 Task: Look for space in Khāngarh, Pakistan from 2nd August, 2023 to 12th August, 2023 for 2 adults in price range Rs.5000 to Rs.10000. Place can be private room with 1  bedroom having 1 bed and 1 bathroom. Property type can be house, flat, guest house, hotel. Booking option can be shelf check-in. Required host language is English.
Action: Mouse moved to (455, 181)
Screenshot: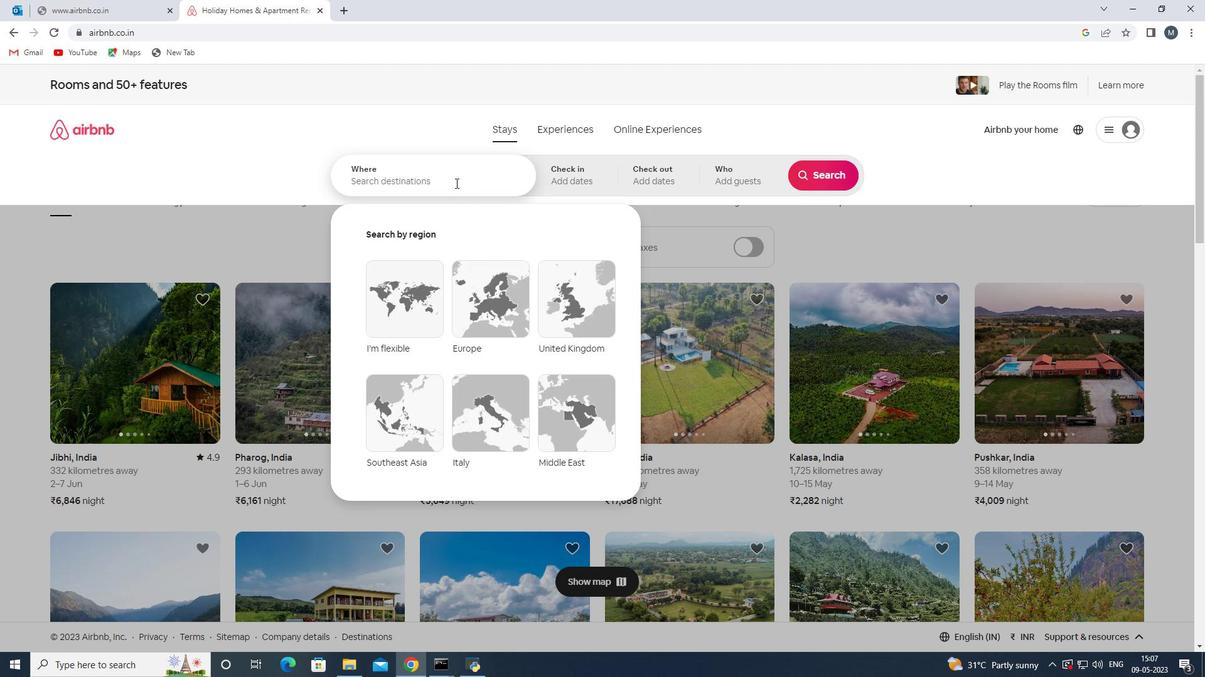 
Action: Mouse pressed left at (455, 181)
Screenshot: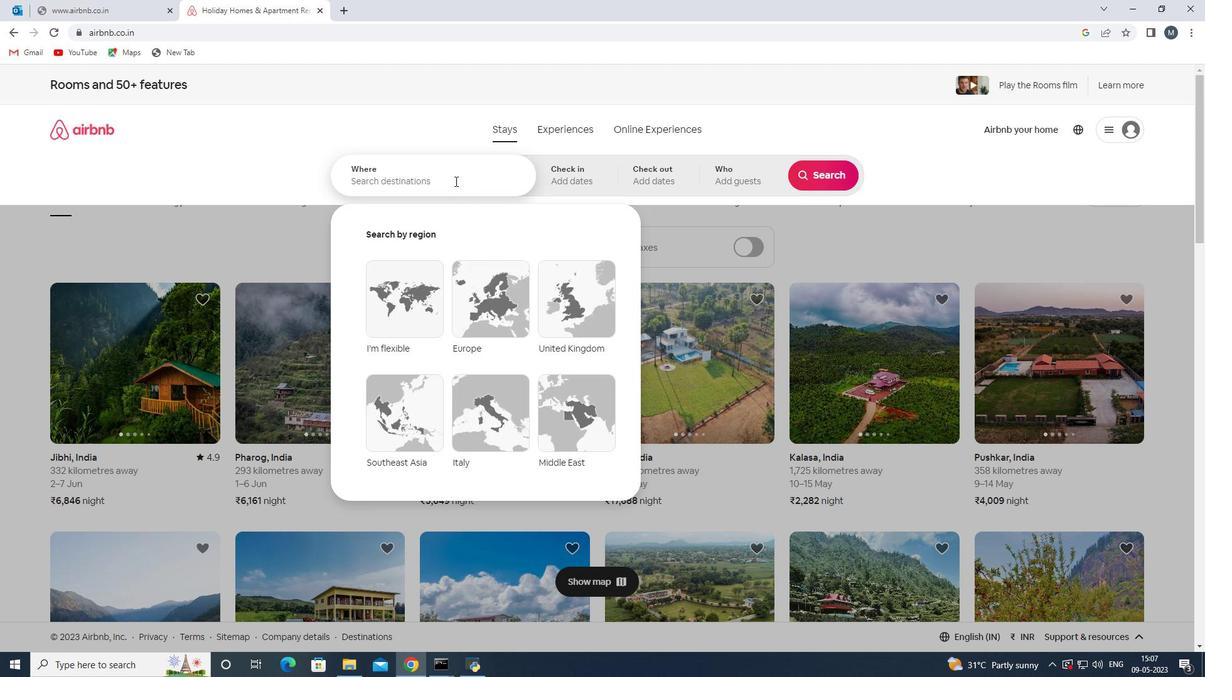 
Action: Key pressed <Key.shift><Key.shift><Key.shift><Key.shift><Key.shift><Key.shift><Key.shift><Key.shift>Khangarh,<Key.shift>
Screenshot: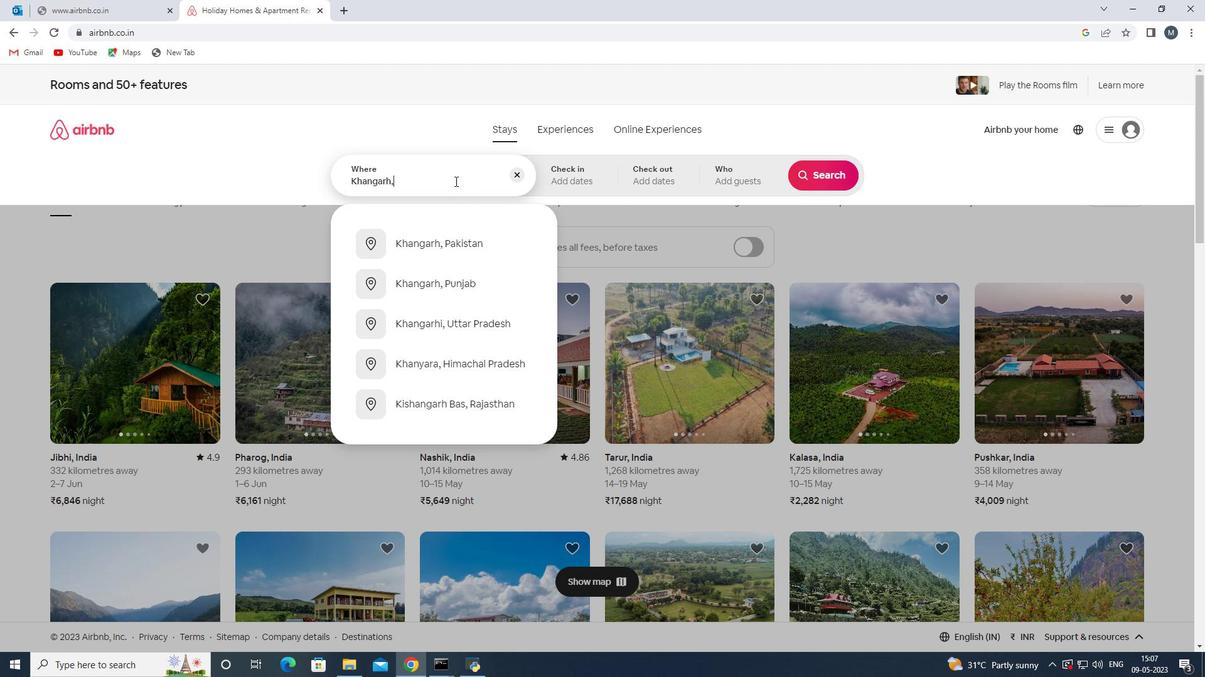 
Action: Mouse moved to (443, 253)
Screenshot: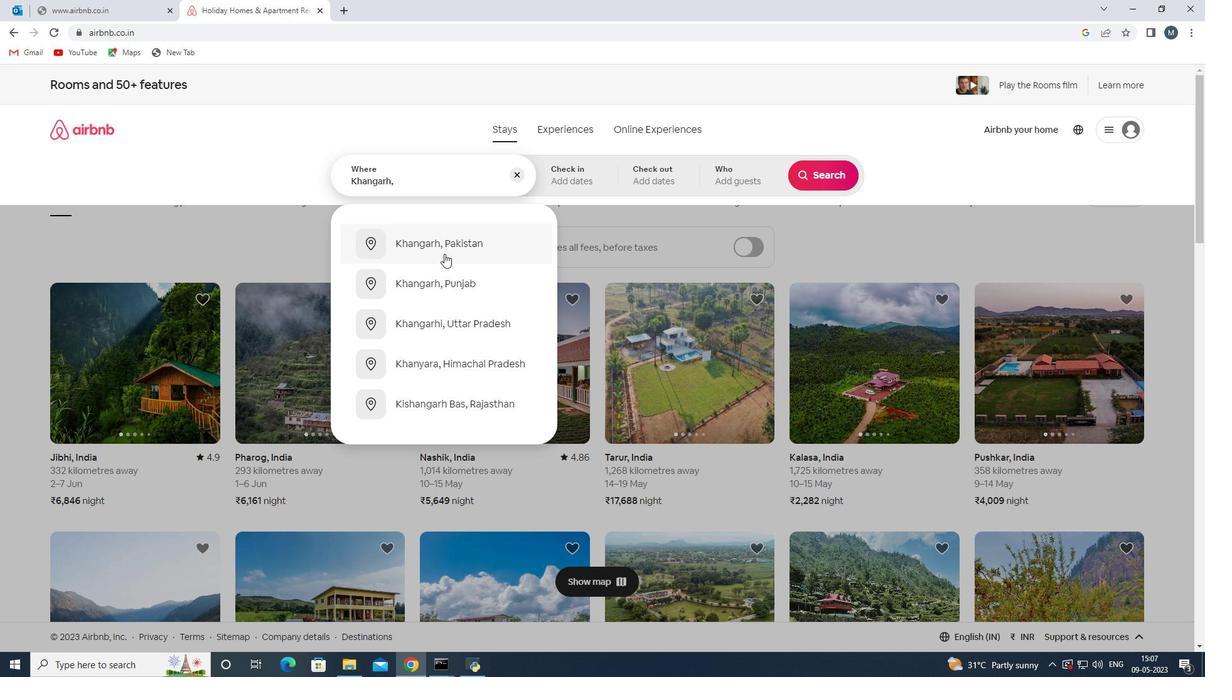 
Action: Mouse pressed left at (443, 253)
Screenshot: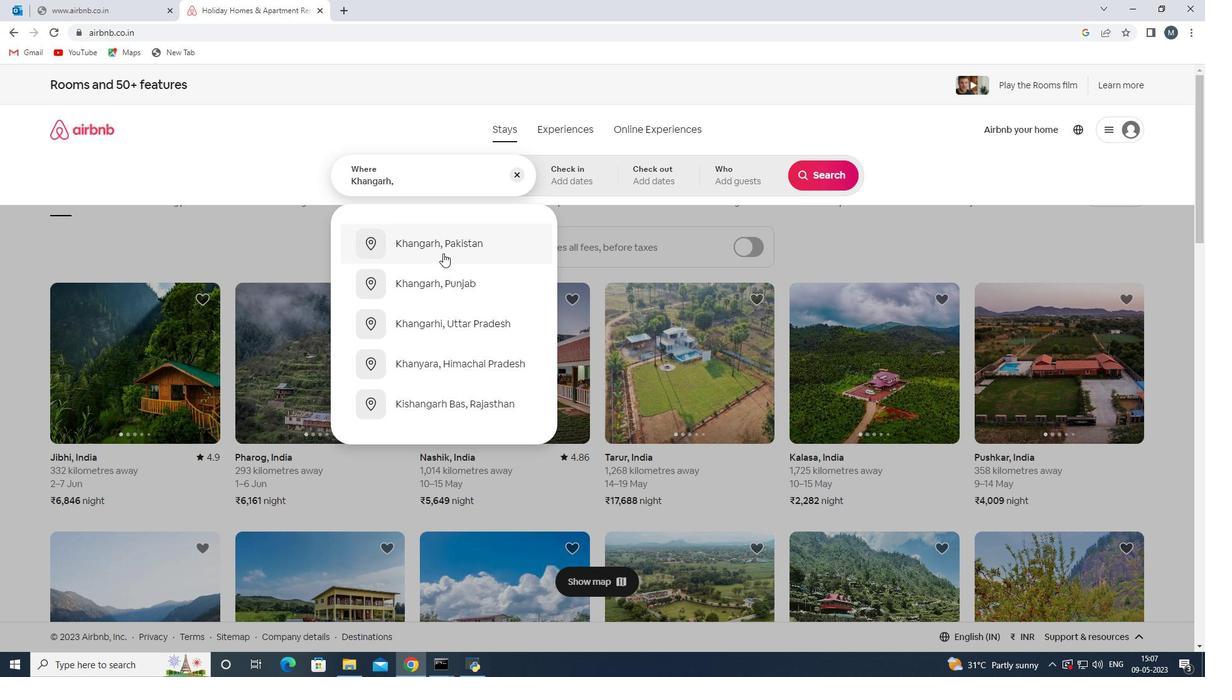 
Action: Mouse moved to (812, 278)
Screenshot: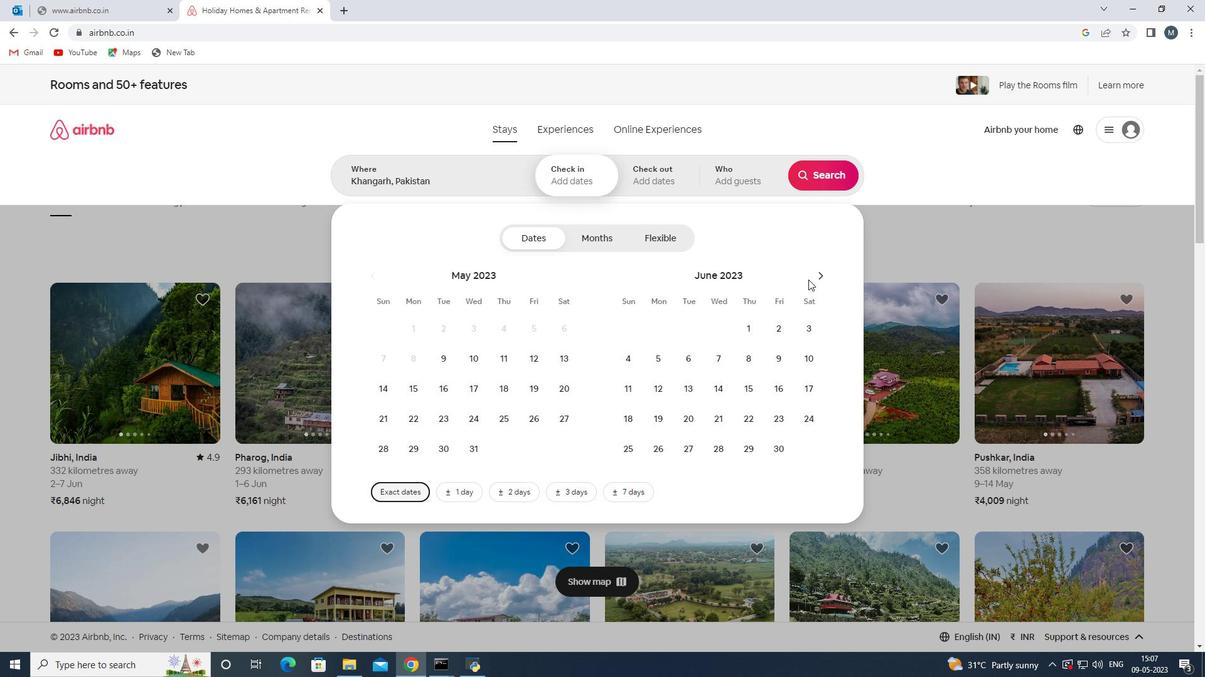 
Action: Mouse pressed left at (812, 278)
Screenshot: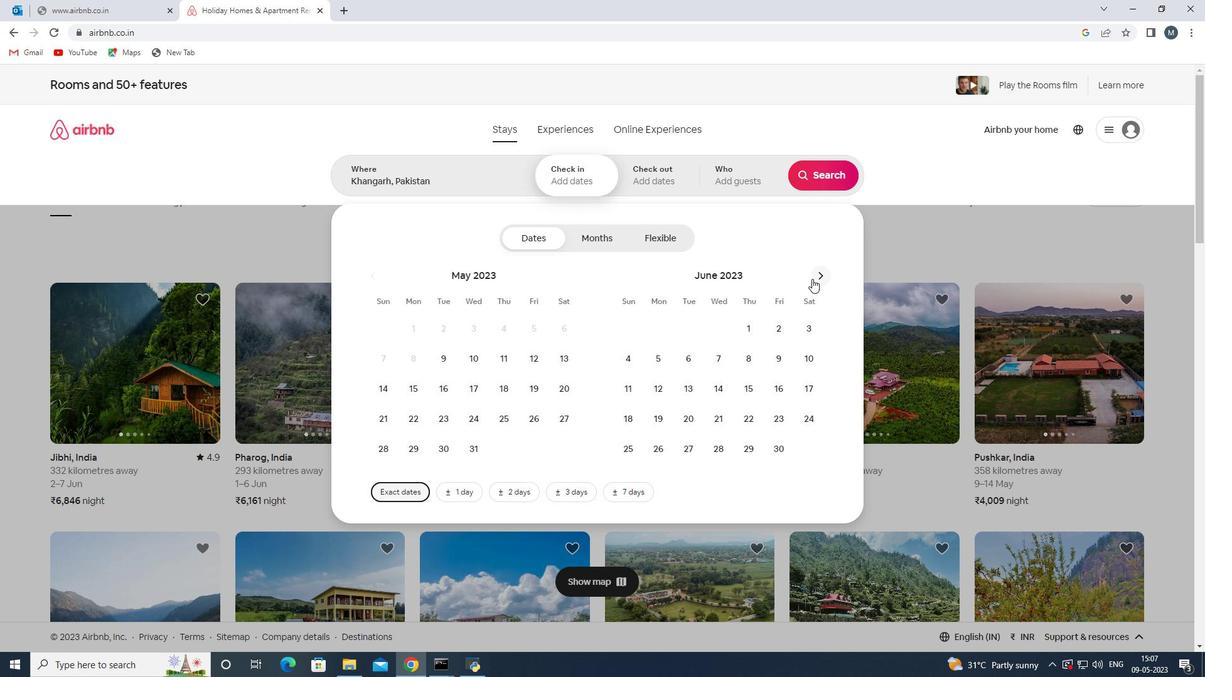 
Action: Mouse moved to (812, 278)
Screenshot: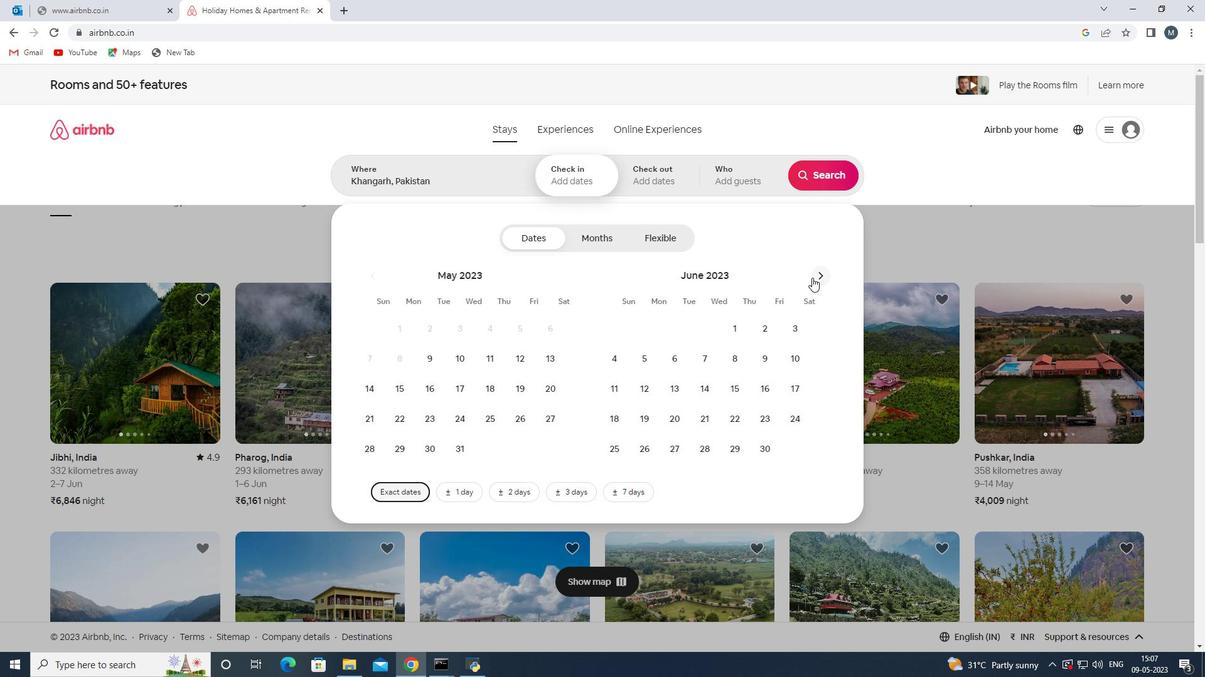 
Action: Mouse pressed left at (812, 278)
Screenshot: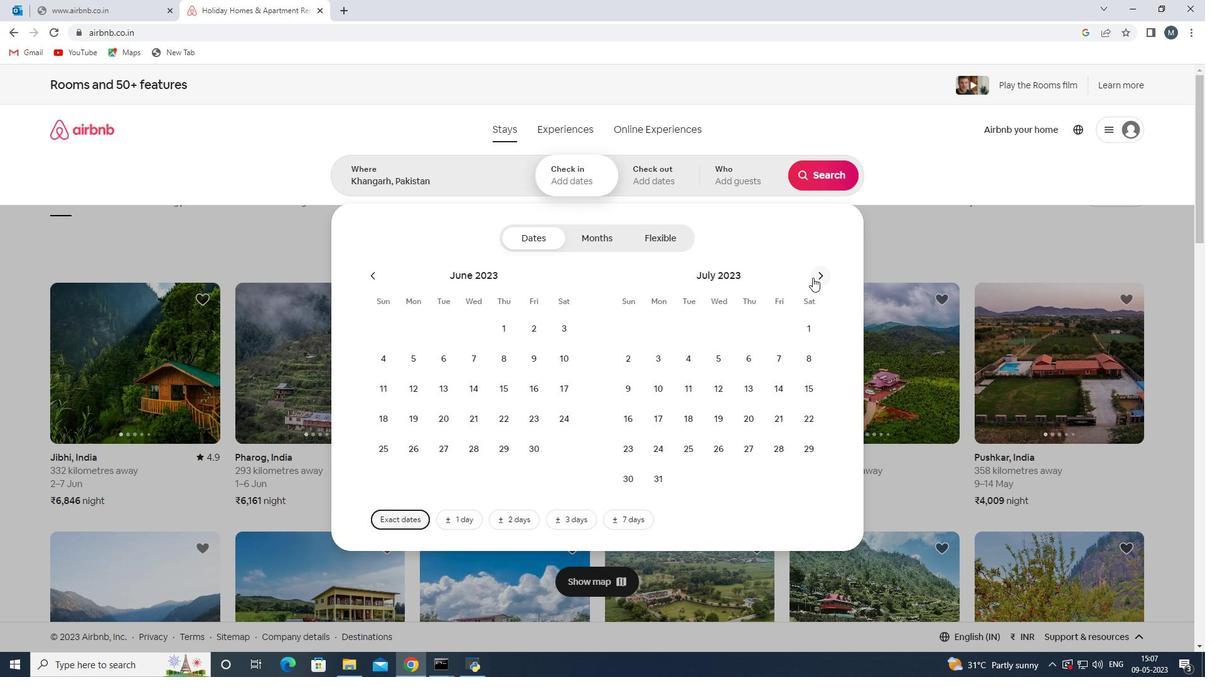 
Action: Mouse moved to (727, 328)
Screenshot: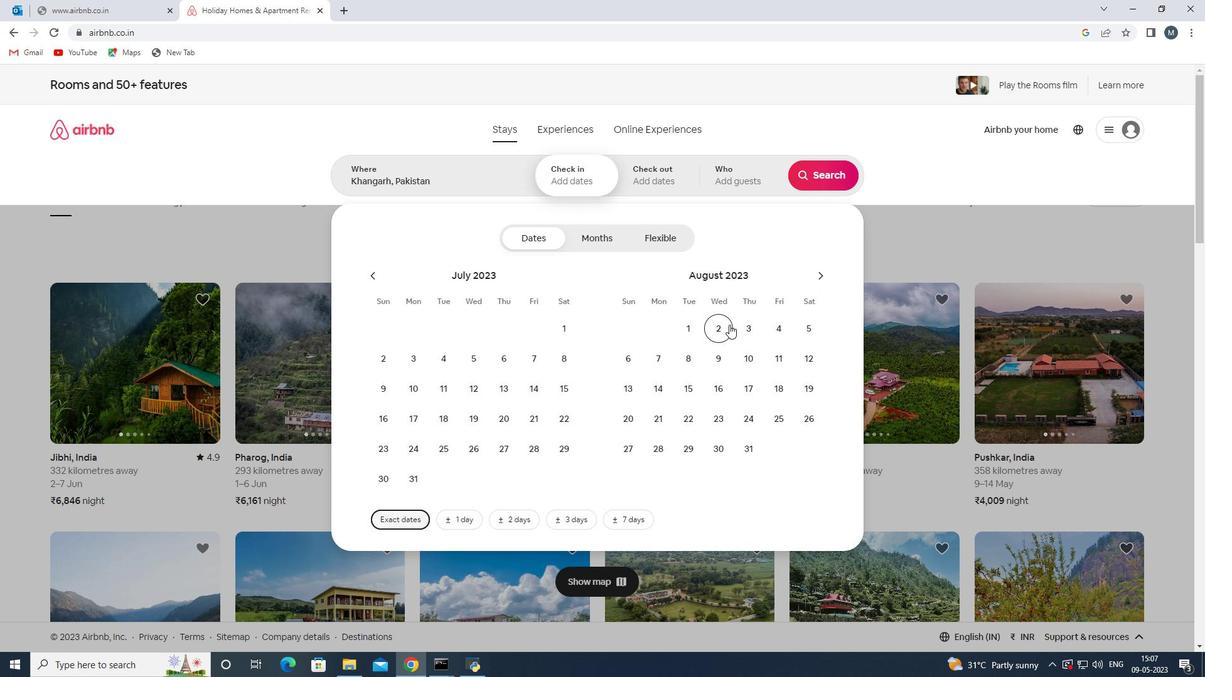 
Action: Mouse pressed left at (727, 328)
Screenshot: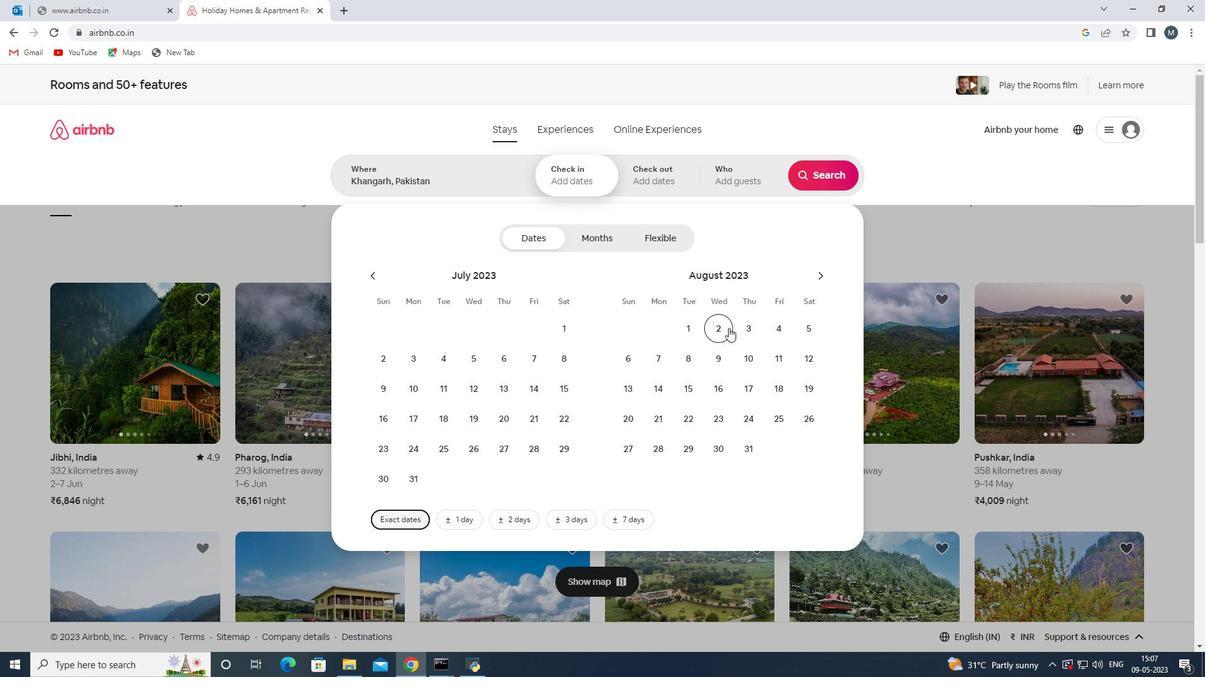 
Action: Mouse moved to (808, 367)
Screenshot: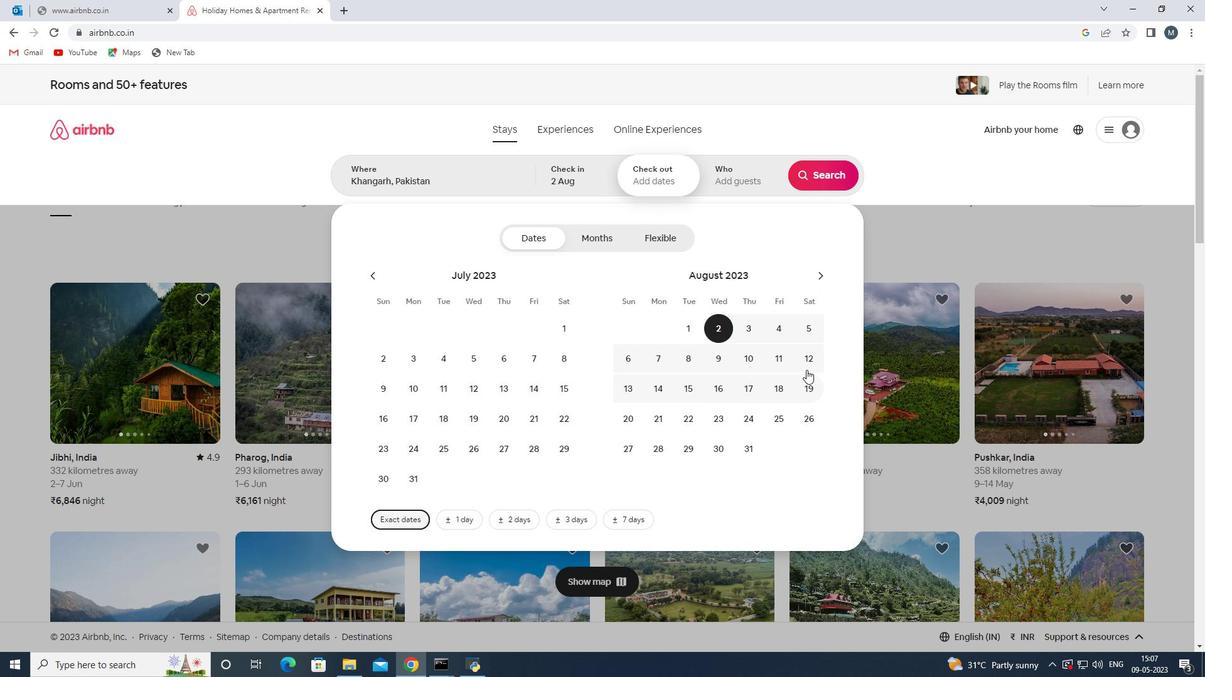 
Action: Mouse pressed left at (808, 367)
Screenshot: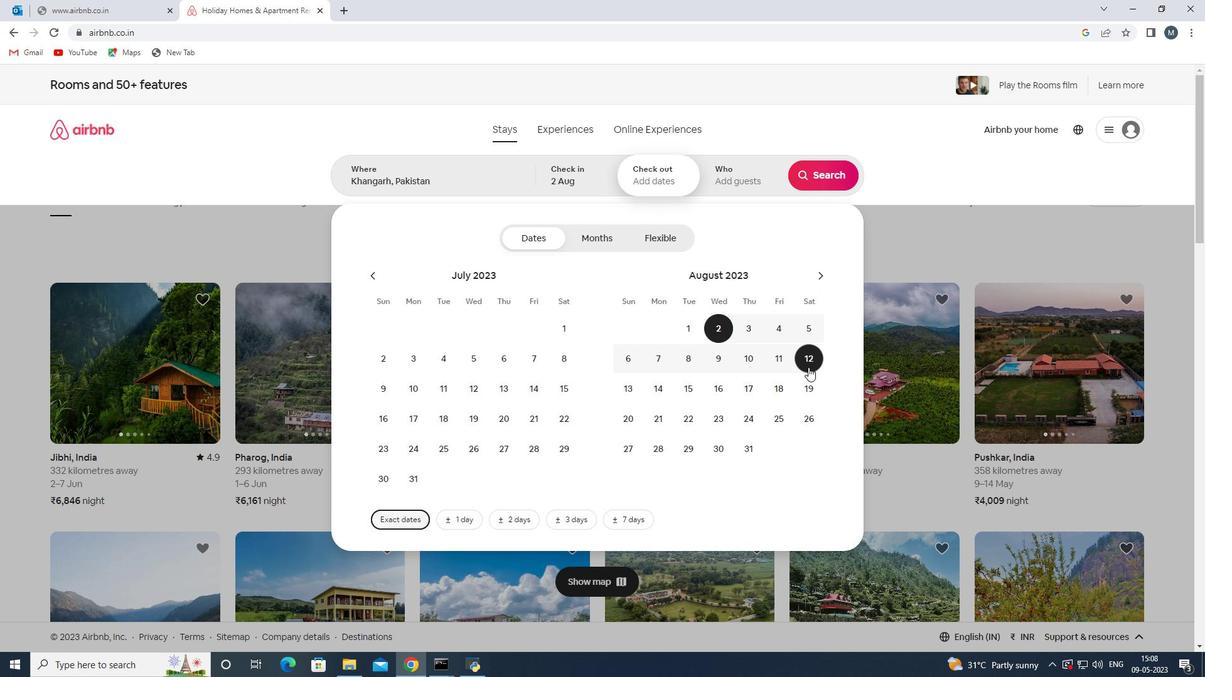 
Action: Mouse moved to (738, 180)
Screenshot: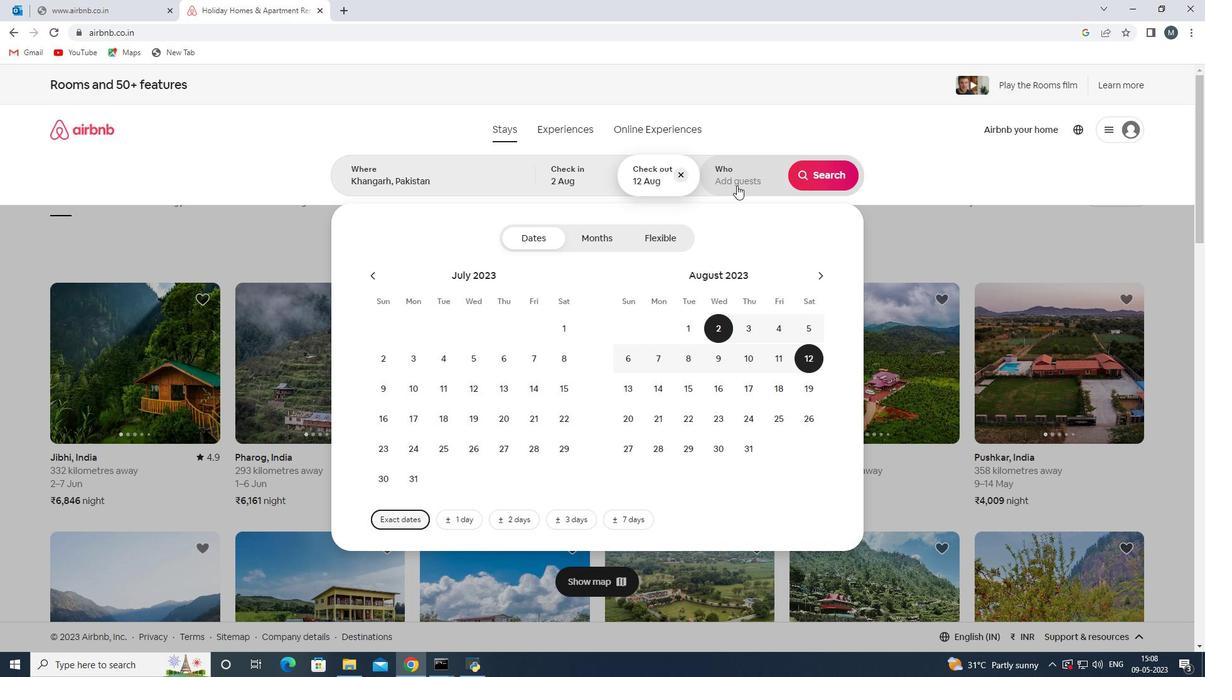 
Action: Mouse pressed left at (738, 180)
Screenshot: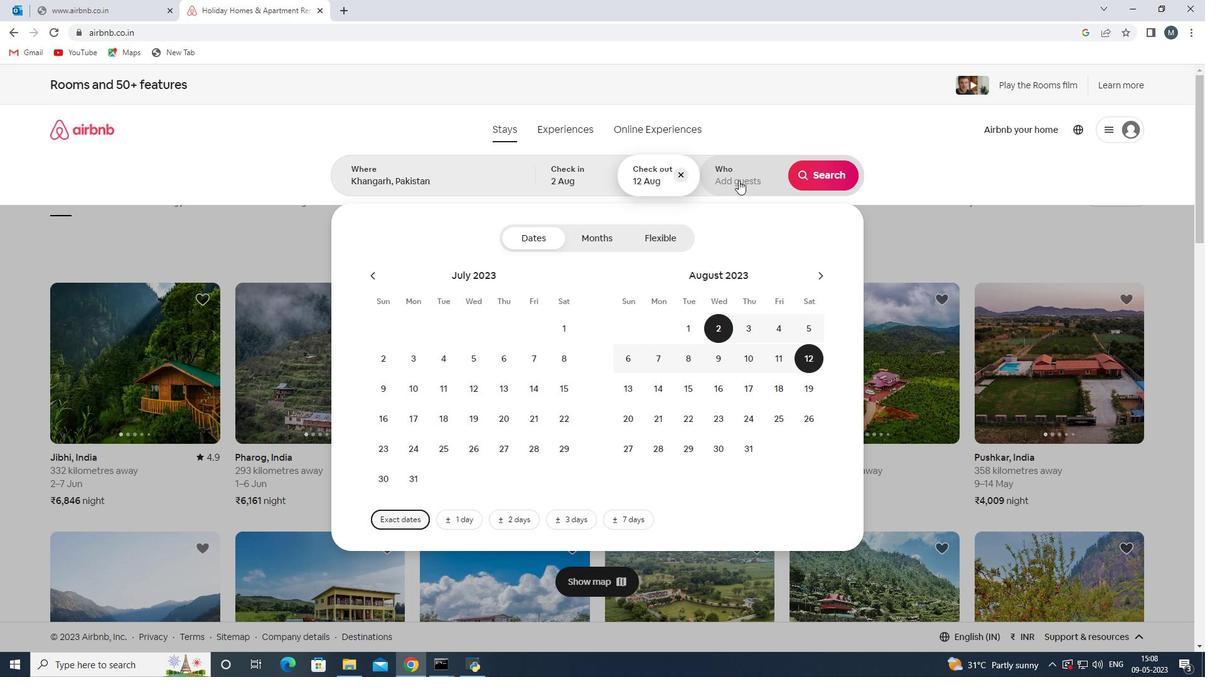 
Action: Mouse moved to (829, 242)
Screenshot: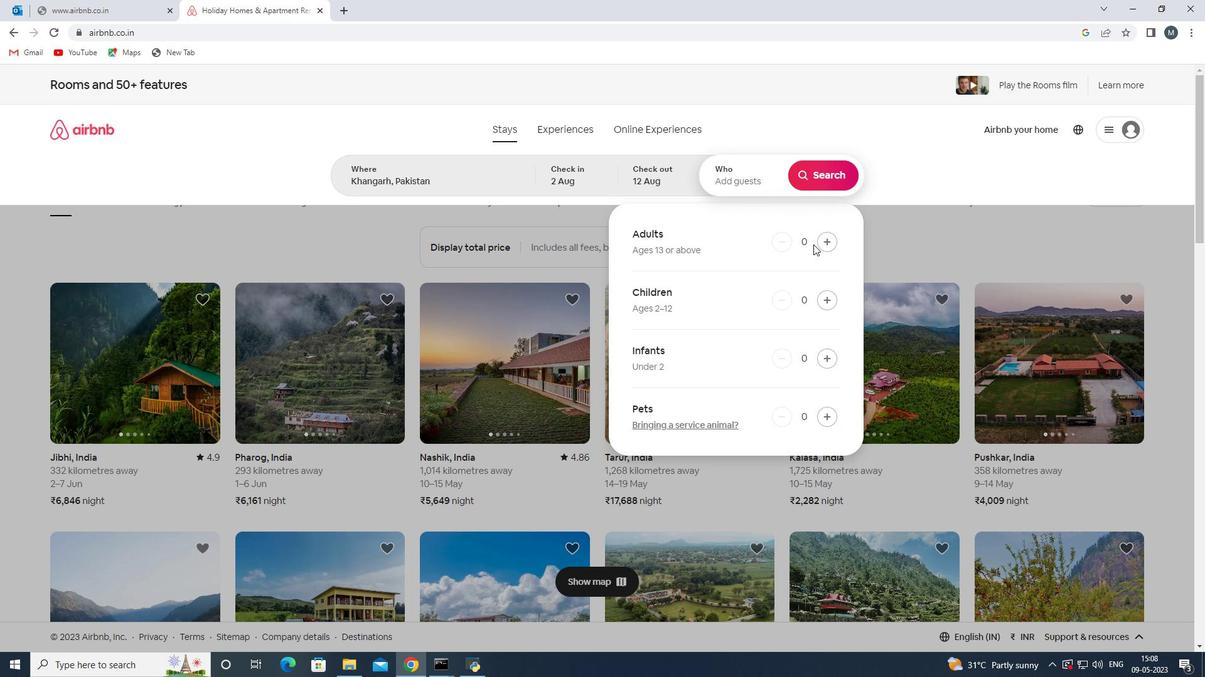 
Action: Mouse pressed left at (829, 242)
Screenshot: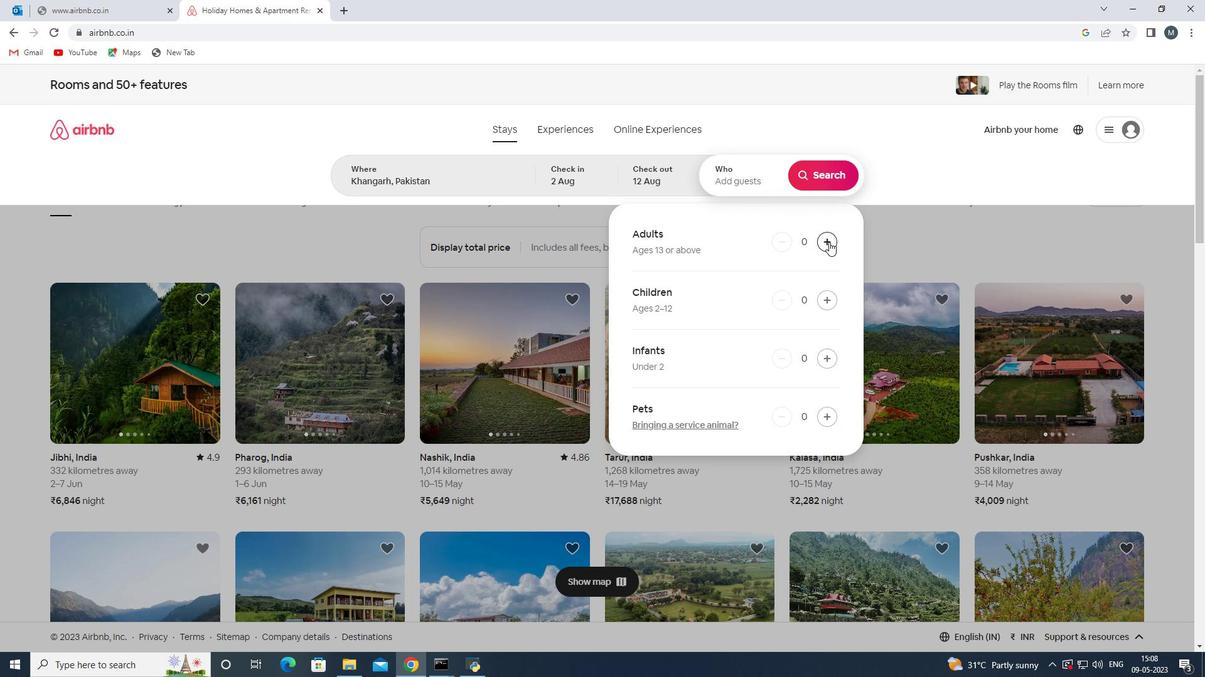 
Action: Mouse pressed left at (829, 242)
Screenshot: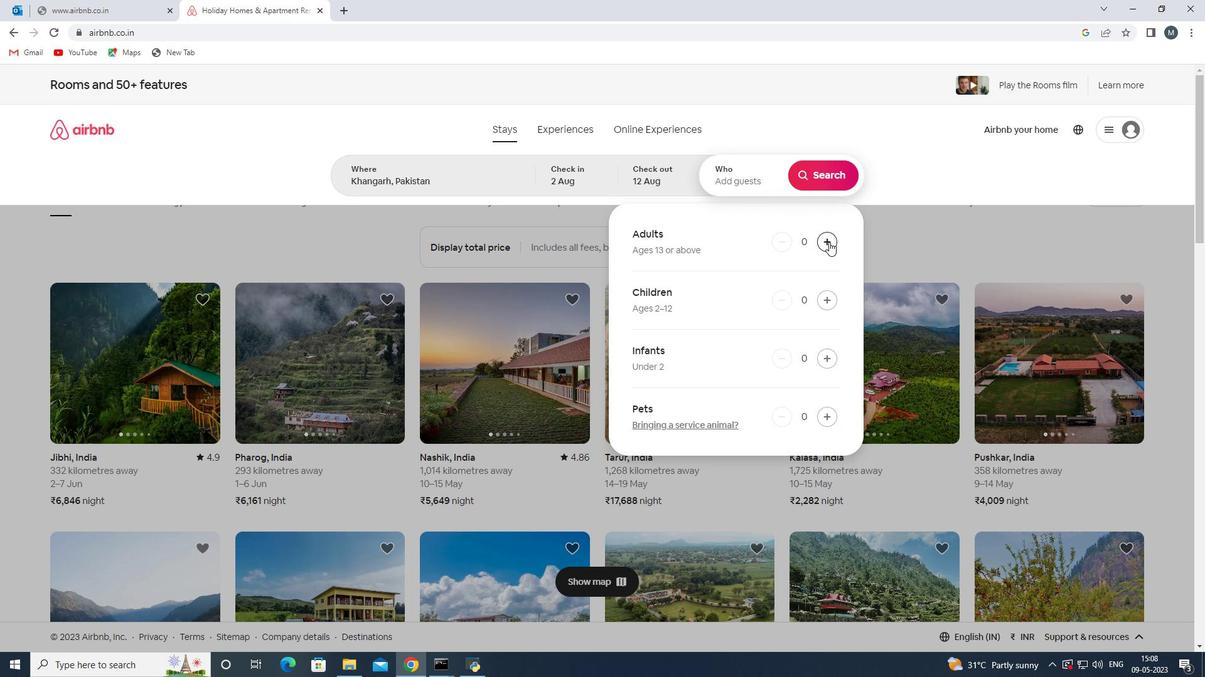 
Action: Mouse moved to (830, 175)
Screenshot: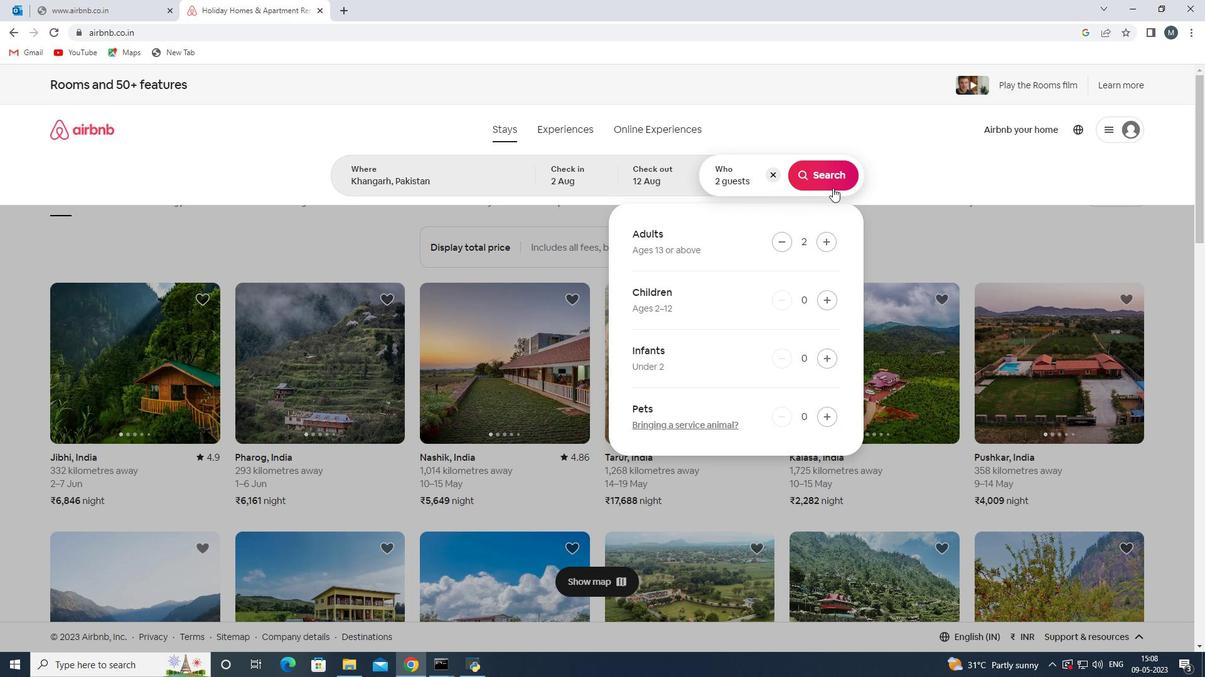 
Action: Mouse pressed left at (830, 175)
Screenshot: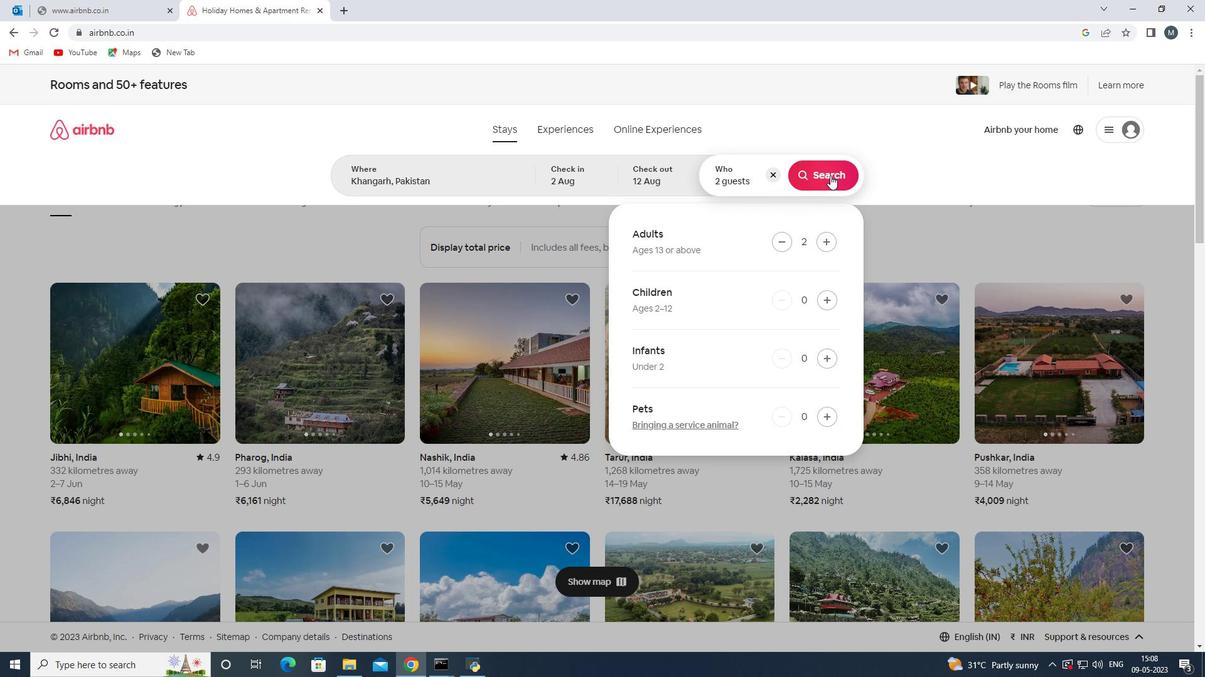 
Action: Mouse moved to (1152, 135)
Screenshot: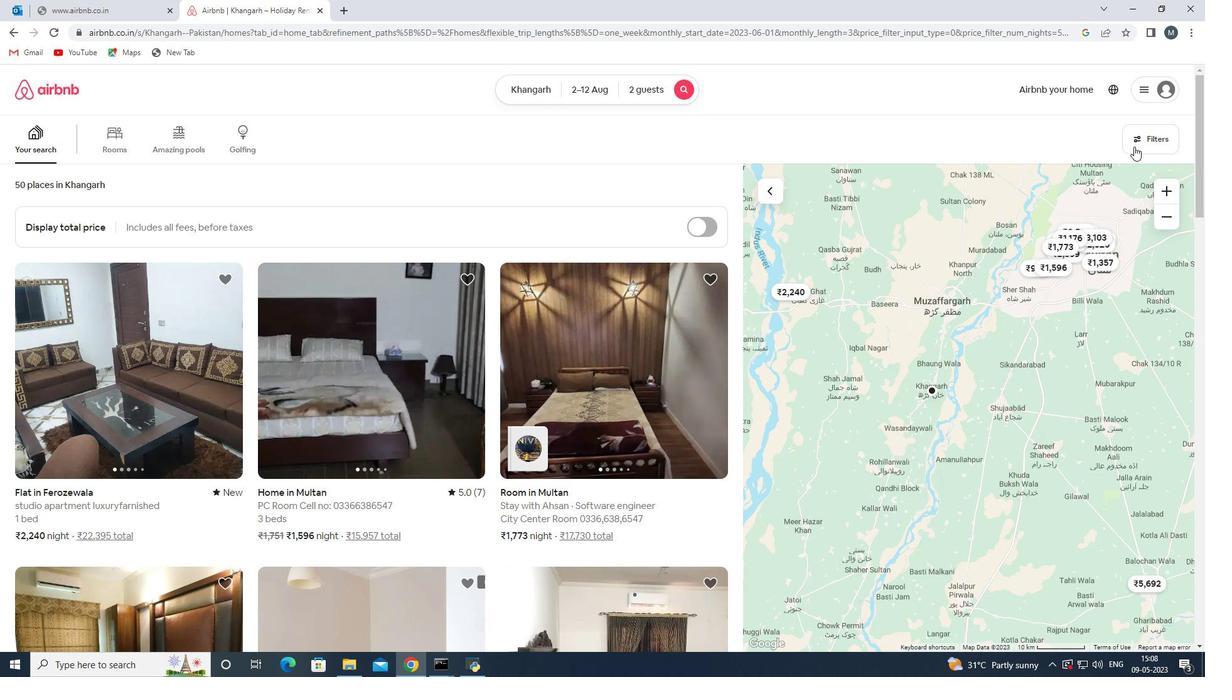 
Action: Mouse pressed left at (1152, 135)
Screenshot: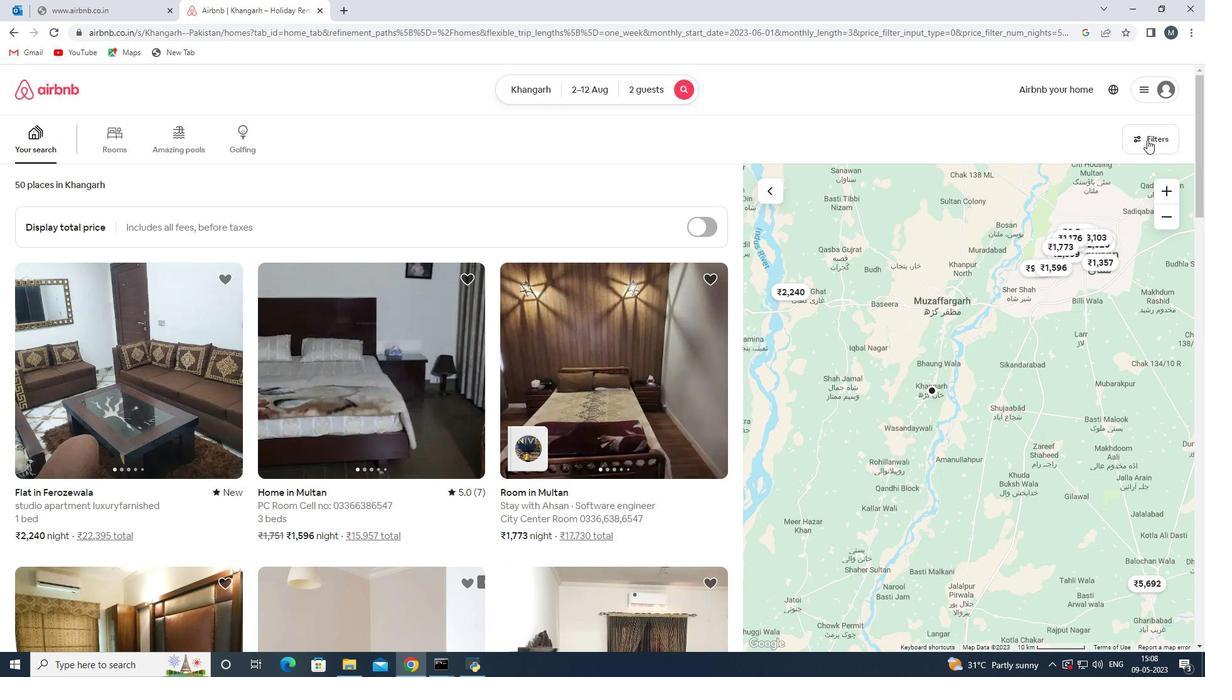 
Action: Mouse moved to (649, 361)
Screenshot: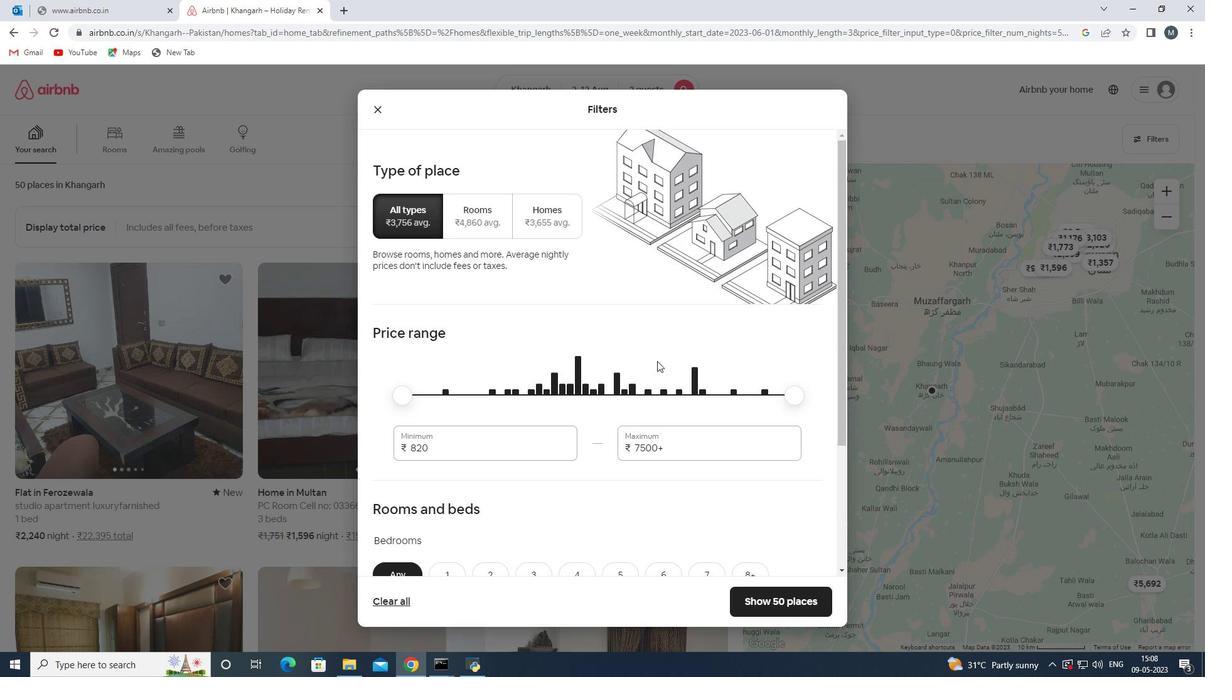 
Action: Mouse scrolled (649, 360) with delta (0, 0)
Screenshot: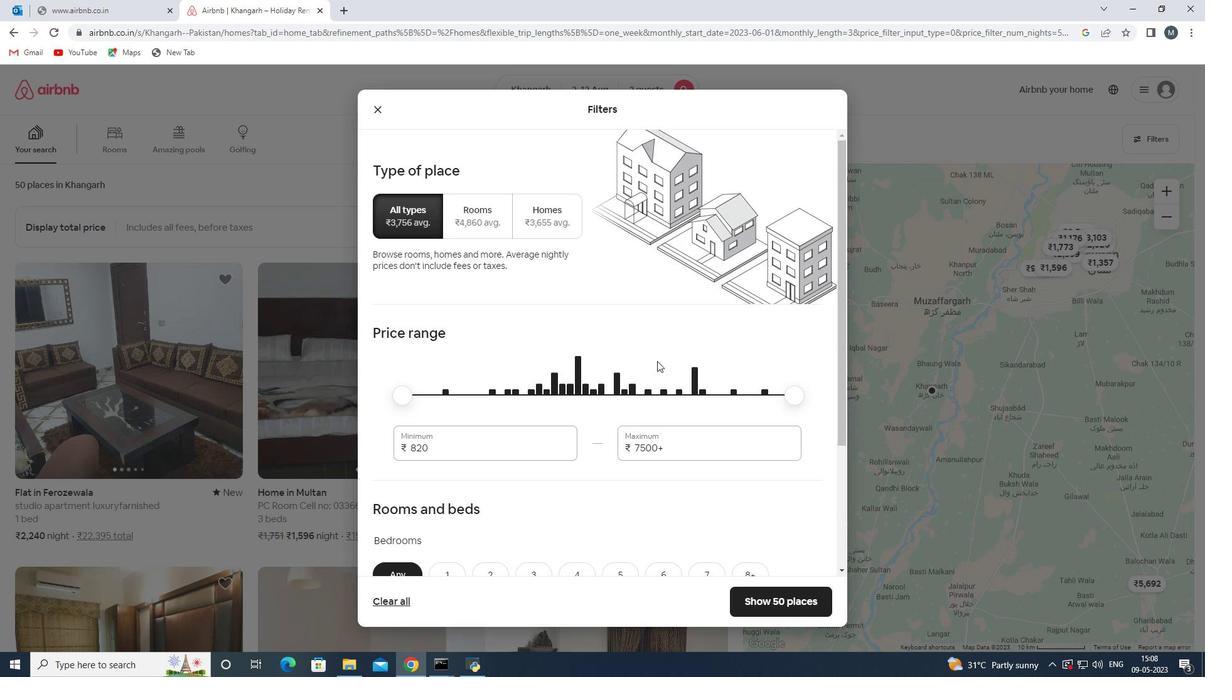 
Action: Mouse moved to (485, 396)
Screenshot: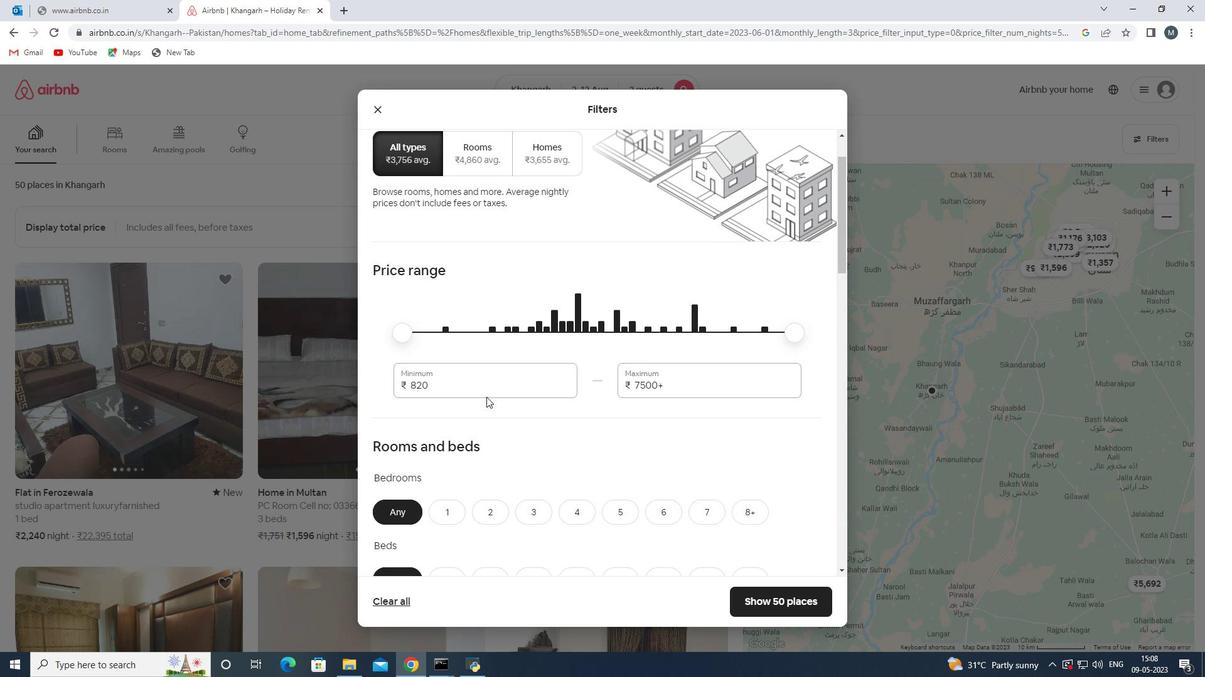 
Action: Mouse pressed left at (485, 396)
Screenshot: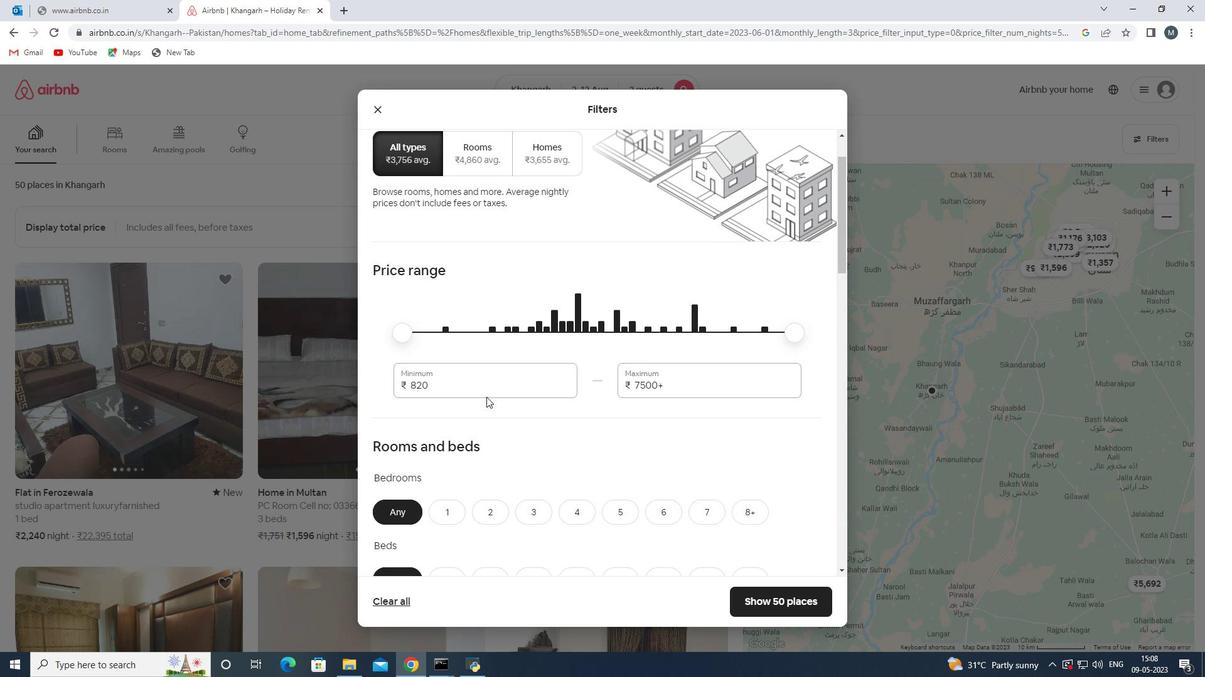 
Action: Mouse moved to (435, 387)
Screenshot: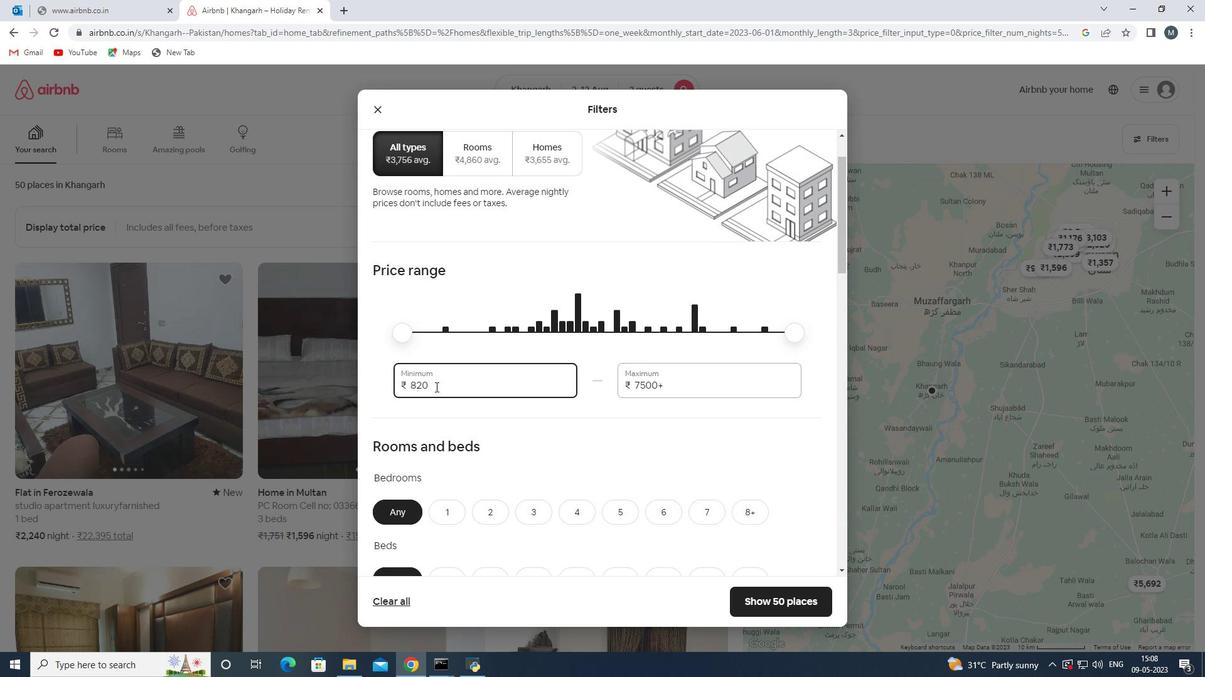 
Action: Key pressed <Key.backspace><Key.backspace><Key.backspace><Key.backspace>500
Screenshot: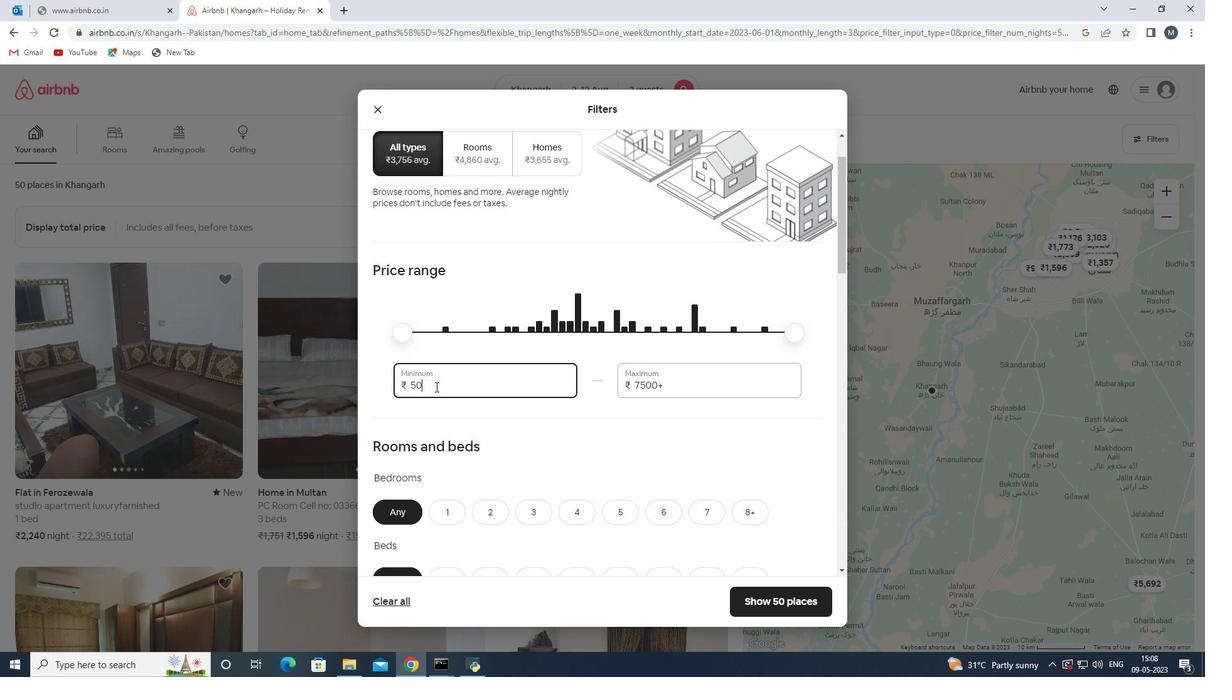 
Action: Mouse moved to (435, 387)
Screenshot: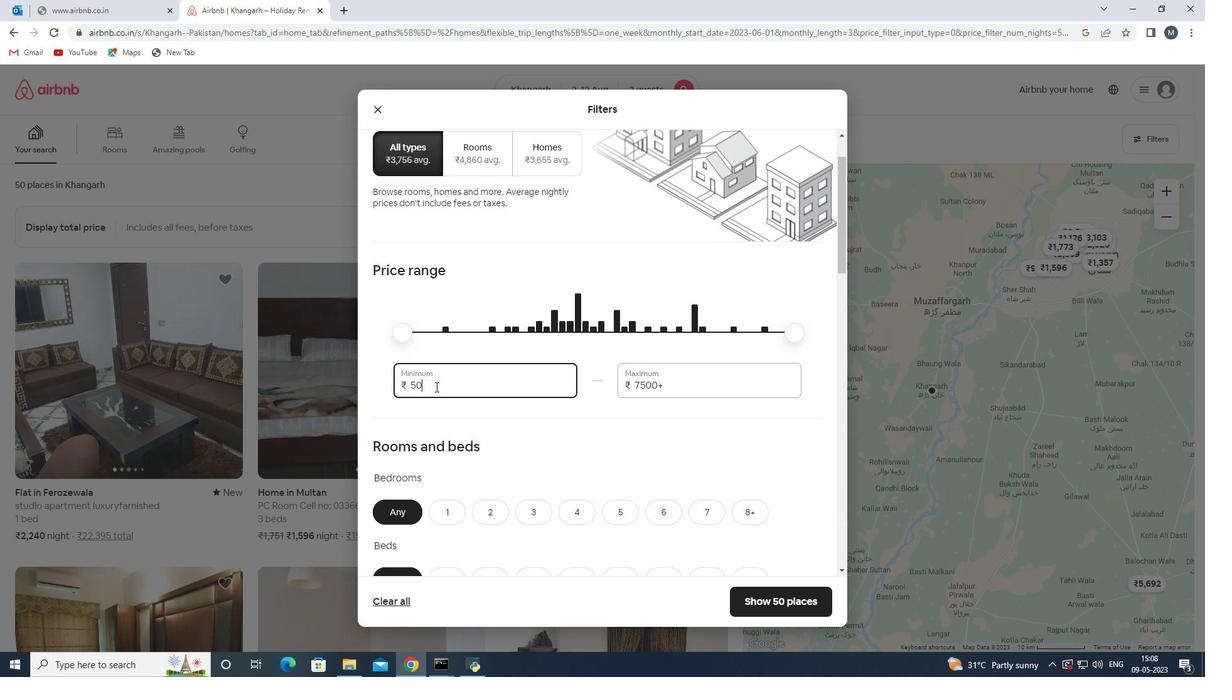 
Action: Key pressed 0
Screenshot: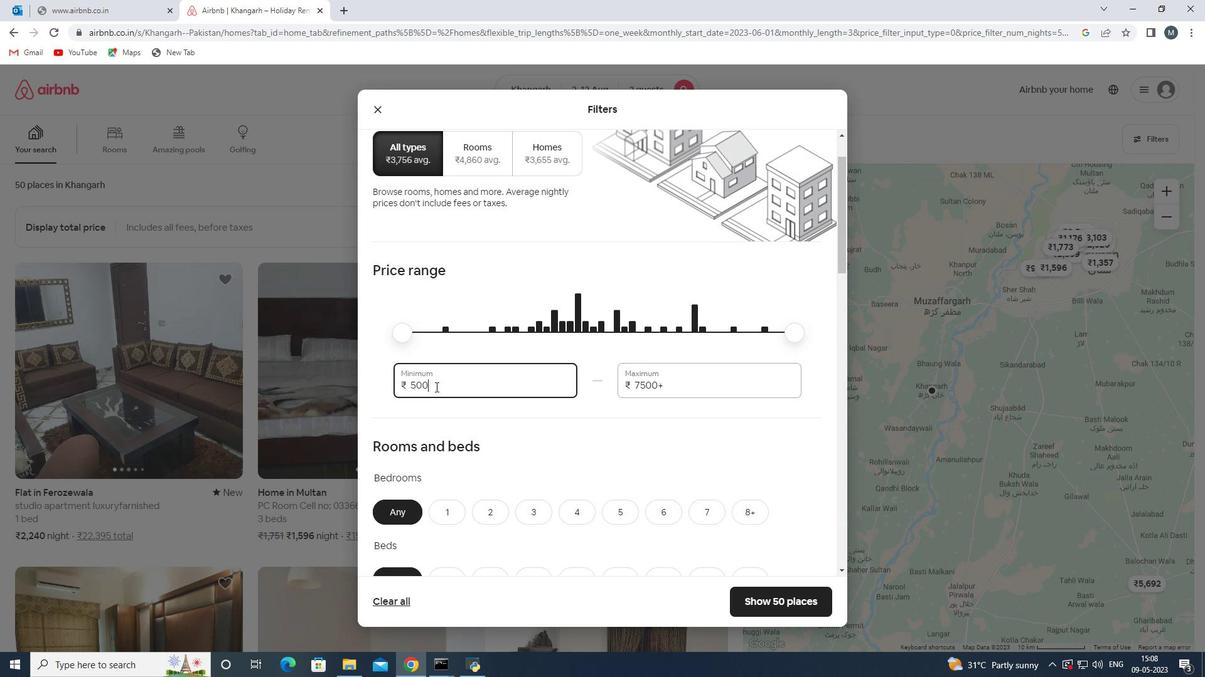 
Action: Mouse moved to (697, 384)
Screenshot: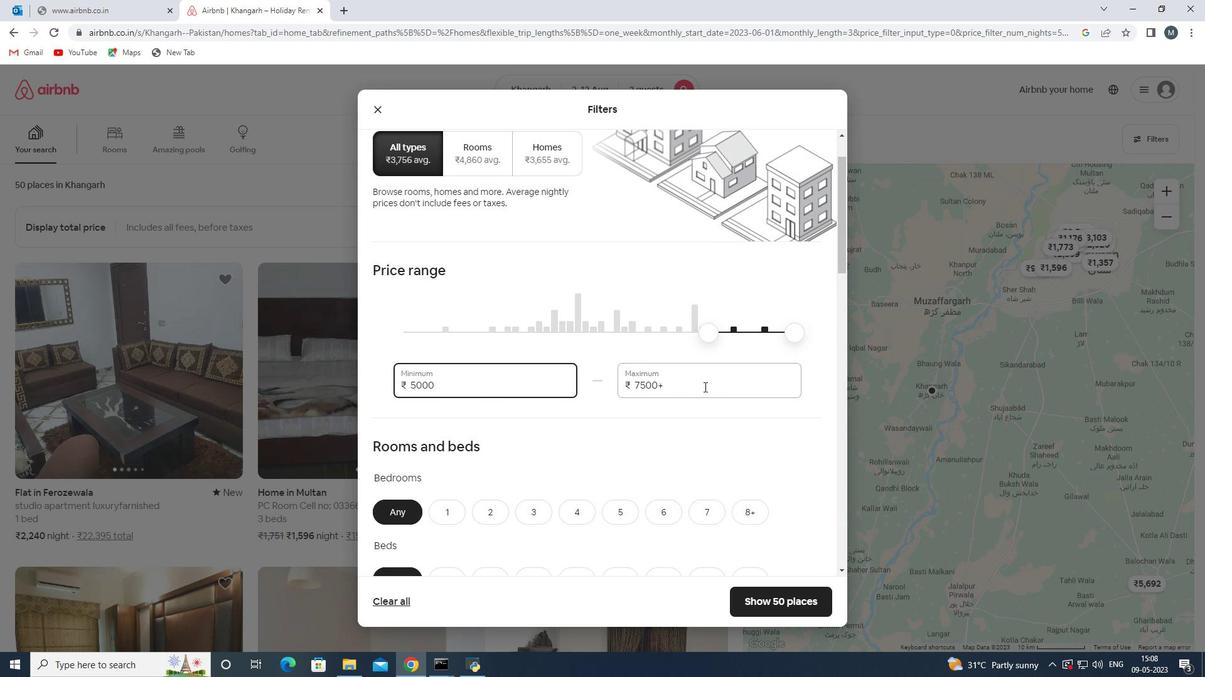 
Action: Mouse pressed left at (697, 384)
Screenshot: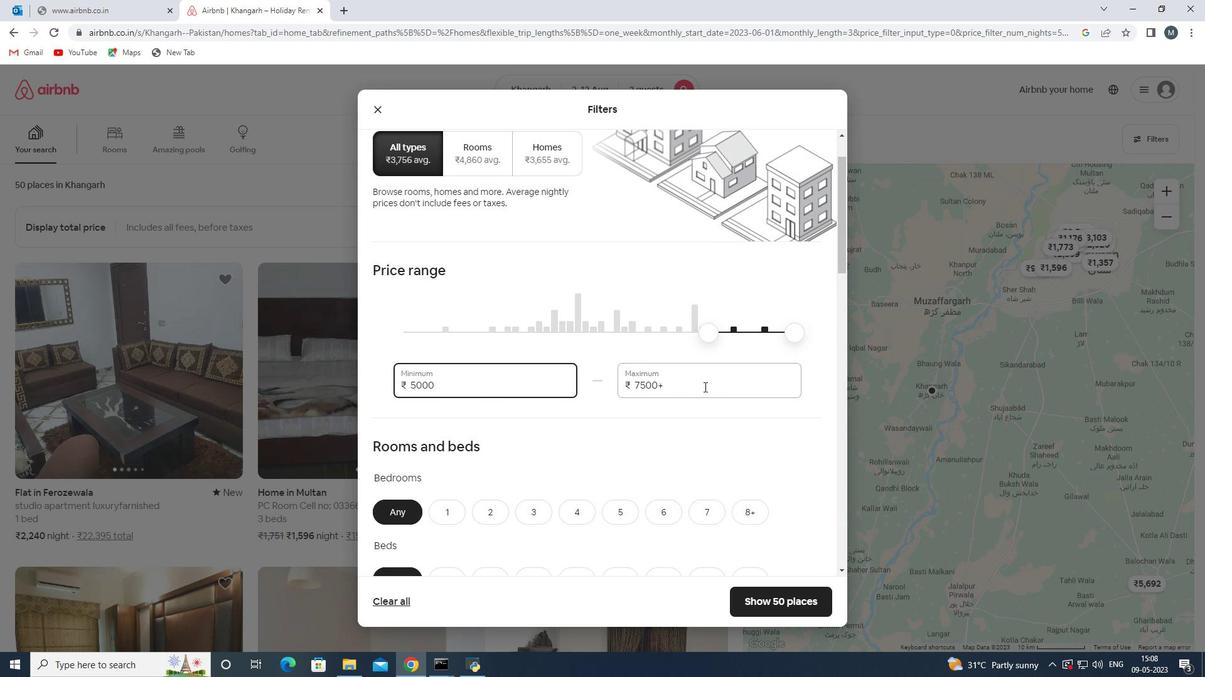 
Action: Mouse moved to (605, 382)
Screenshot: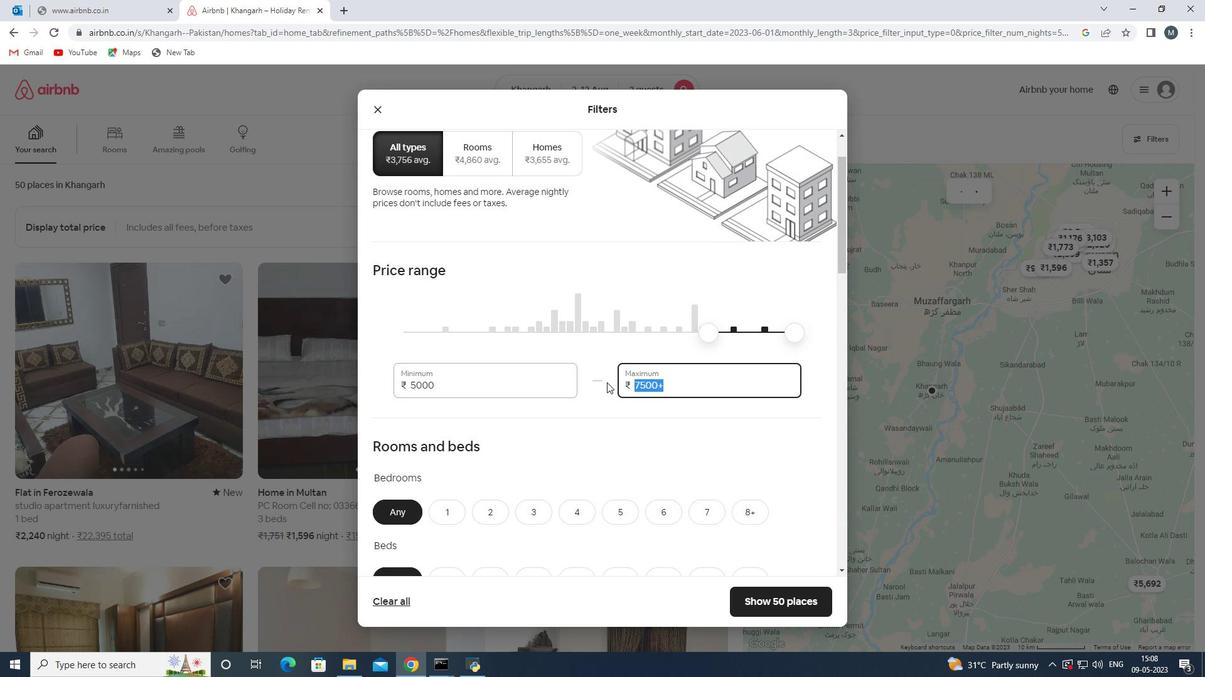 
Action: Key pressed 10000
Screenshot: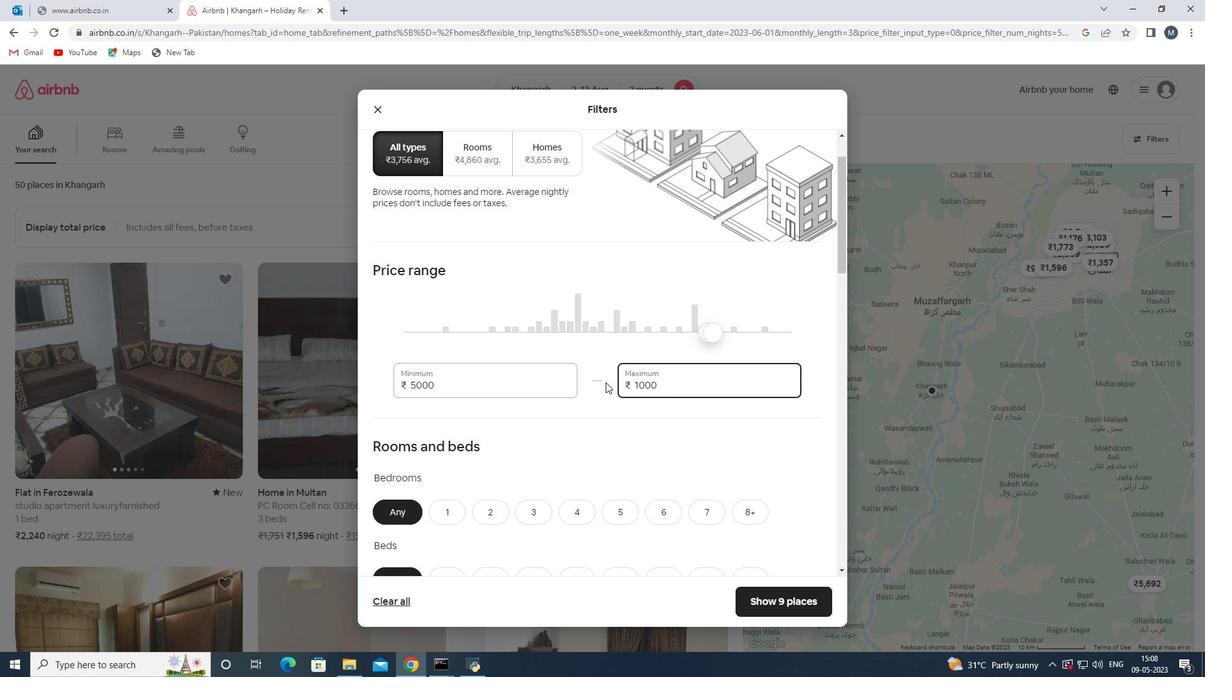 
Action: Mouse moved to (599, 366)
Screenshot: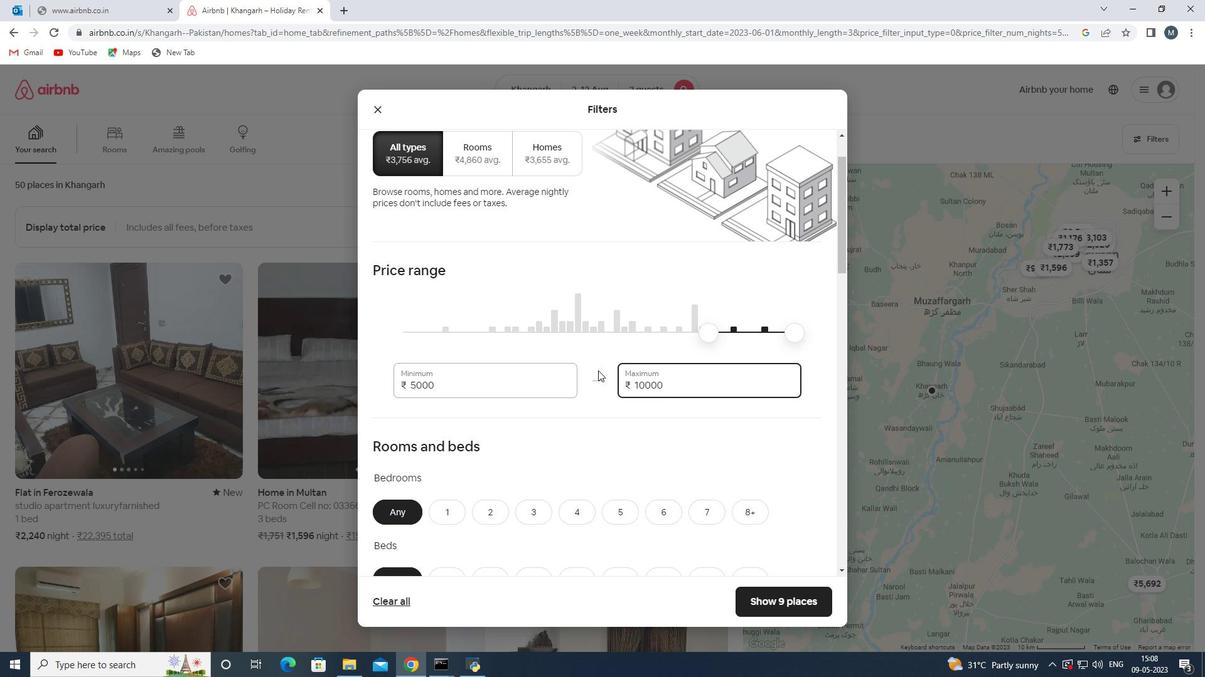 
Action: Mouse scrolled (599, 365) with delta (0, 0)
Screenshot: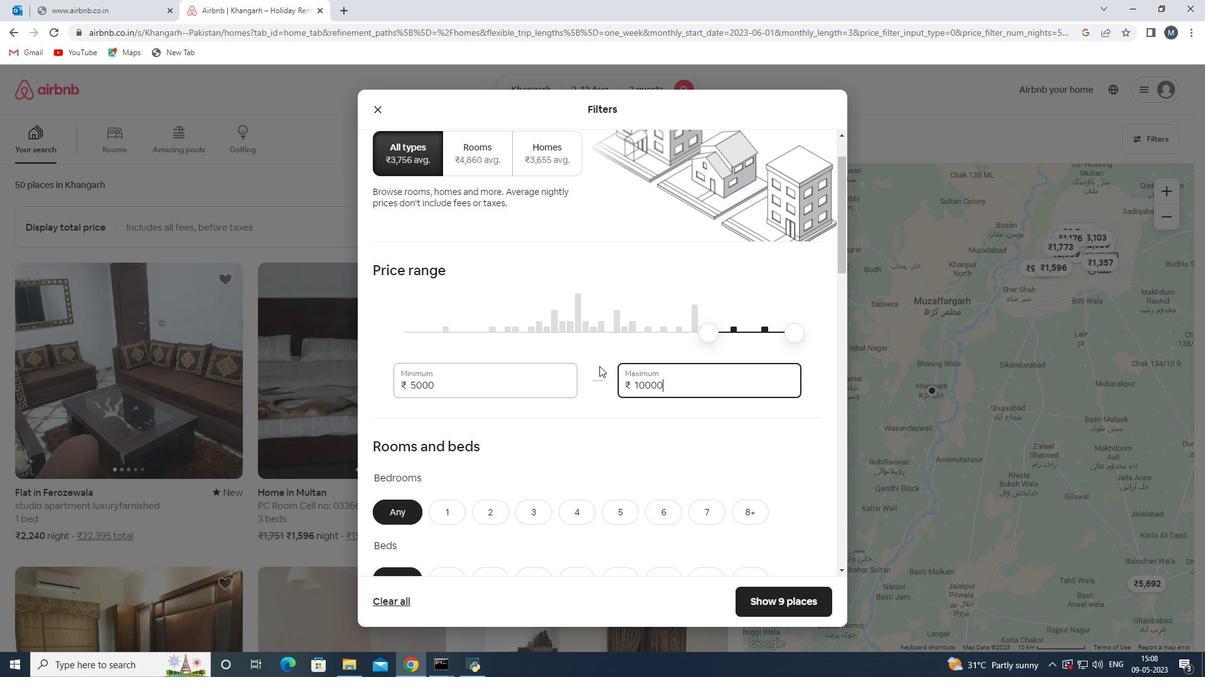 
Action: Mouse moved to (607, 360)
Screenshot: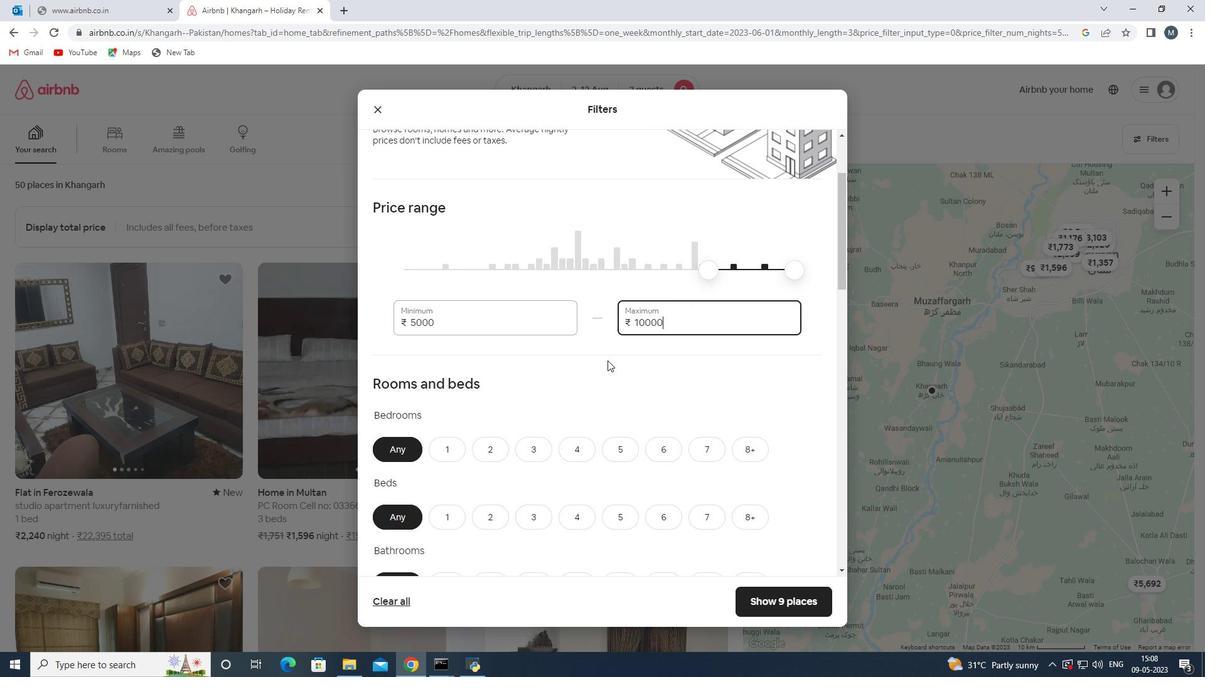 
Action: Mouse scrolled (607, 359) with delta (0, 0)
Screenshot: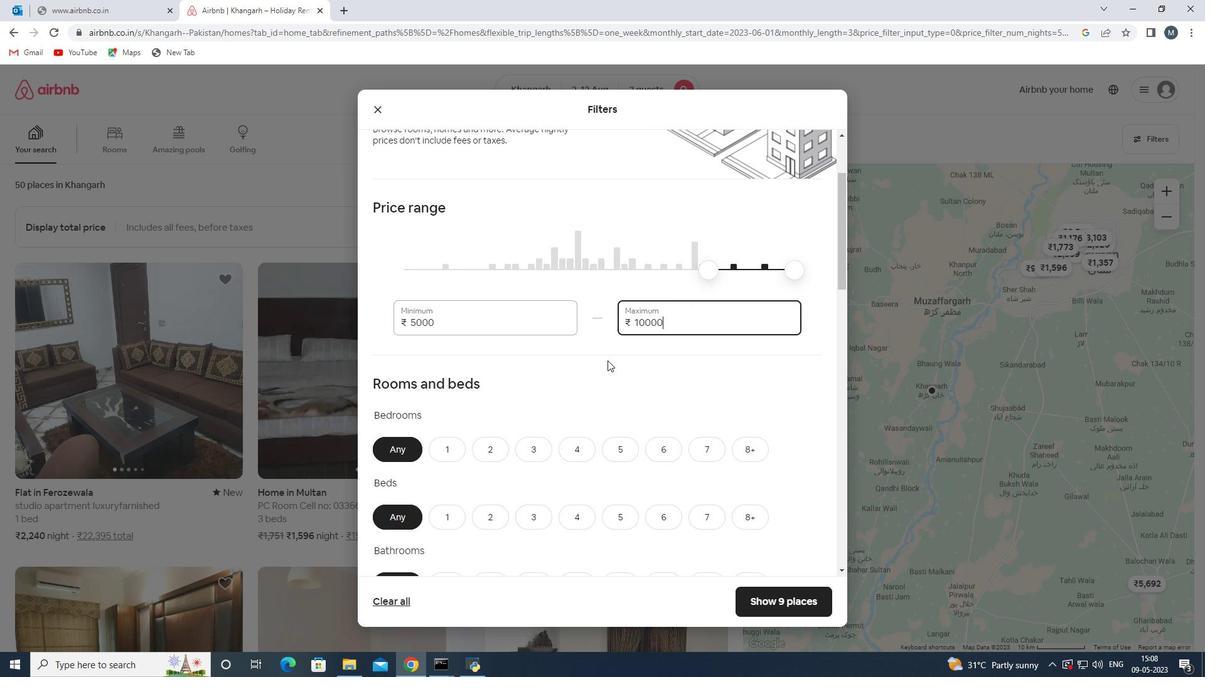 
Action: Mouse moved to (603, 361)
Screenshot: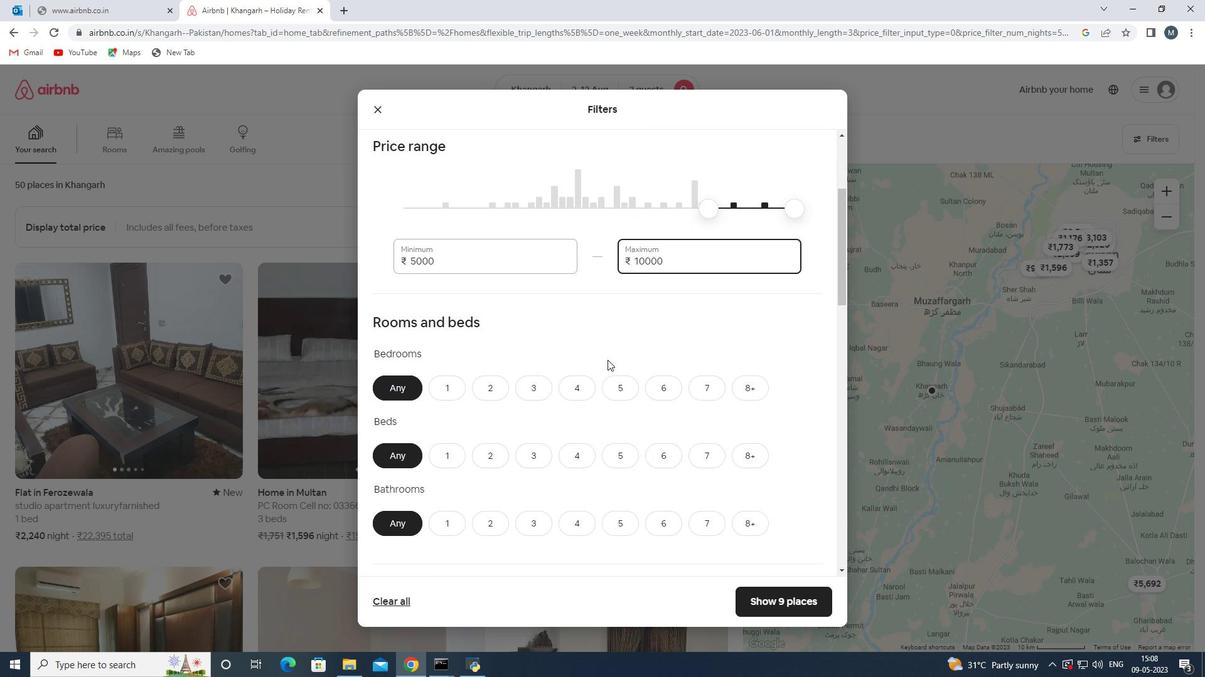 
Action: Mouse scrolled (603, 360) with delta (0, 0)
Screenshot: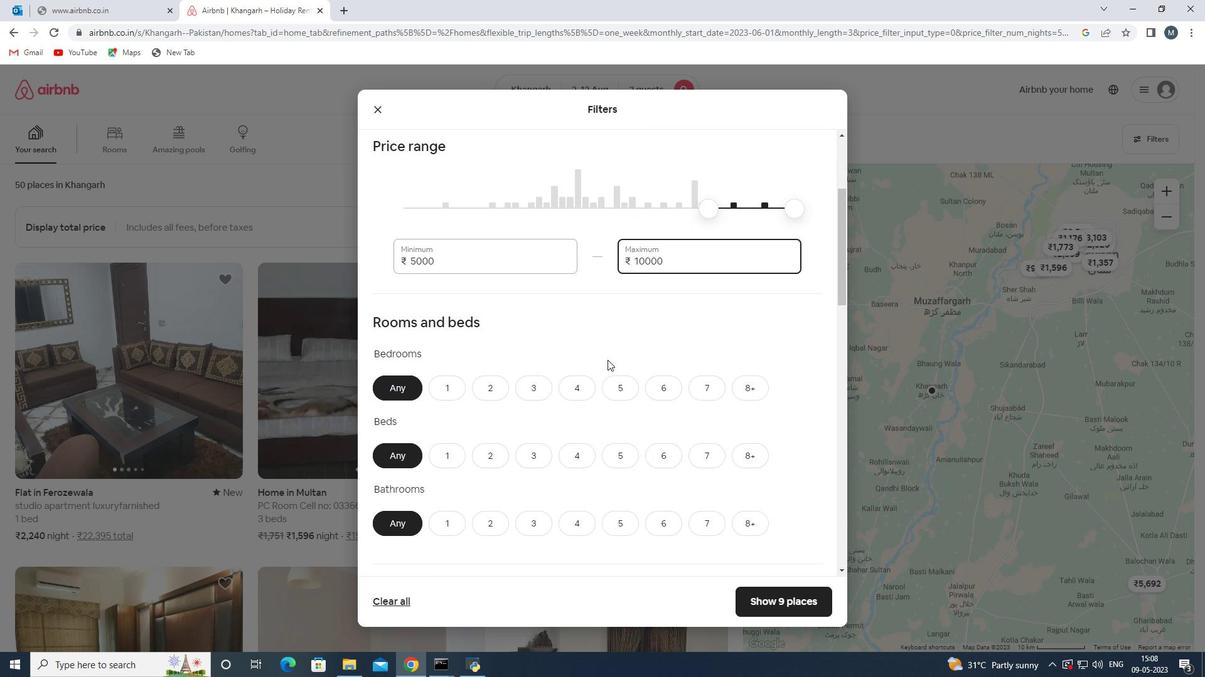 
Action: Mouse moved to (440, 328)
Screenshot: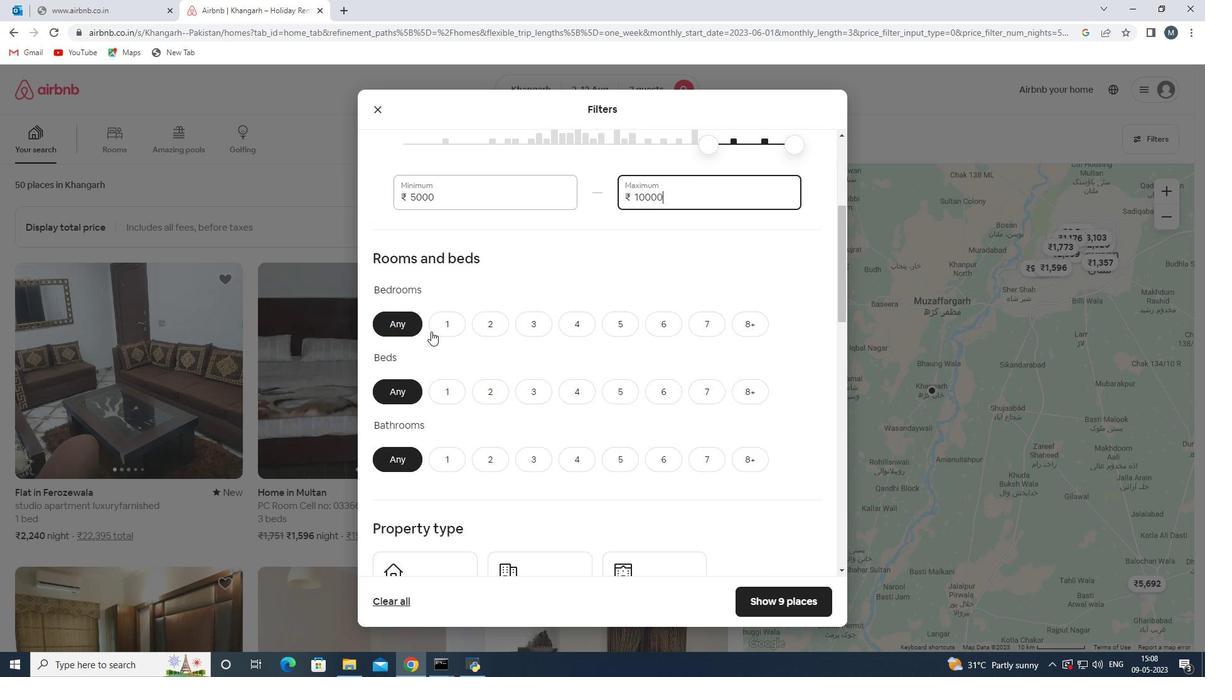 
Action: Mouse pressed left at (440, 328)
Screenshot: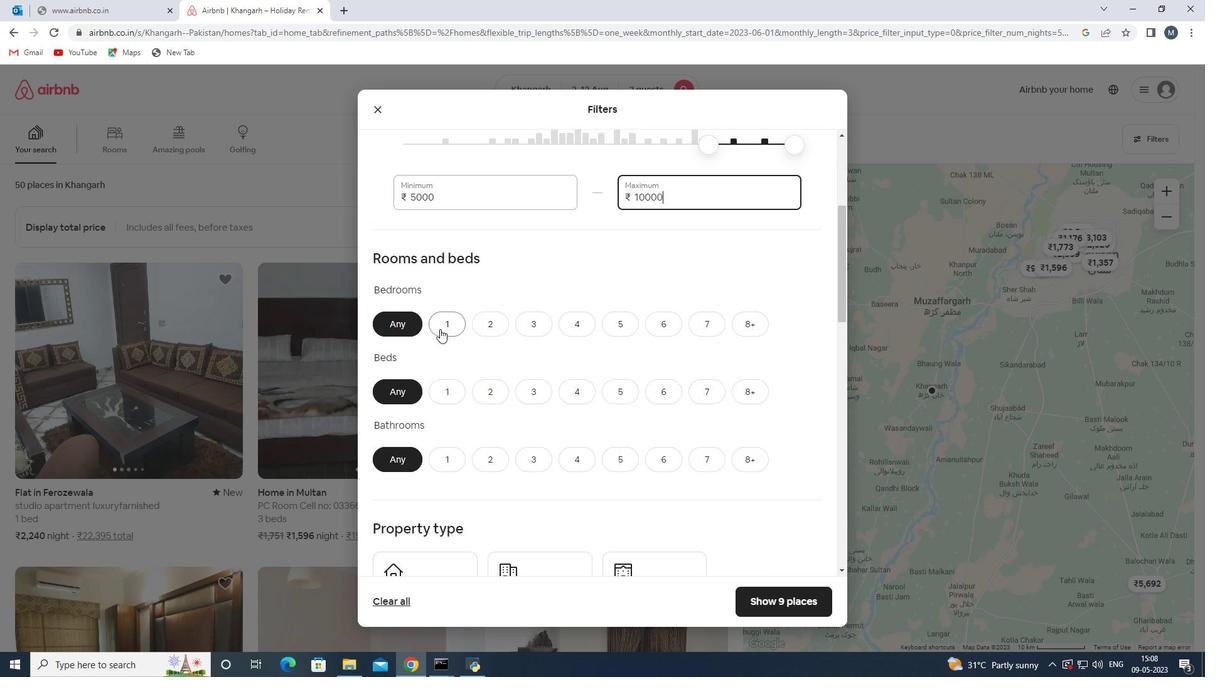 
Action: Mouse moved to (451, 388)
Screenshot: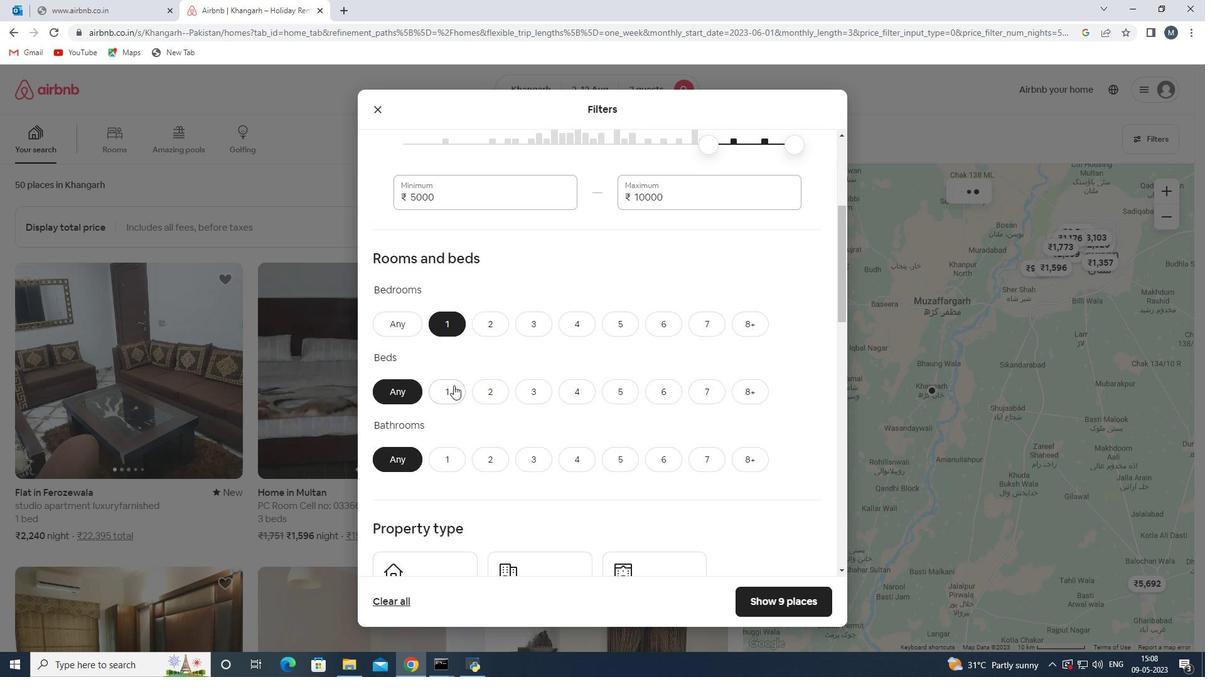 
Action: Mouse pressed left at (451, 388)
Screenshot: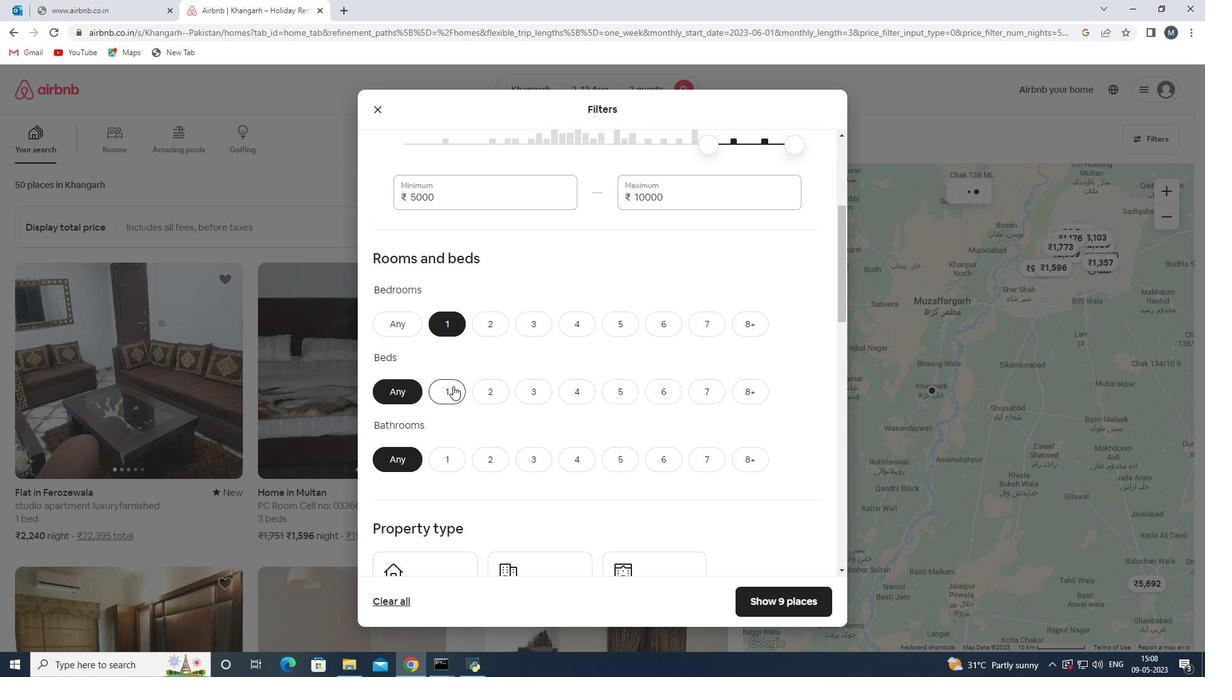
Action: Mouse moved to (456, 454)
Screenshot: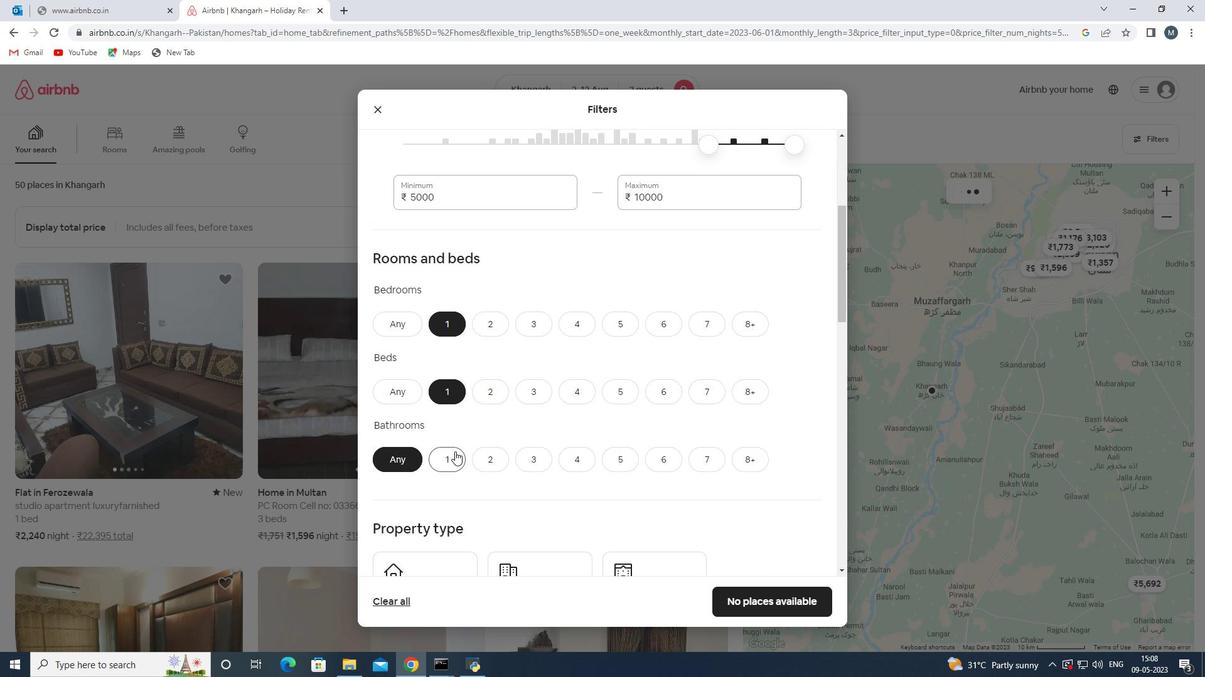 
Action: Mouse pressed left at (456, 454)
Screenshot: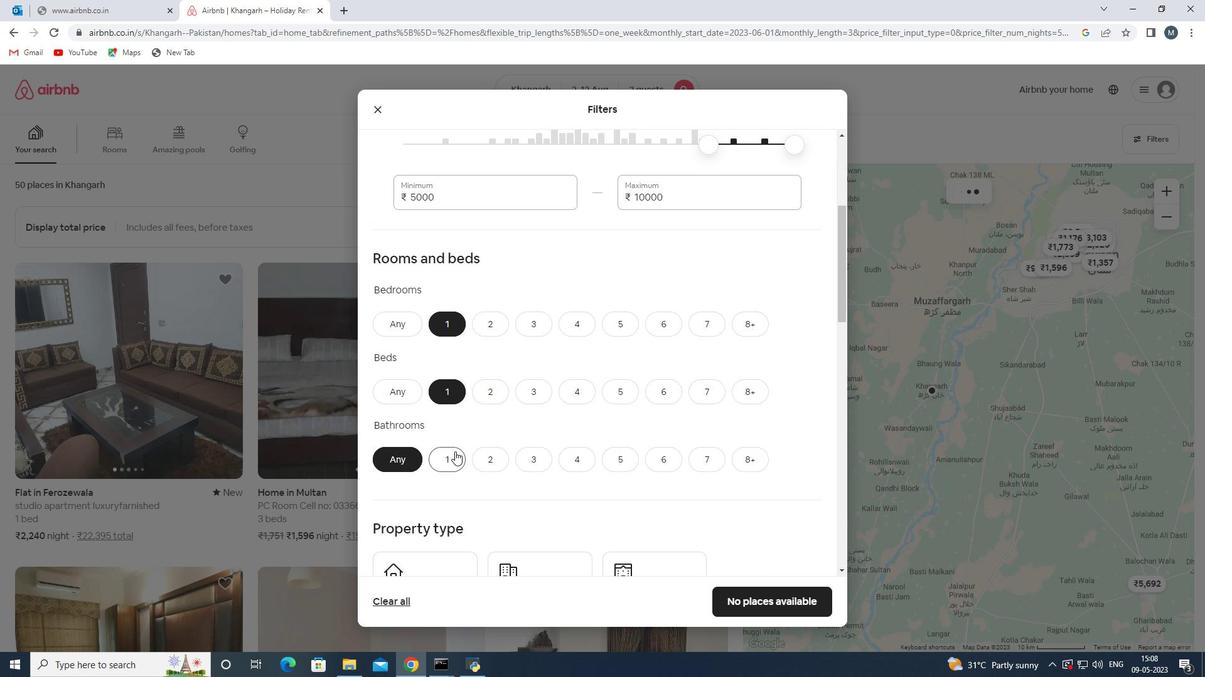 
Action: Mouse moved to (547, 382)
Screenshot: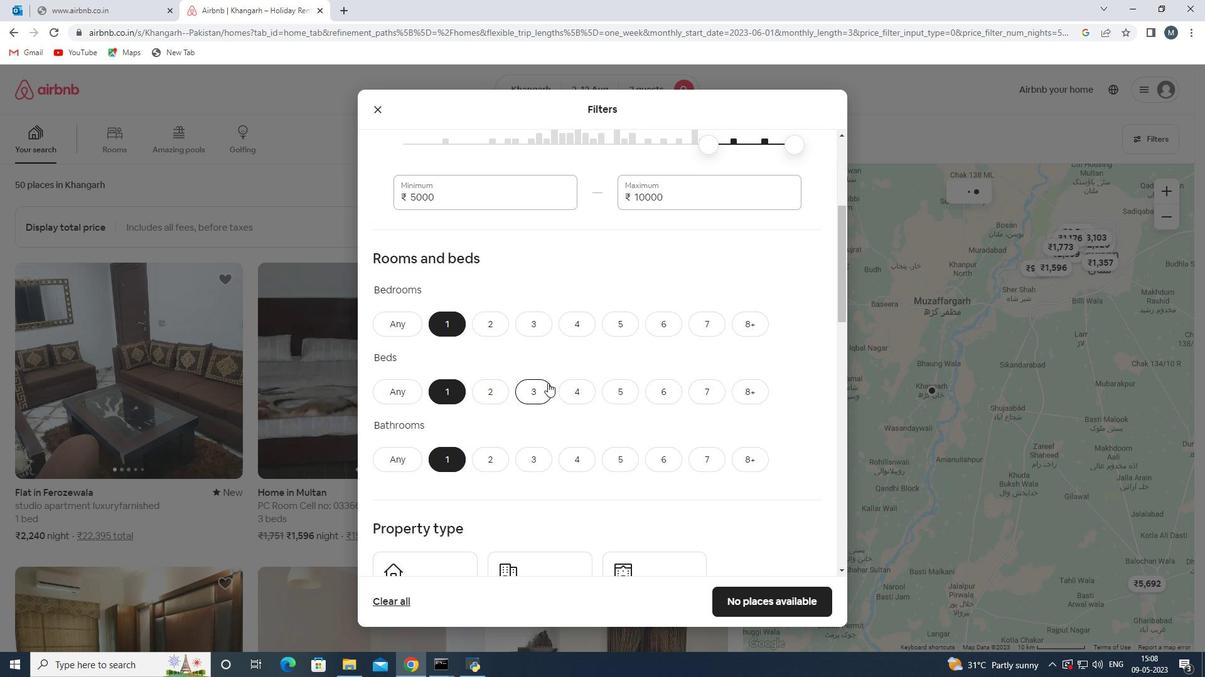 
Action: Mouse scrolled (547, 382) with delta (0, 0)
Screenshot: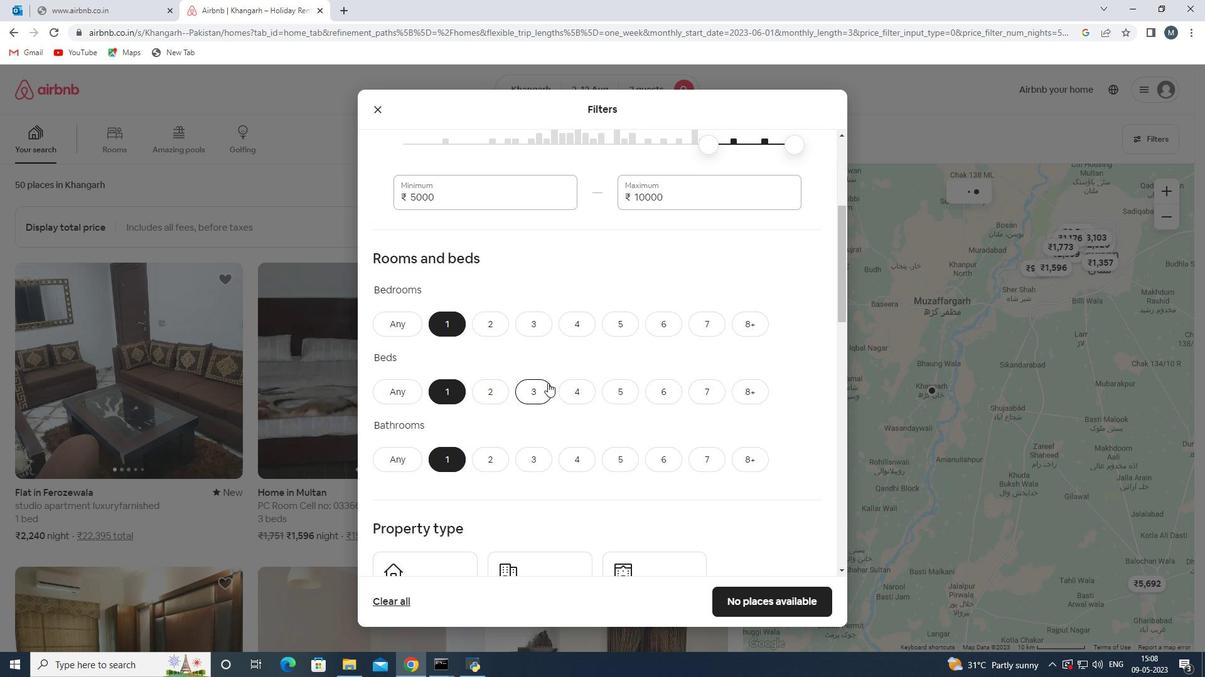 
Action: Mouse scrolled (547, 382) with delta (0, 0)
Screenshot: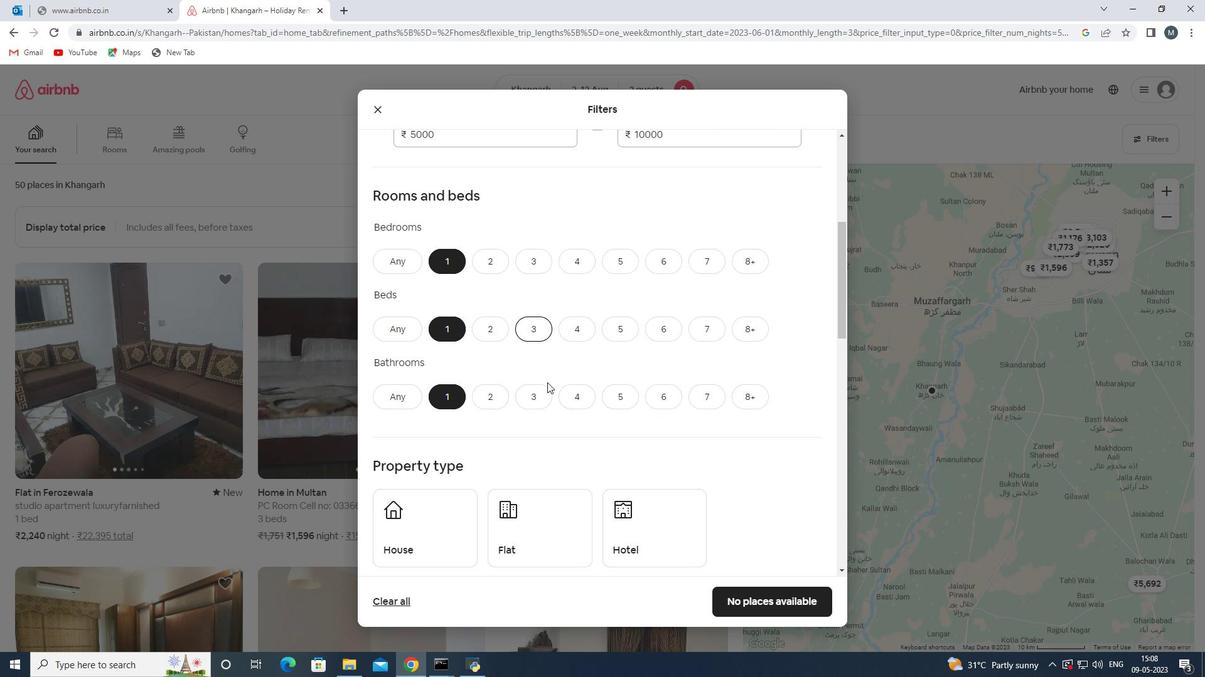 
Action: Mouse moved to (551, 361)
Screenshot: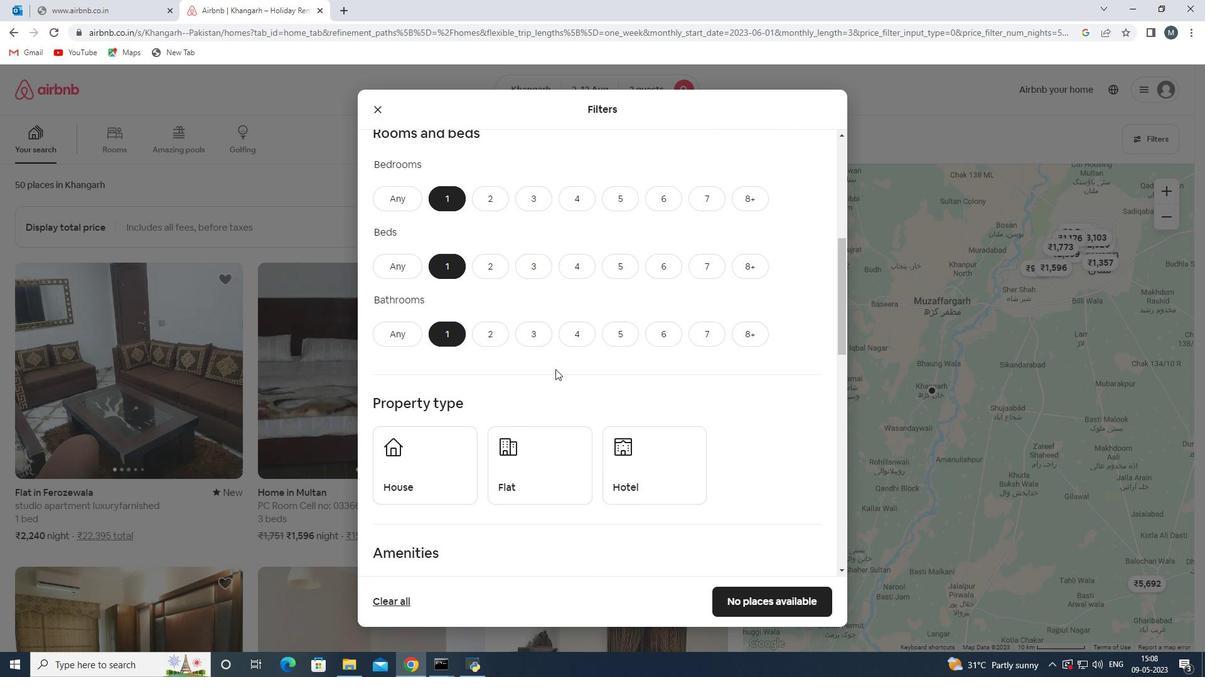 
Action: Mouse scrolled (551, 360) with delta (0, 0)
Screenshot: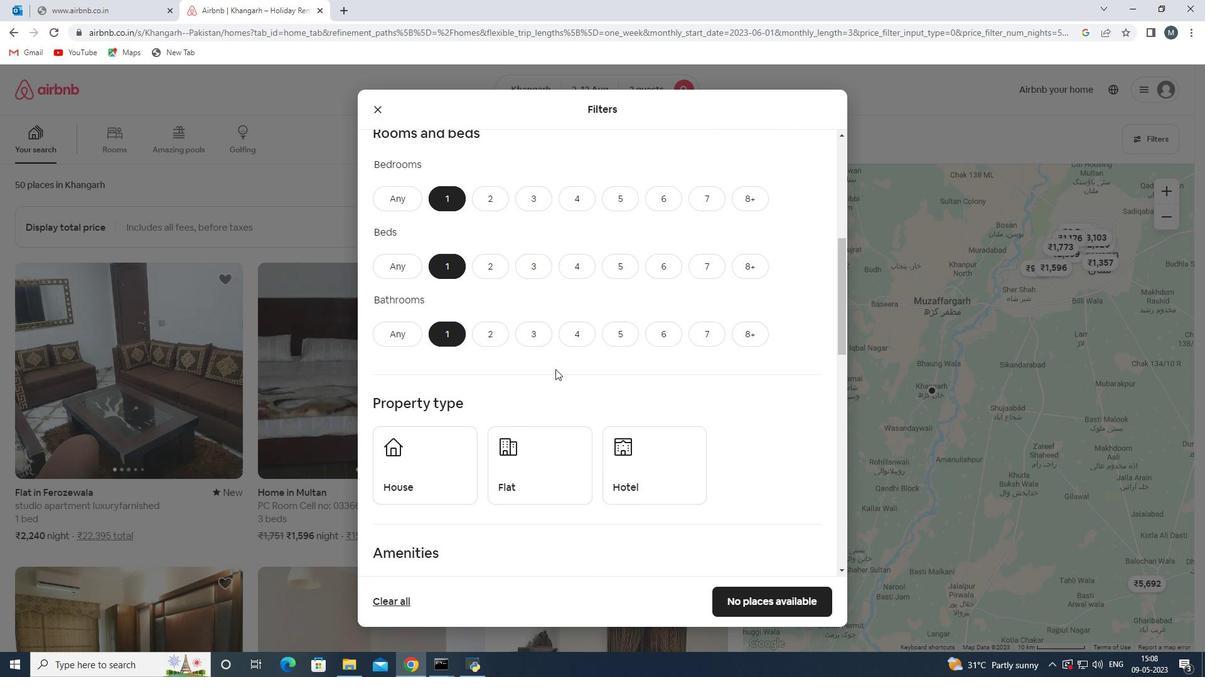
Action: Mouse moved to (439, 394)
Screenshot: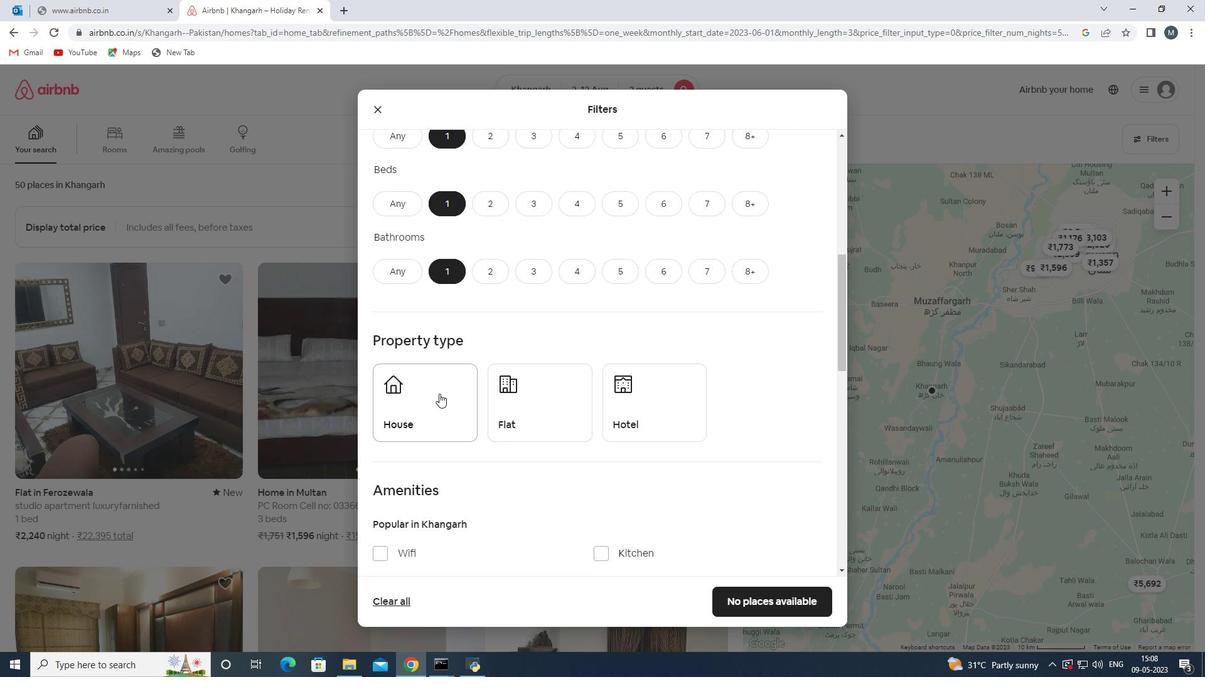 
Action: Mouse pressed left at (439, 394)
Screenshot: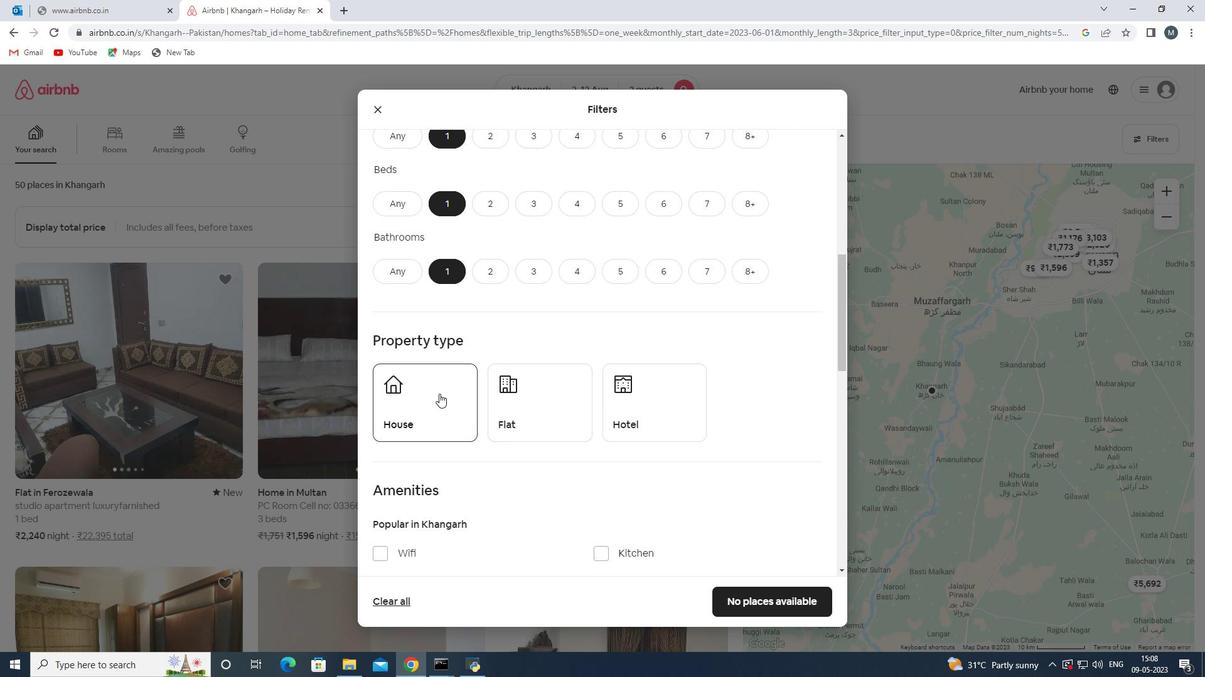 
Action: Mouse moved to (570, 401)
Screenshot: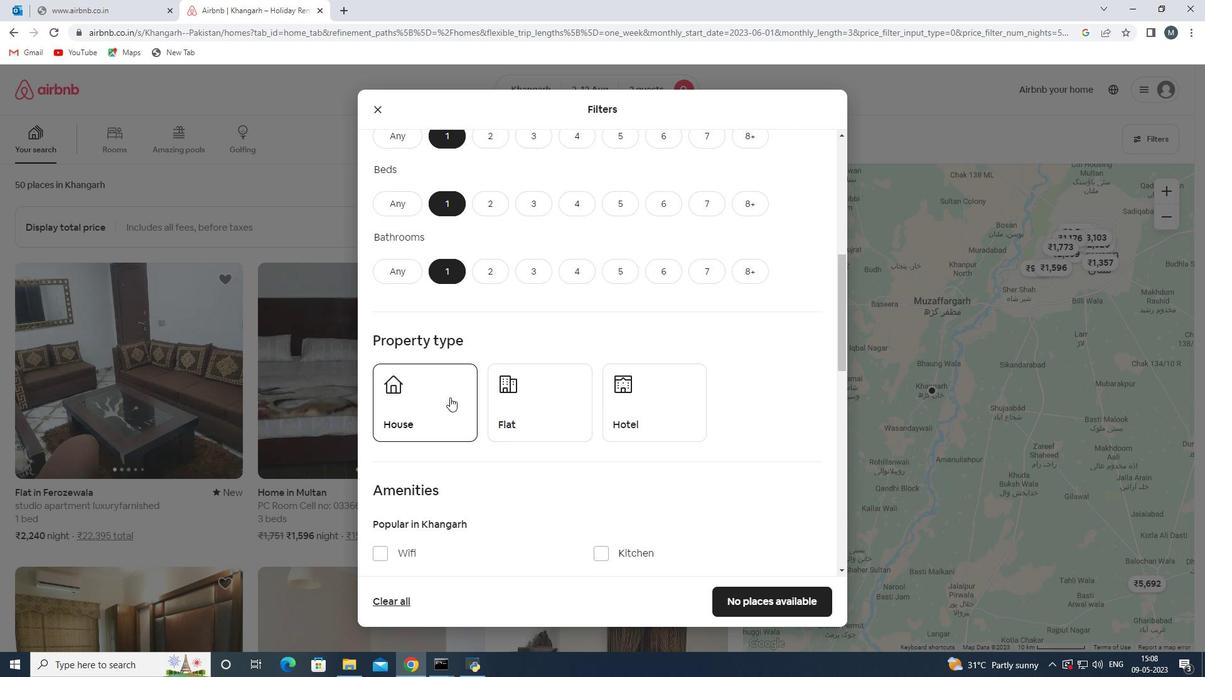 
Action: Mouse pressed left at (570, 401)
Screenshot: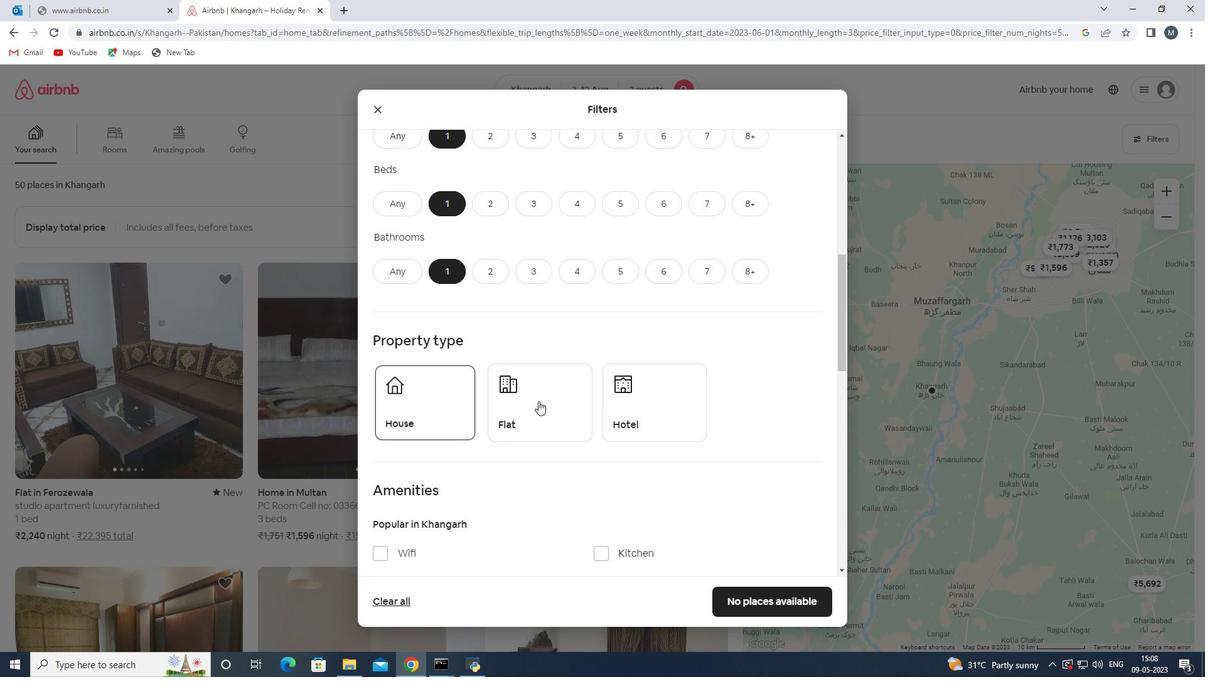 
Action: Mouse moved to (650, 392)
Screenshot: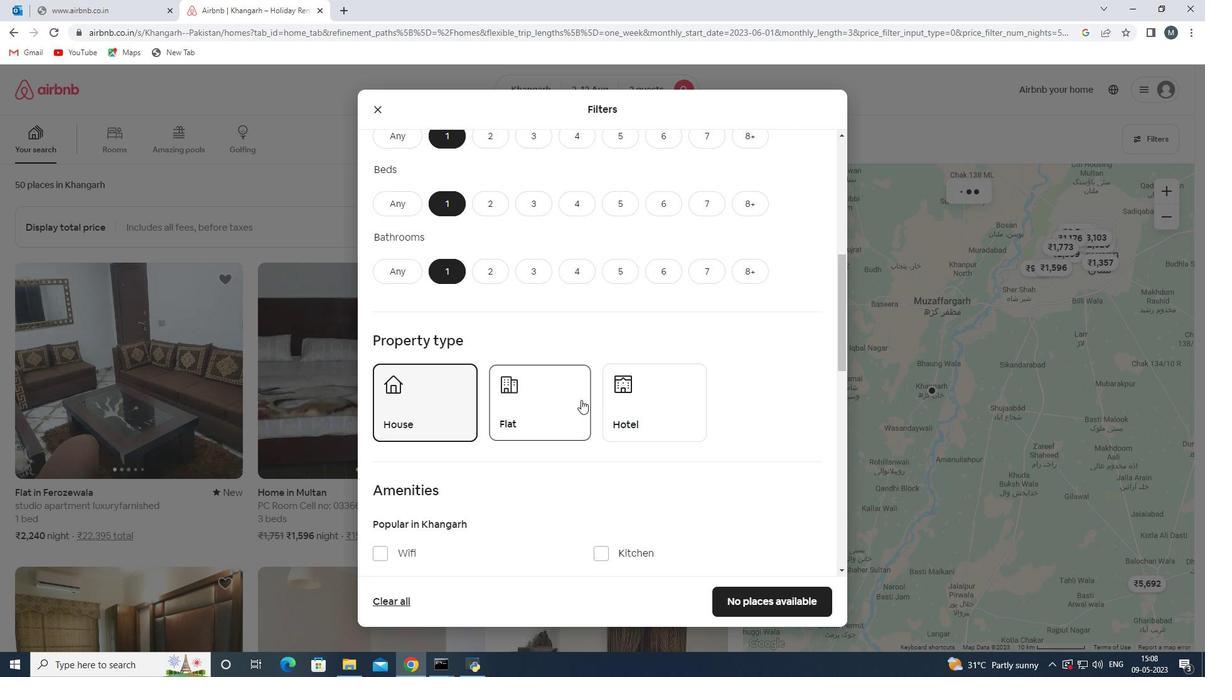 
Action: Mouse pressed left at (650, 392)
Screenshot: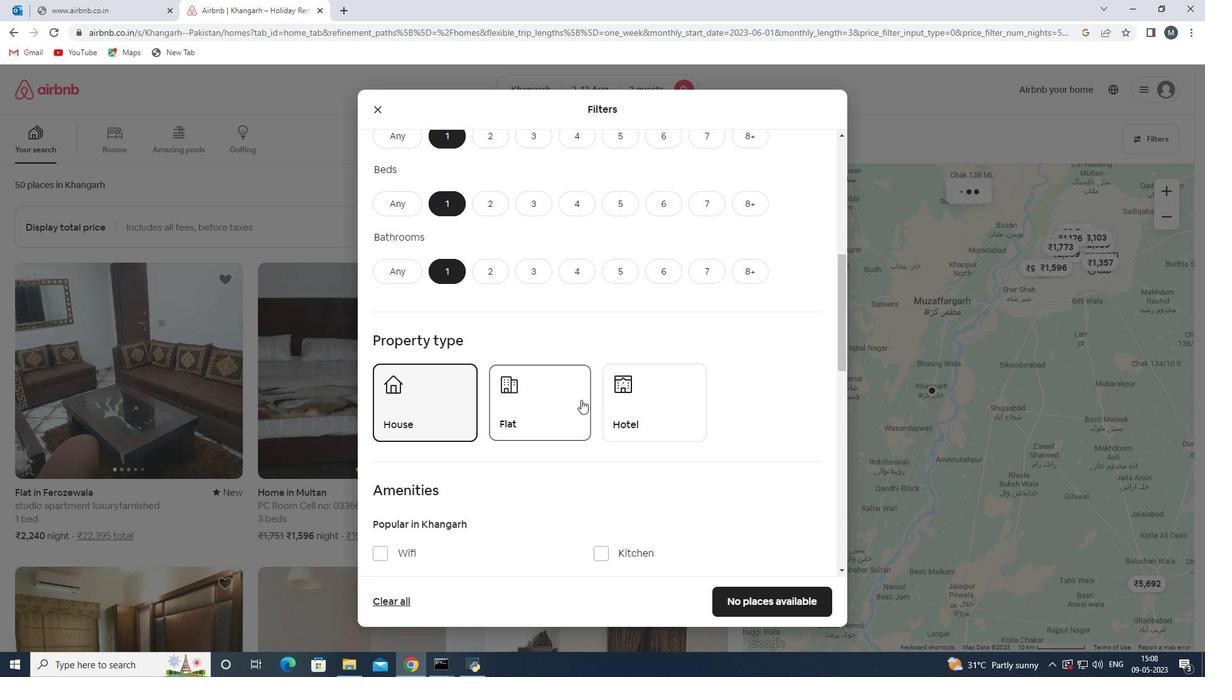 
Action: Mouse moved to (593, 387)
Screenshot: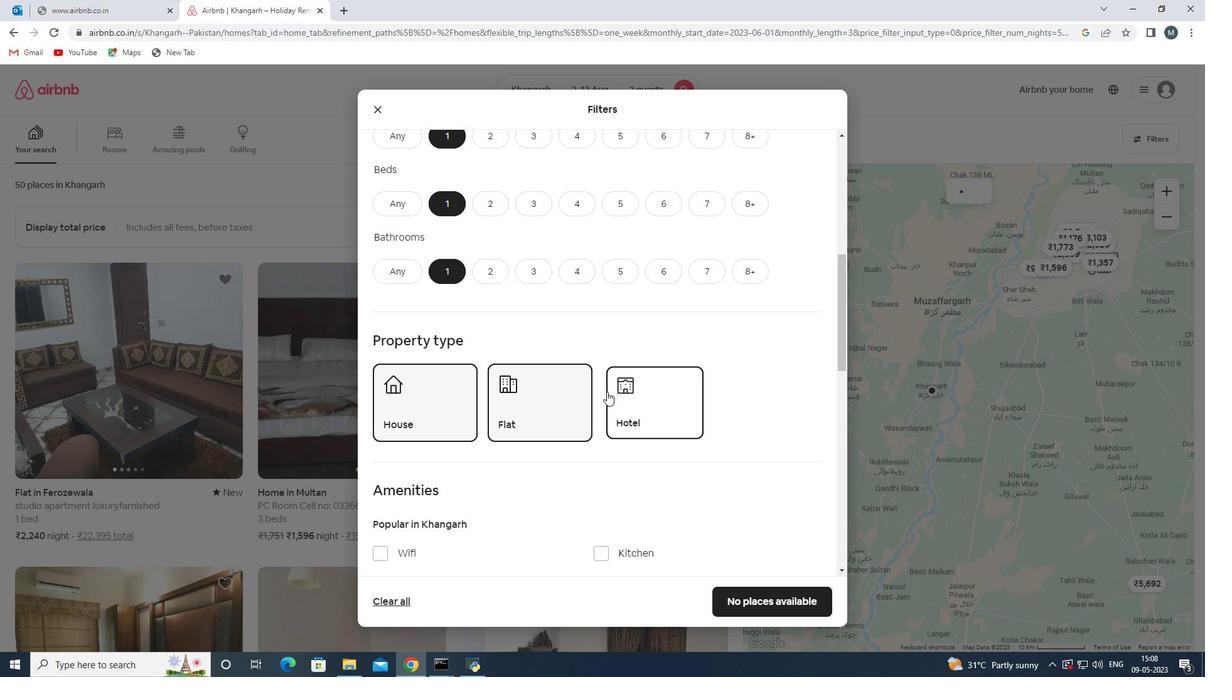 
Action: Mouse scrolled (593, 387) with delta (0, 0)
Screenshot: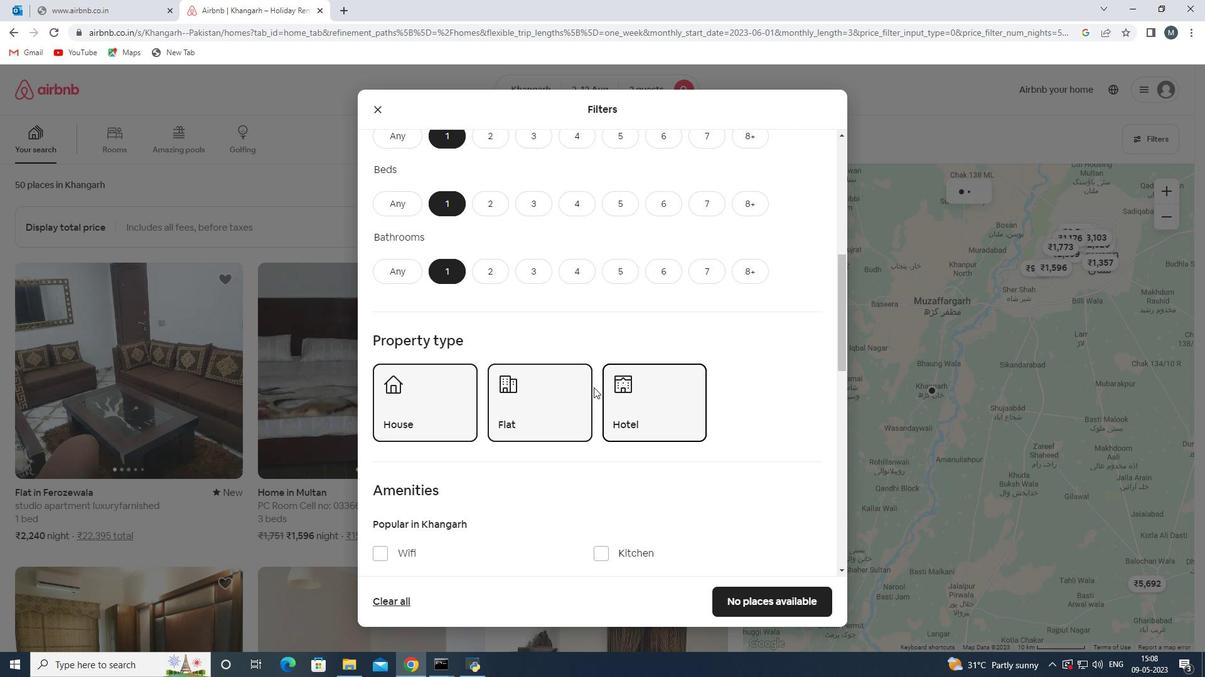 
Action: Mouse moved to (574, 383)
Screenshot: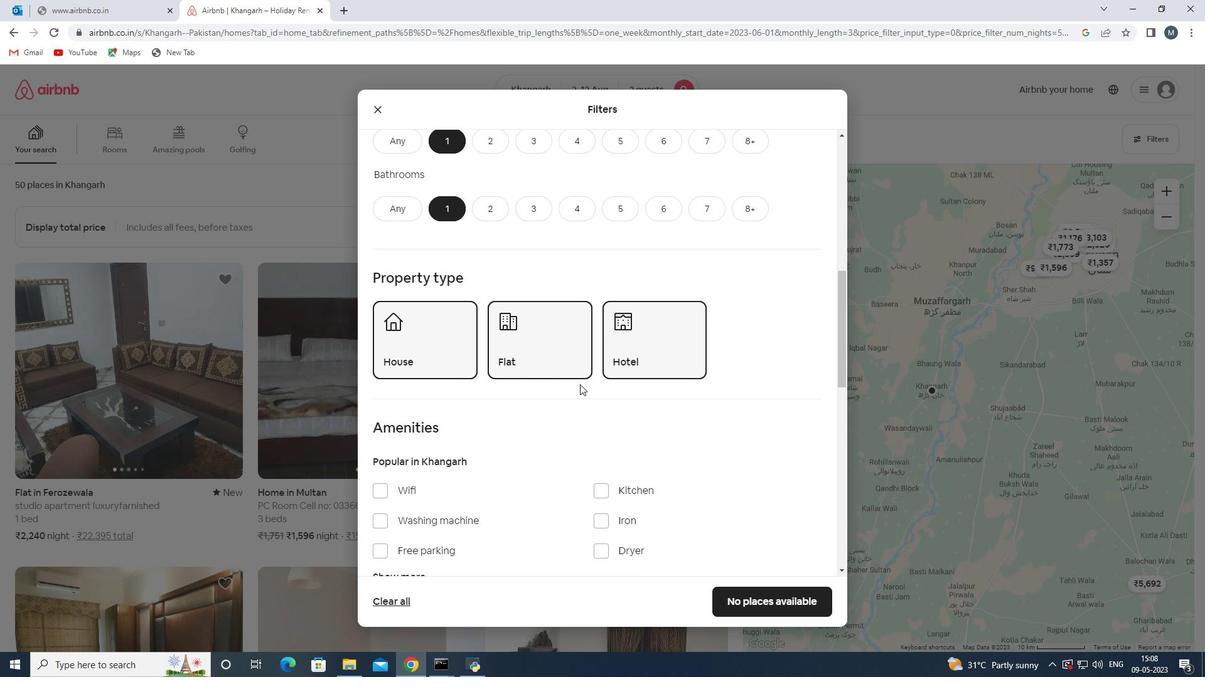 
Action: Mouse scrolled (574, 382) with delta (0, 0)
Screenshot: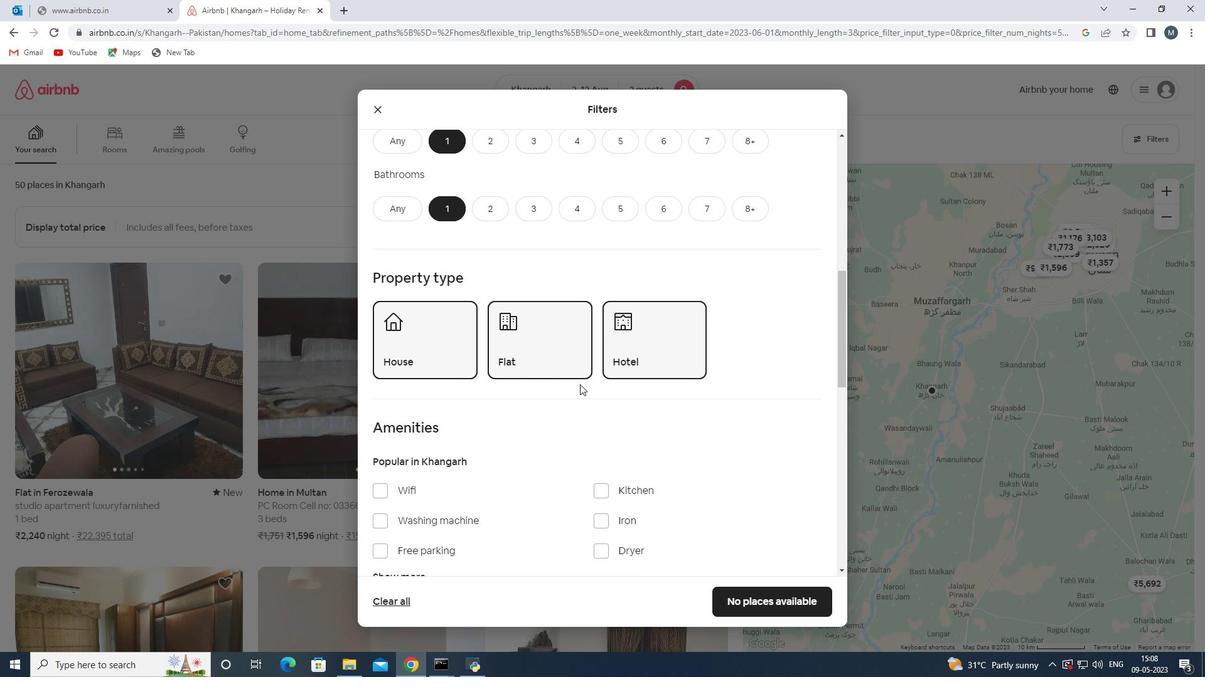 
Action: Mouse moved to (572, 379)
Screenshot: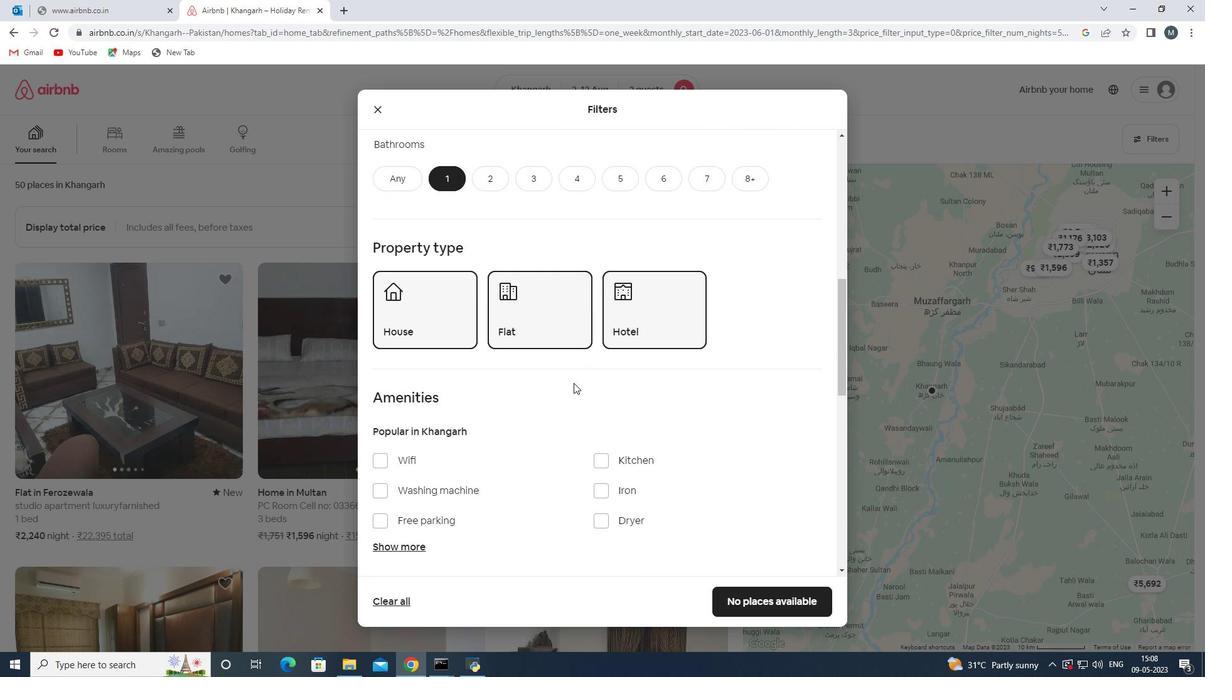 
Action: Mouse scrolled (572, 378) with delta (0, 0)
Screenshot: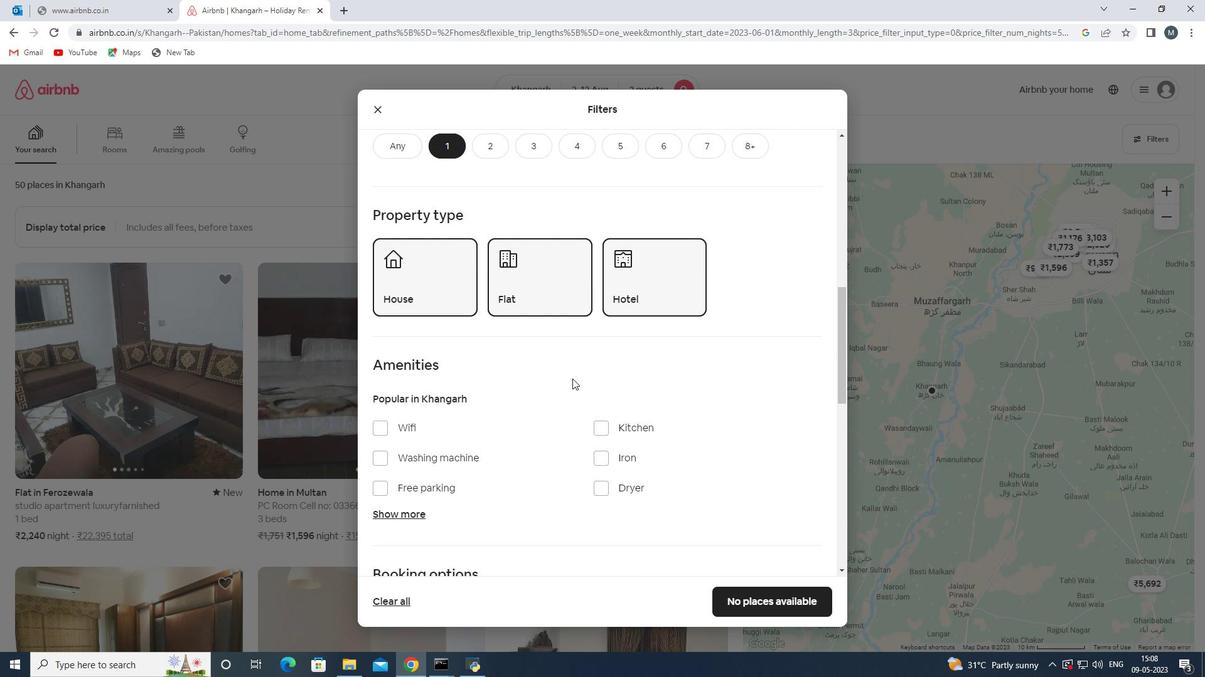 
Action: Mouse moved to (571, 378)
Screenshot: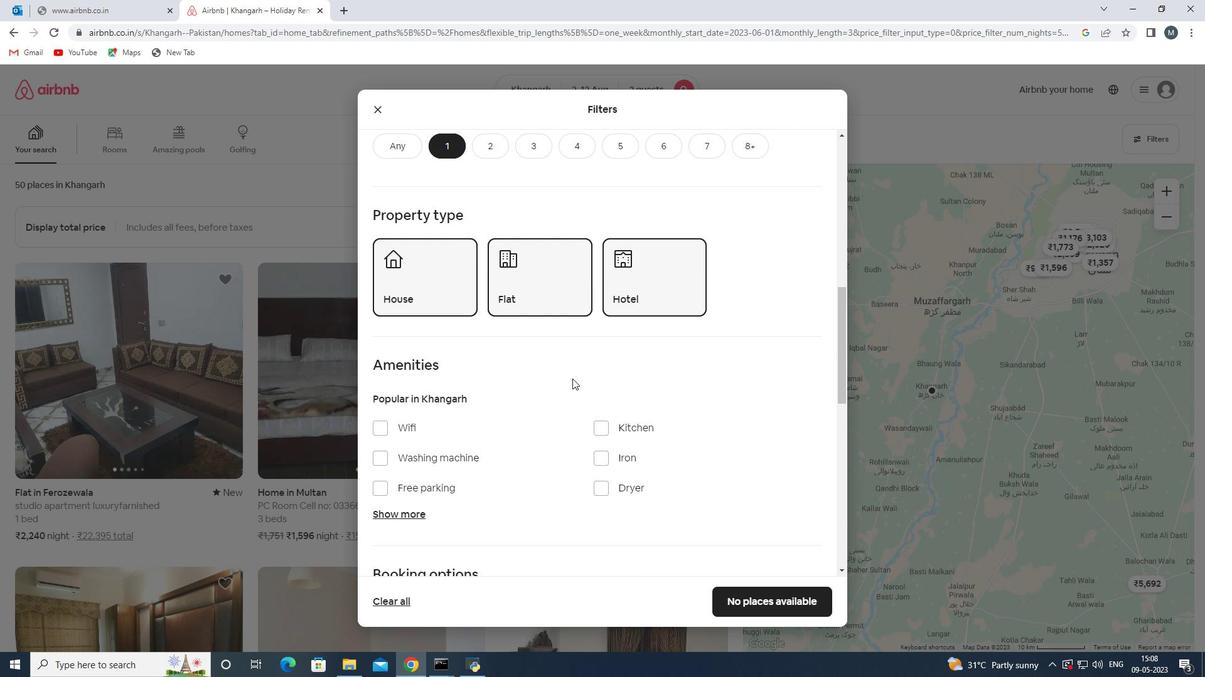 
Action: Mouse scrolled (571, 377) with delta (0, 0)
Screenshot: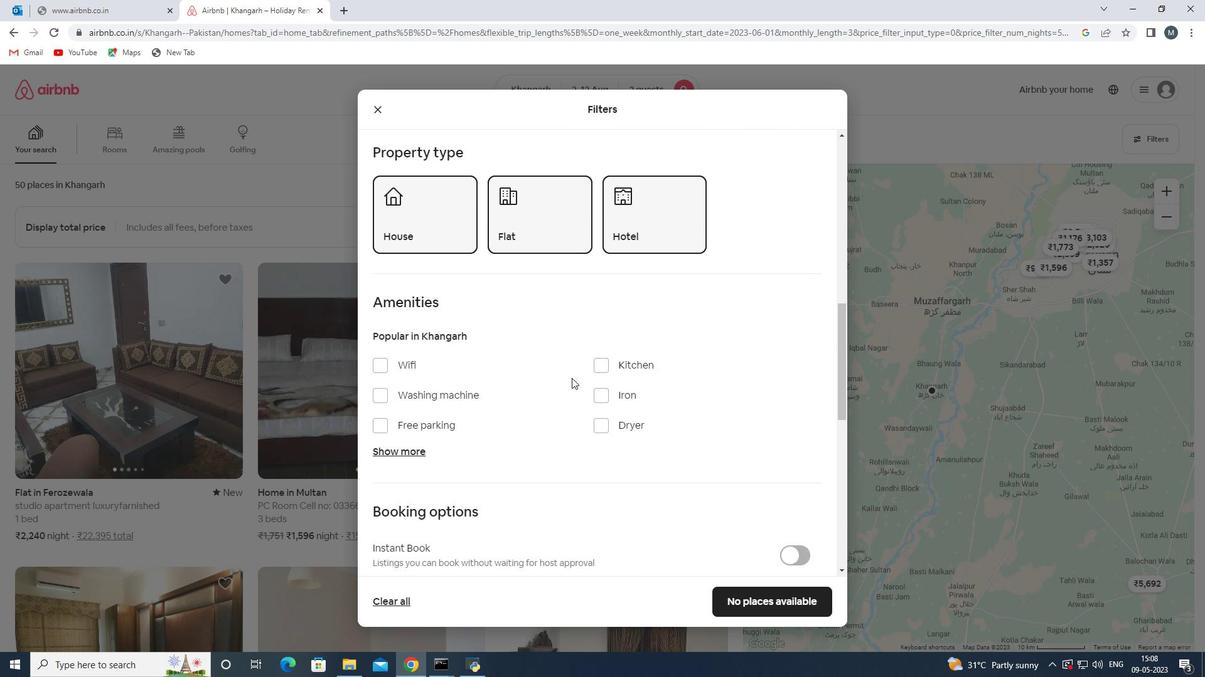 
Action: Mouse scrolled (571, 377) with delta (0, 0)
Screenshot: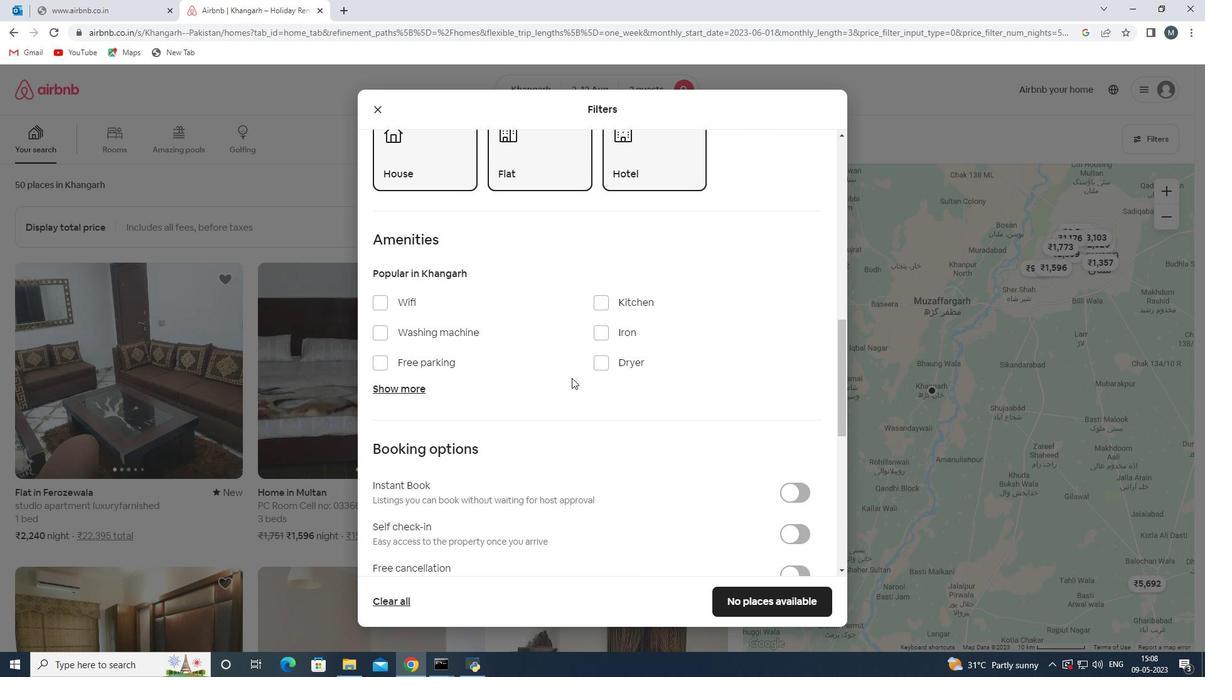 
Action: Mouse moved to (791, 470)
Screenshot: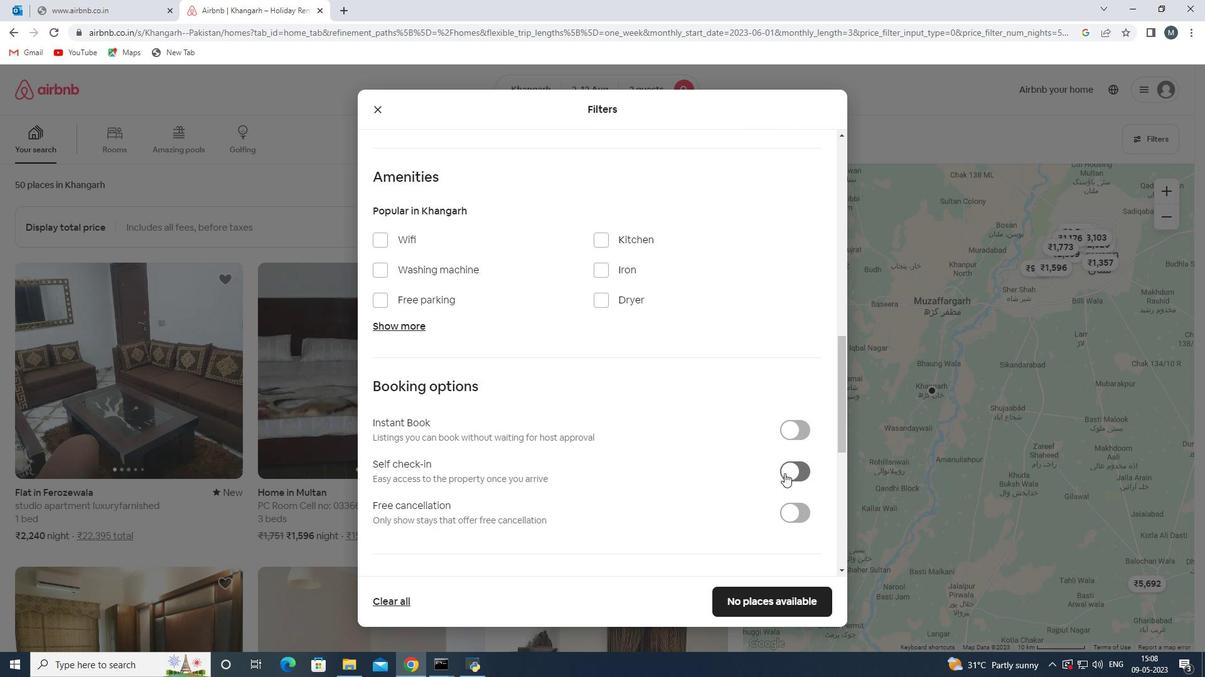 
Action: Mouse pressed left at (791, 470)
Screenshot: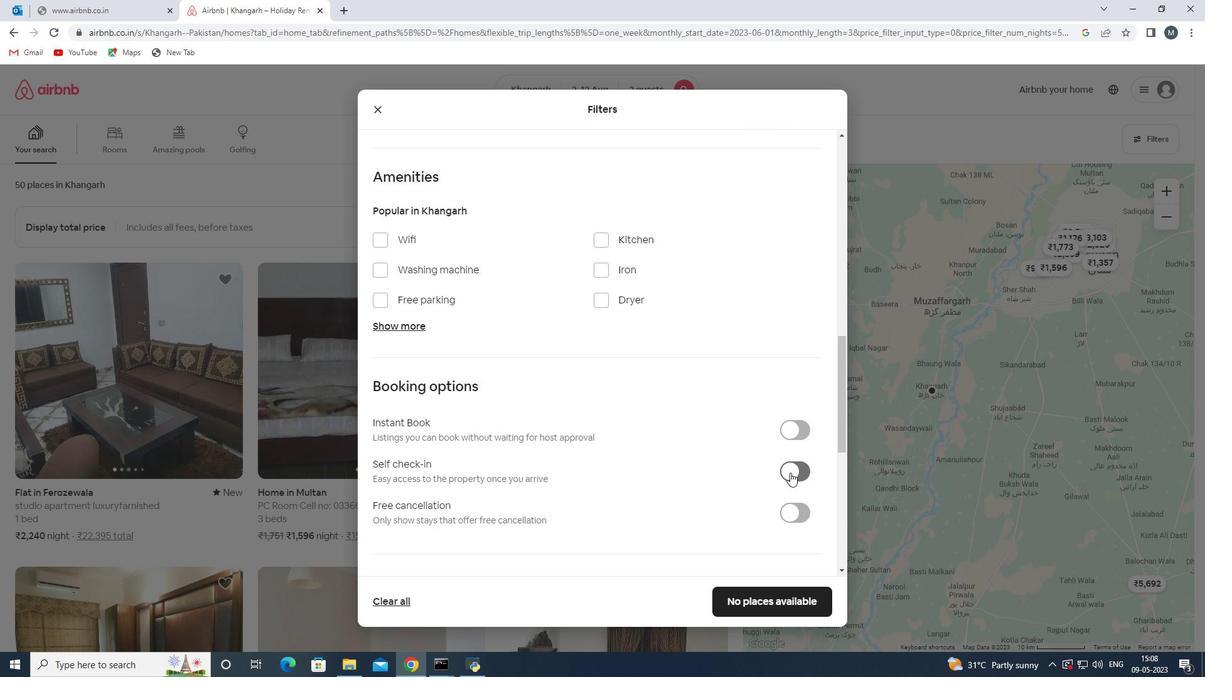 
Action: Mouse moved to (678, 436)
Screenshot: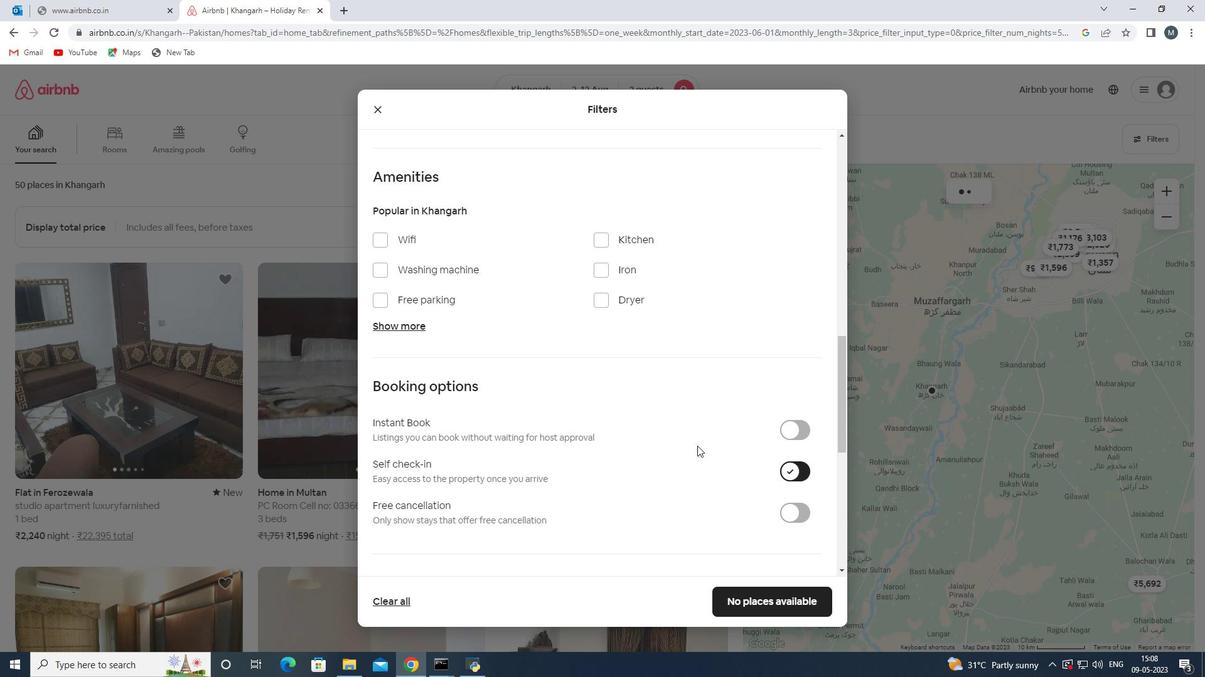 
Action: Mouse scrolled (678, 436) with delta (0, 0)
Screenshot: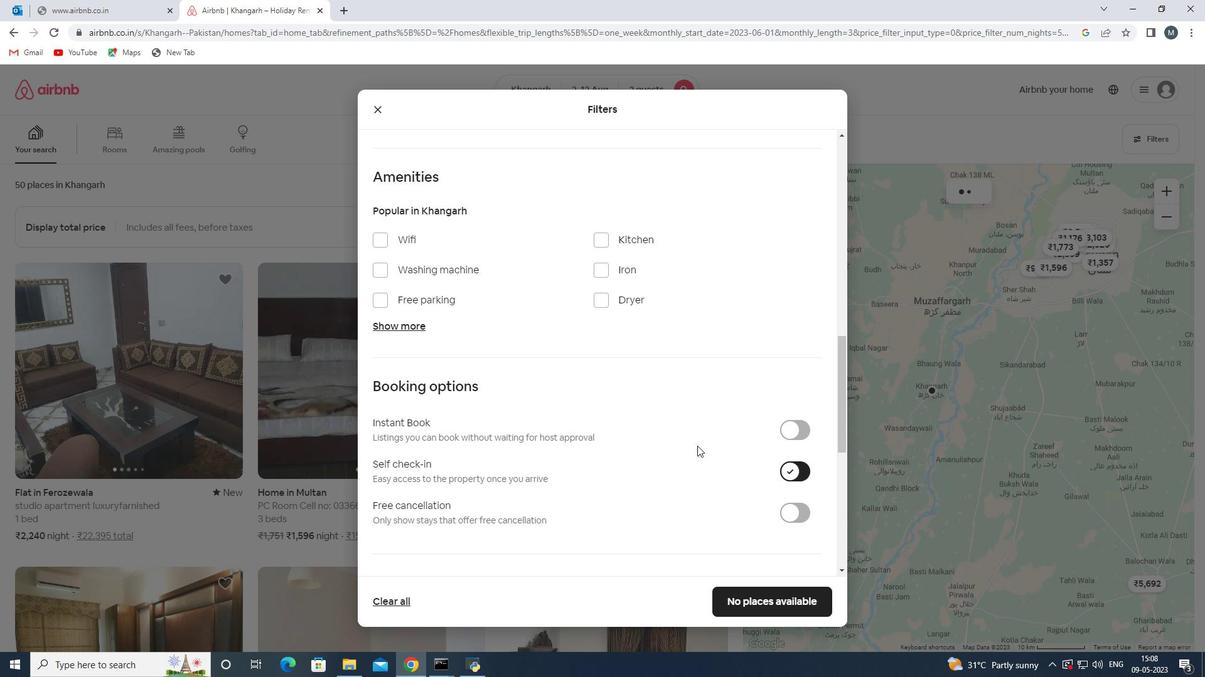 
Action: Mouse moved to (673, 436)
Screenshot: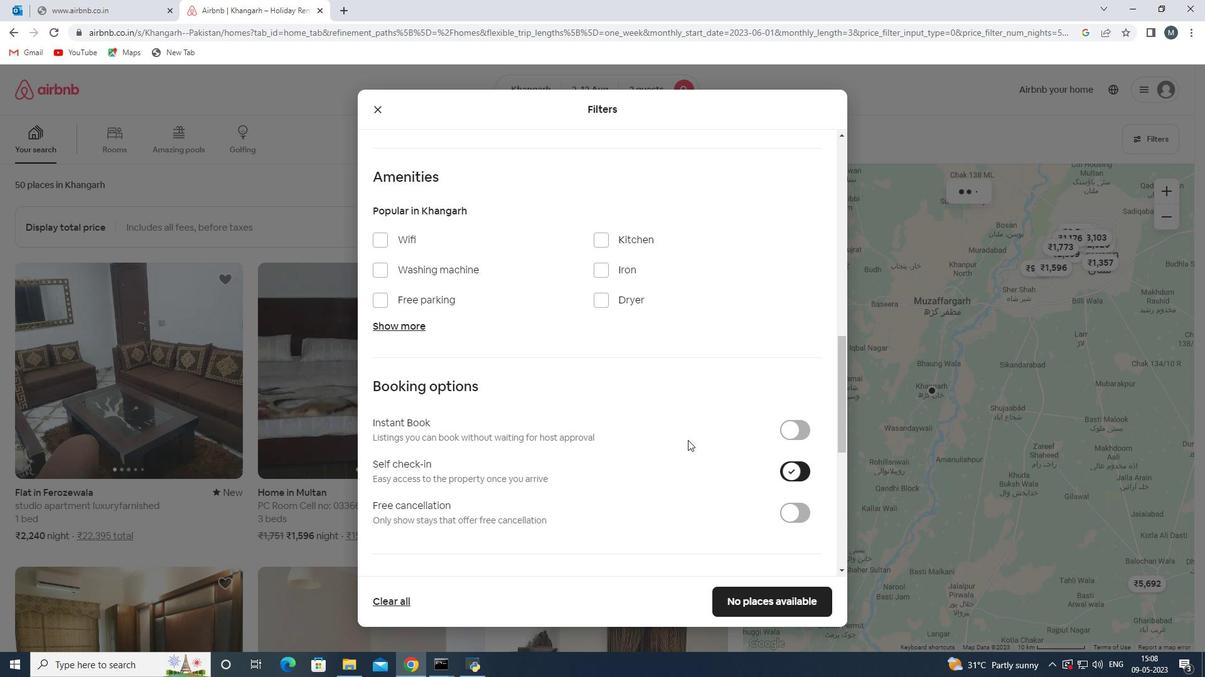 
Action: Mouse scrolled (673, 436) with delta (0, 0)
Screenshot: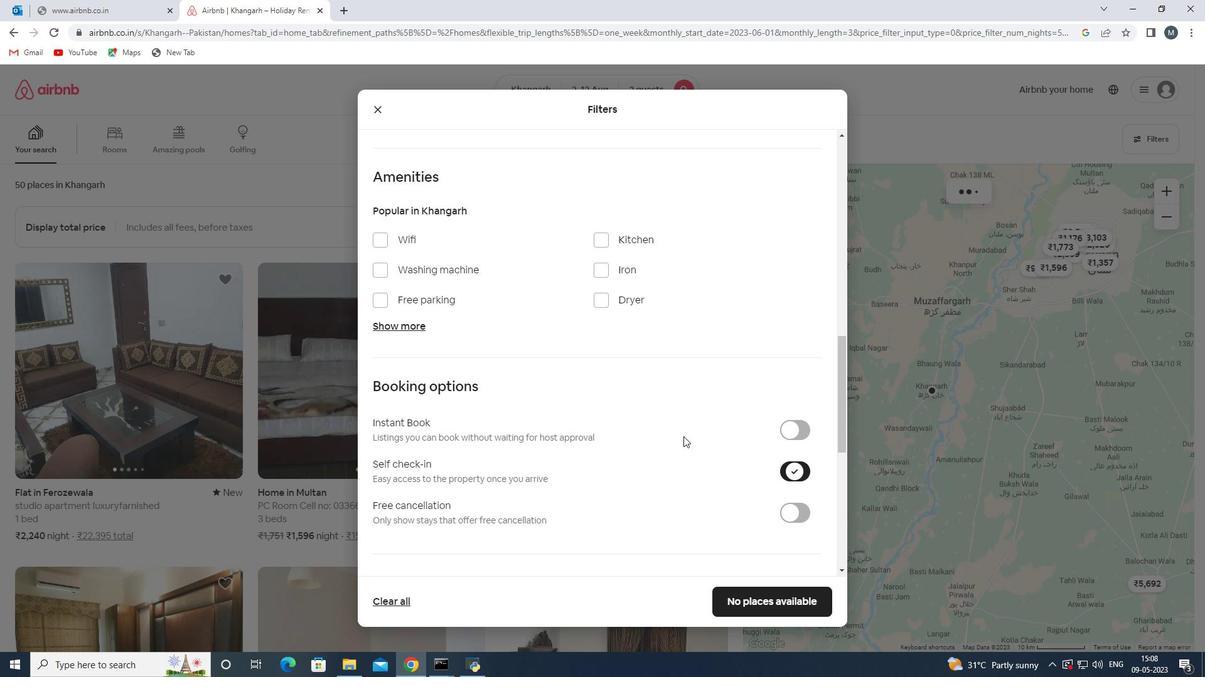 
Action: Mouse moved to (670, 436)
Screenshot: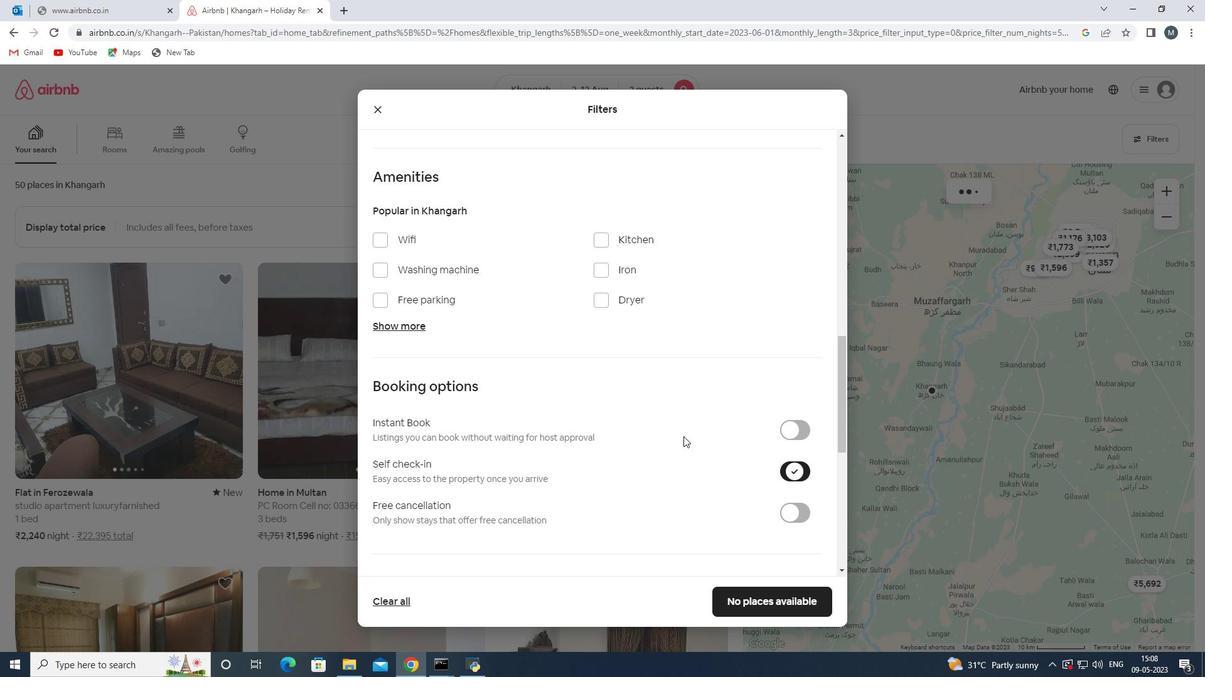 
Action: Mouse scrolled (670, 435) with delta (0, 0)
Screenshot: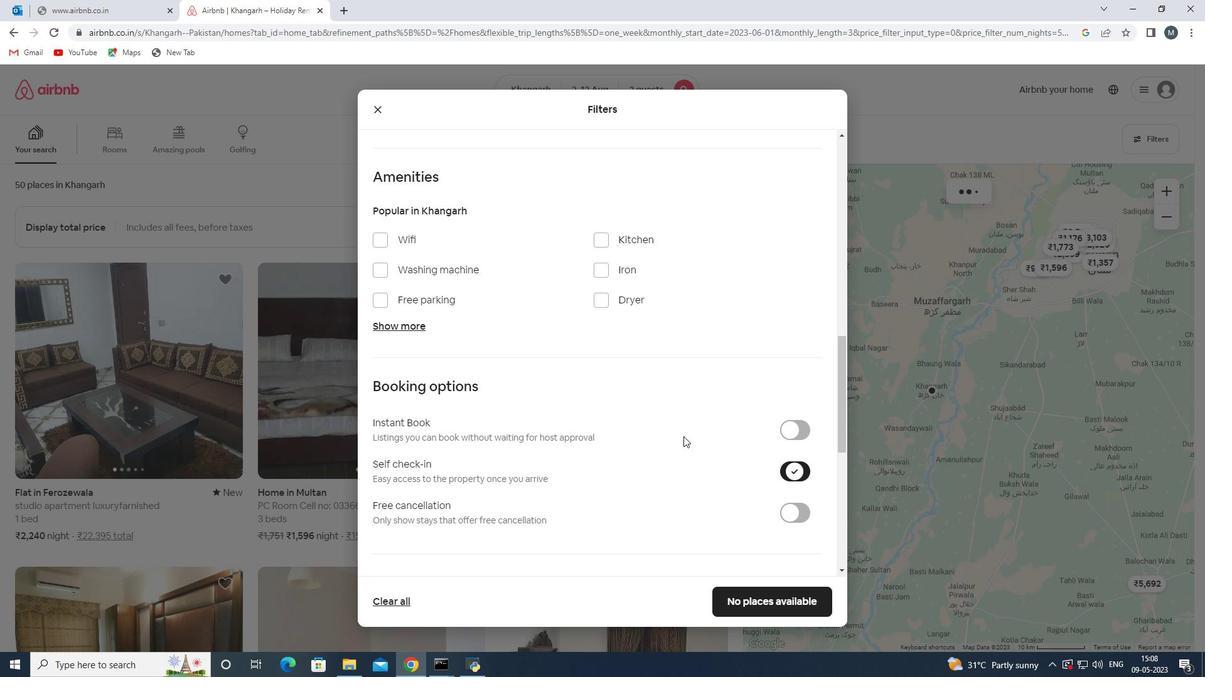 
Action: Mouse moved to (562, 434)
Screenshot: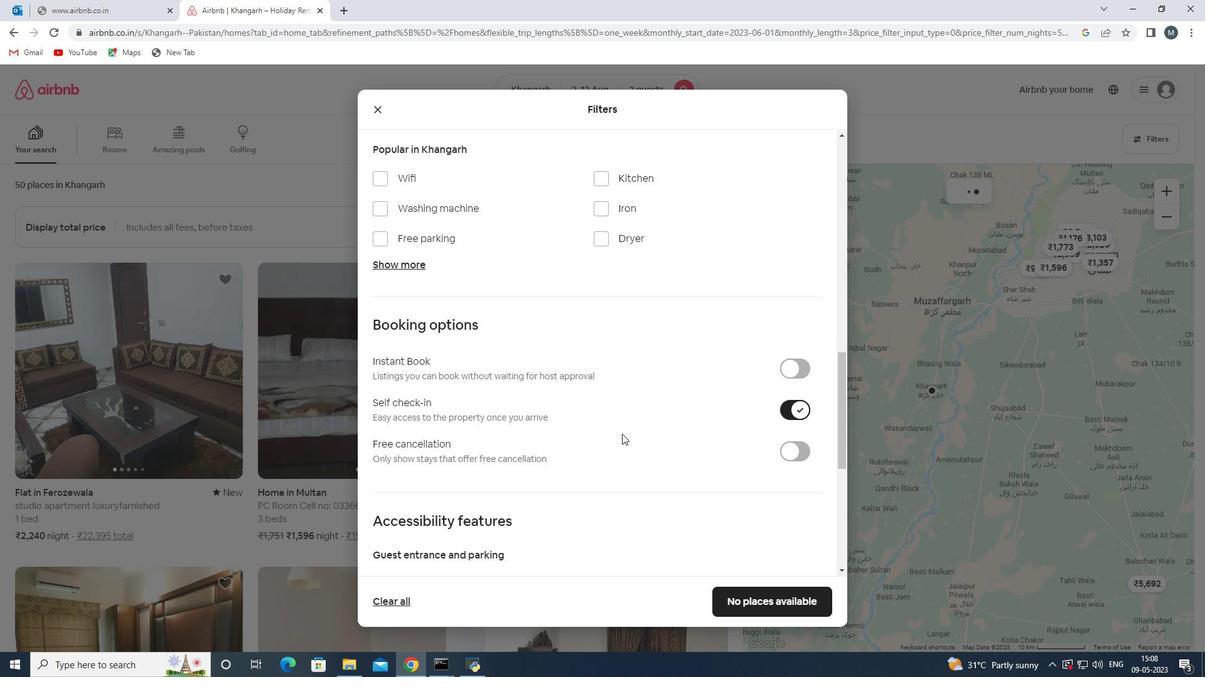 
Action: Mouse scrolled (562, 434) with delta (0, 0)
Screenshot: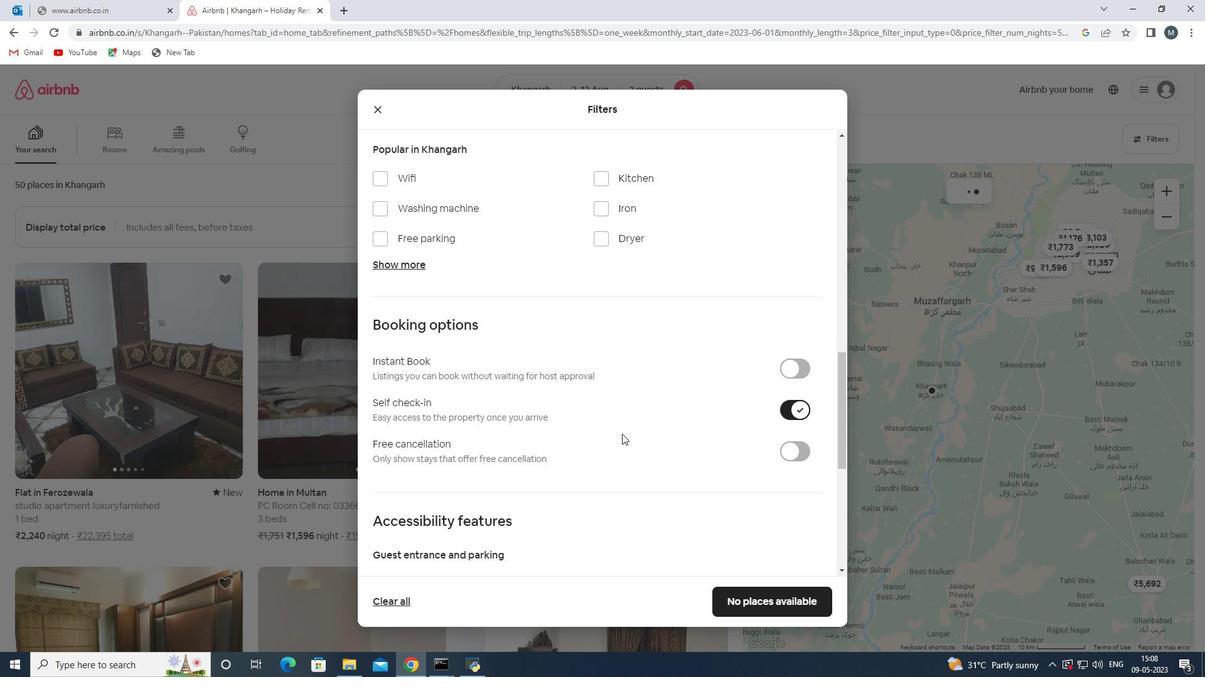 
Action: Mouse moved to (556, 436)
Screenshot: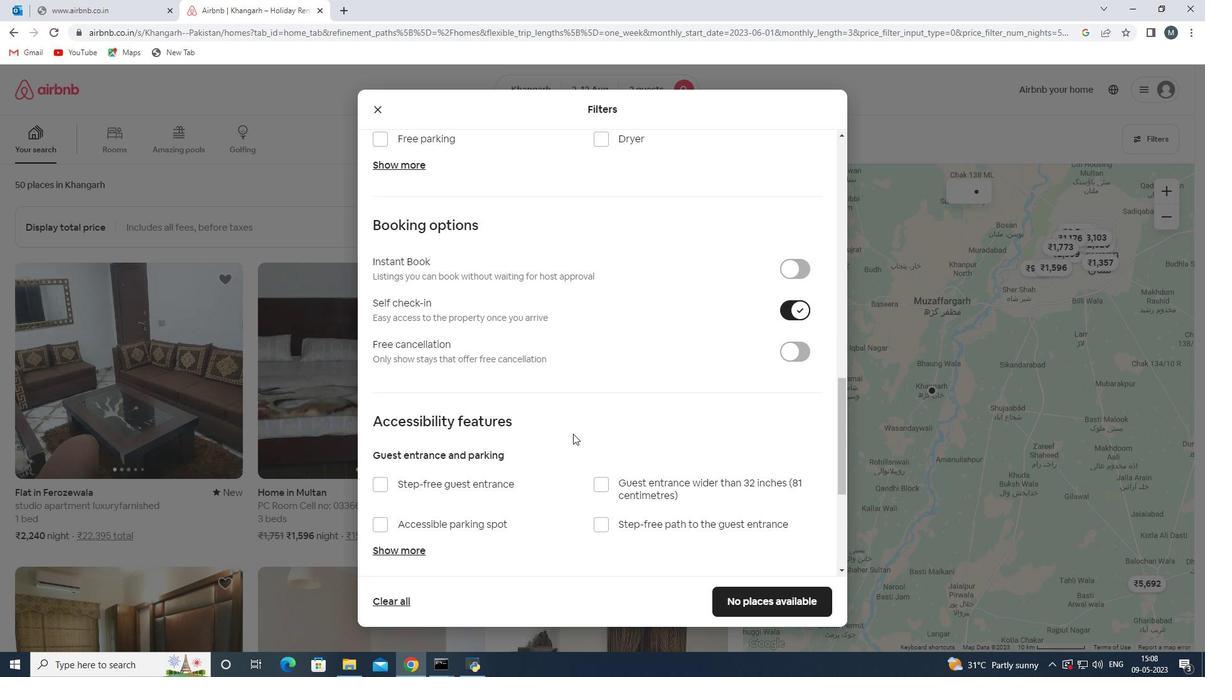 
Action: Mouse scrolled (558, 435) with delta (0, 0)
Screenshot: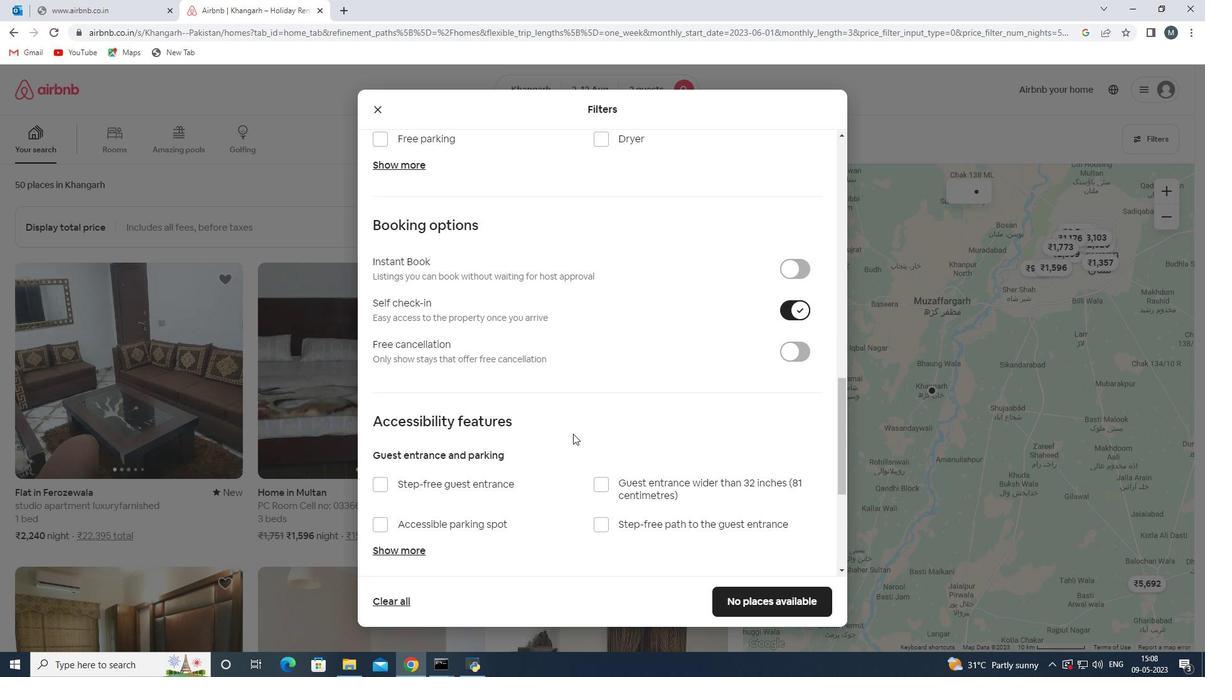 
Action: Mouse moved to (546, 438)
Screenshot: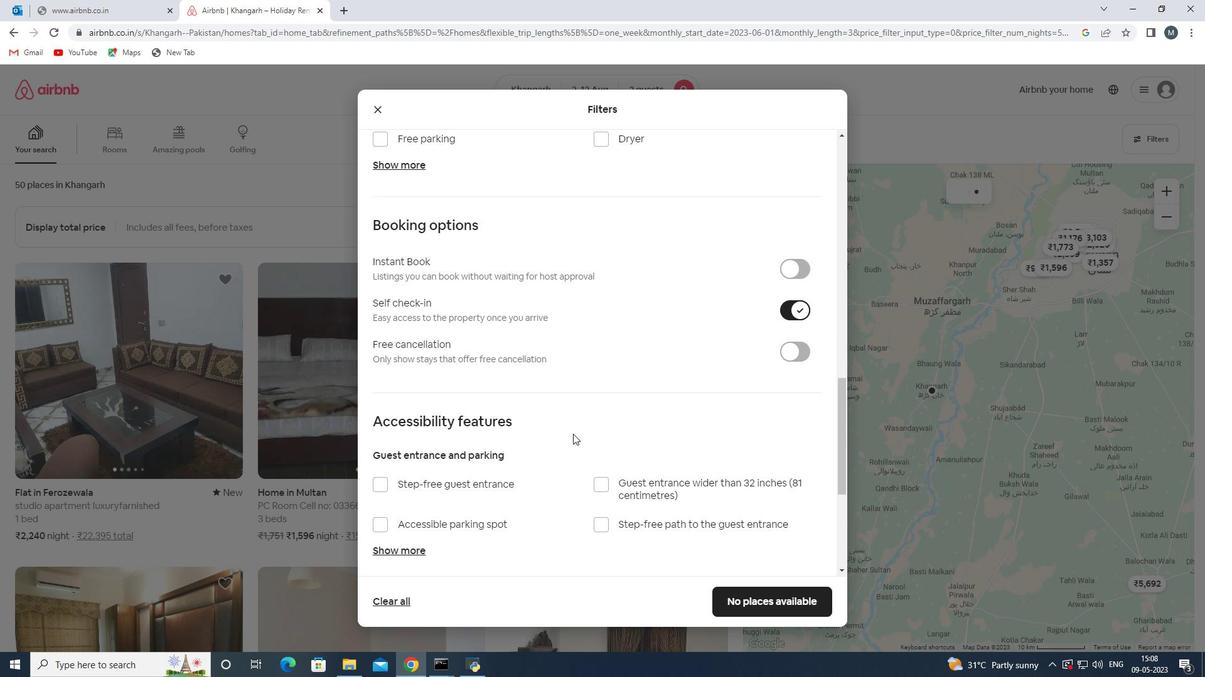 
Action: Mouse scrolled (546, 437) with delta (0, 0)
Screenshot: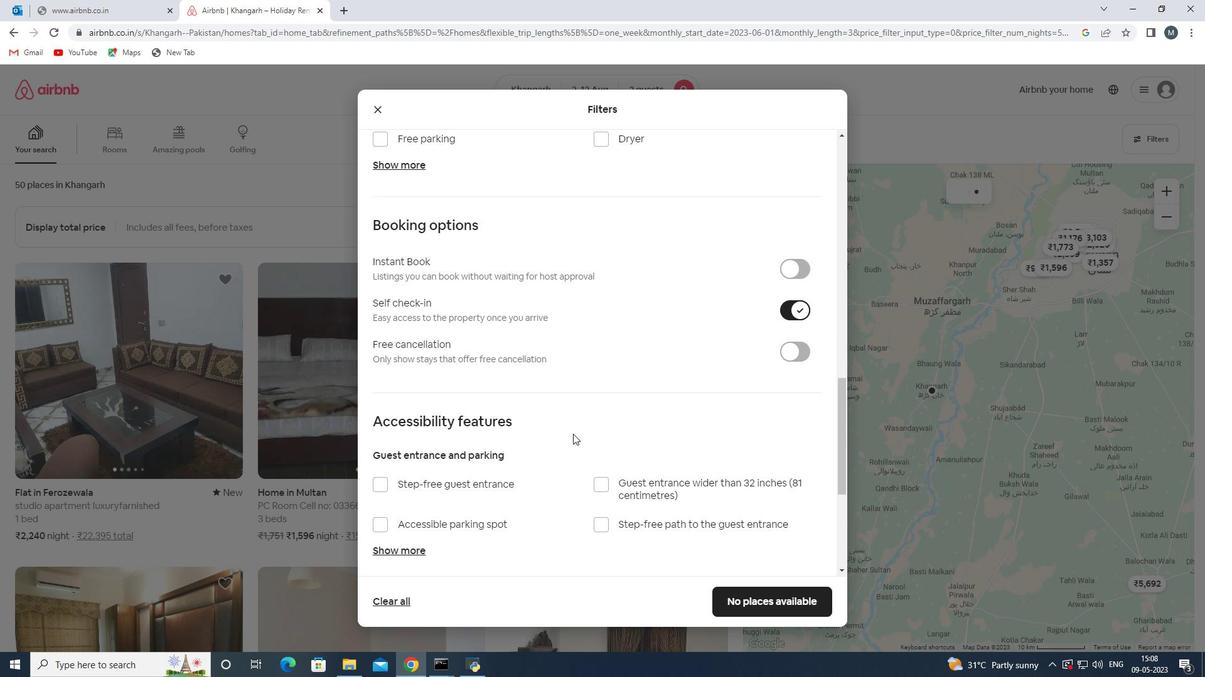 
Action: Mouse moved to (470, 446)
Screenshot: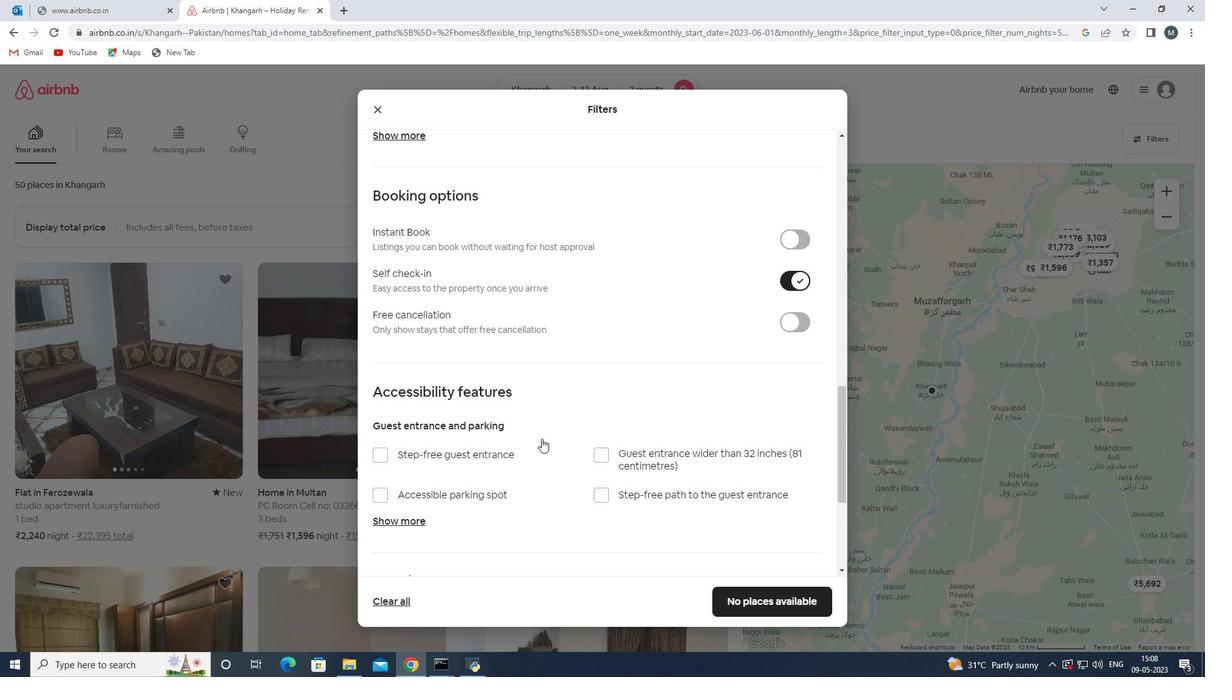 
Action: Mouse scrolled (470, 445) with delta (0, 0)
Screenshot: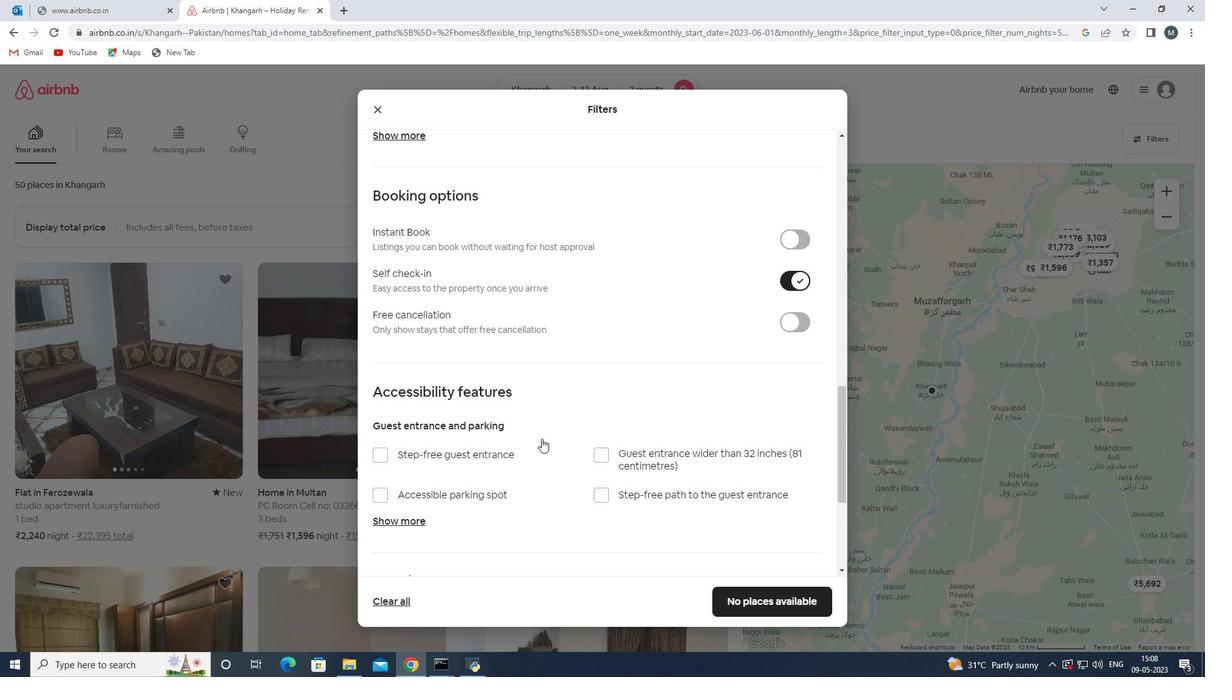 
Action: Mouse moved to (430, 475)
Screenshot: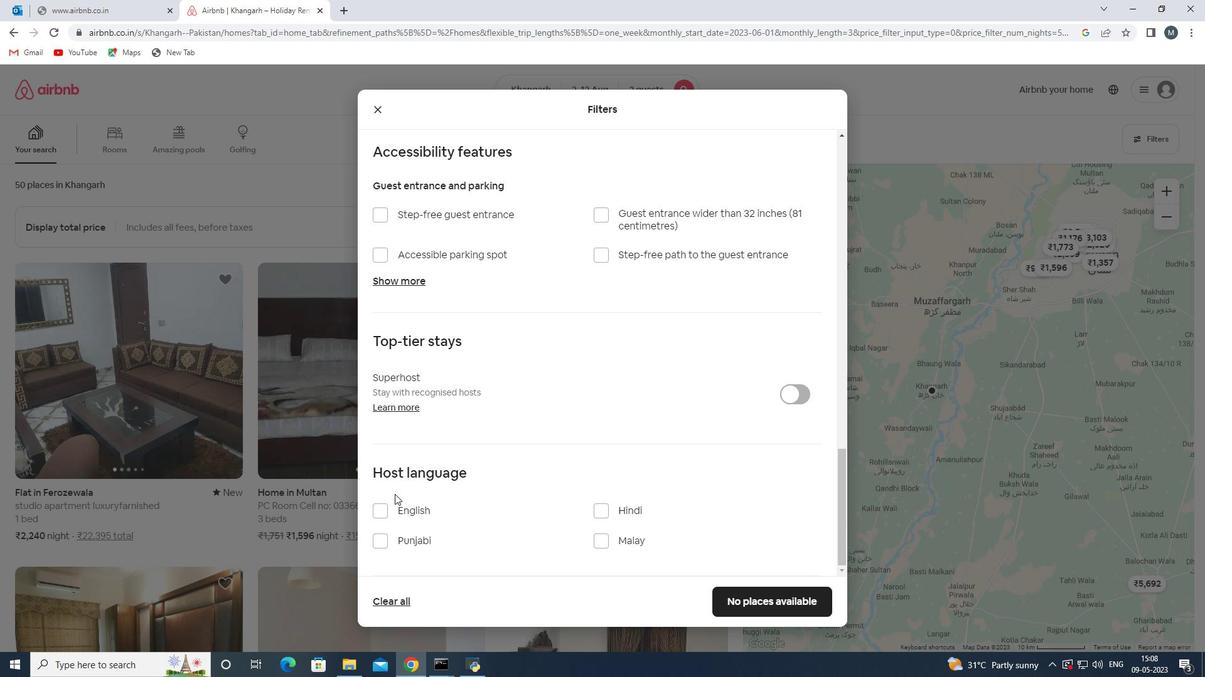 
Action: Mouse scrolled (430, 475) with delta (0, 0)
Screenshot: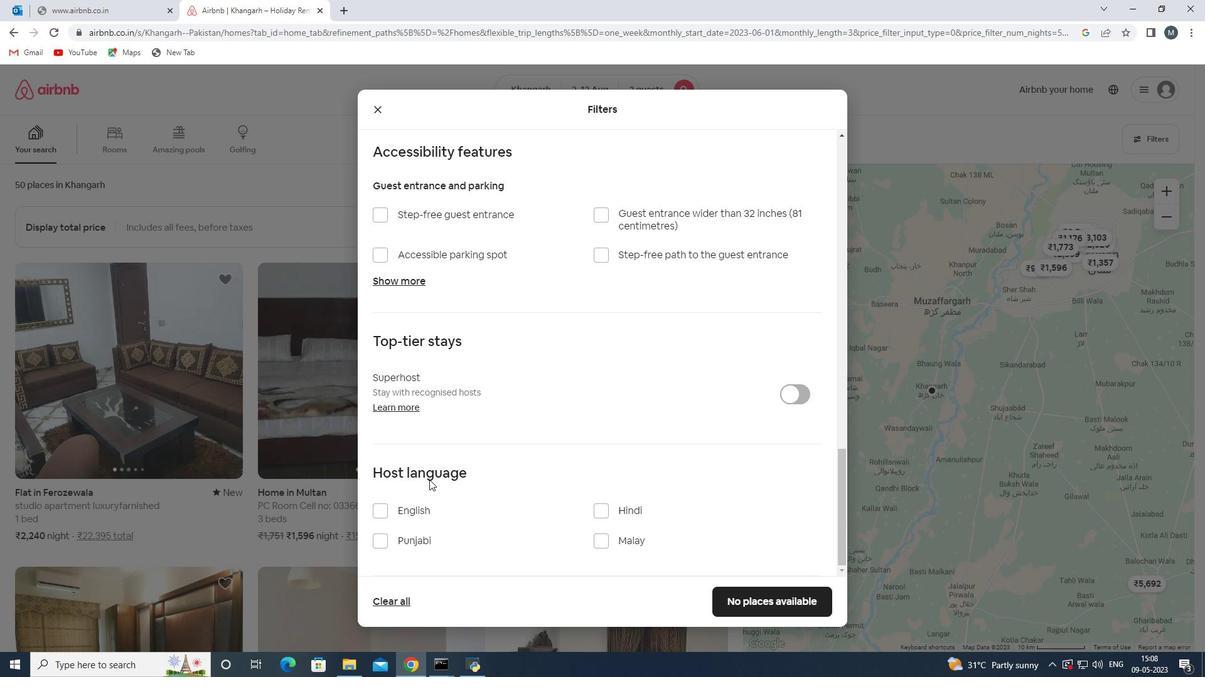 
Action: Mouse moved to (414, 481)
Screenshot: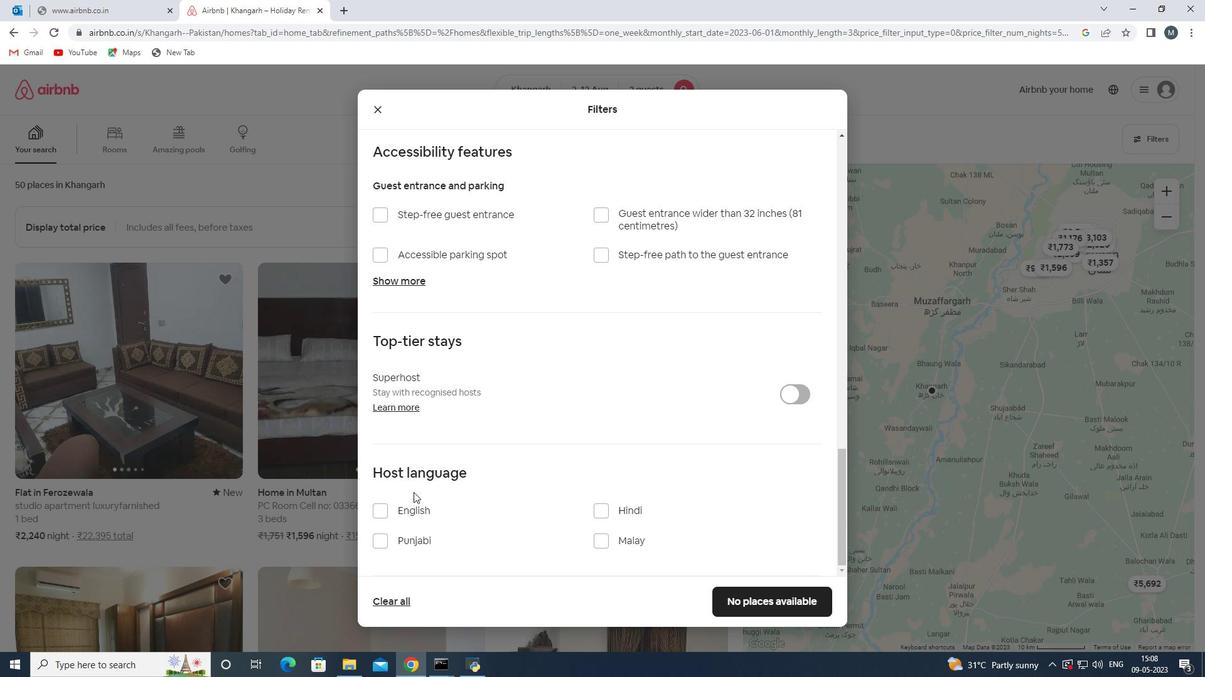 
Action: Mouse scrolled (414, 480) with delta (0, 0)
Screenshot: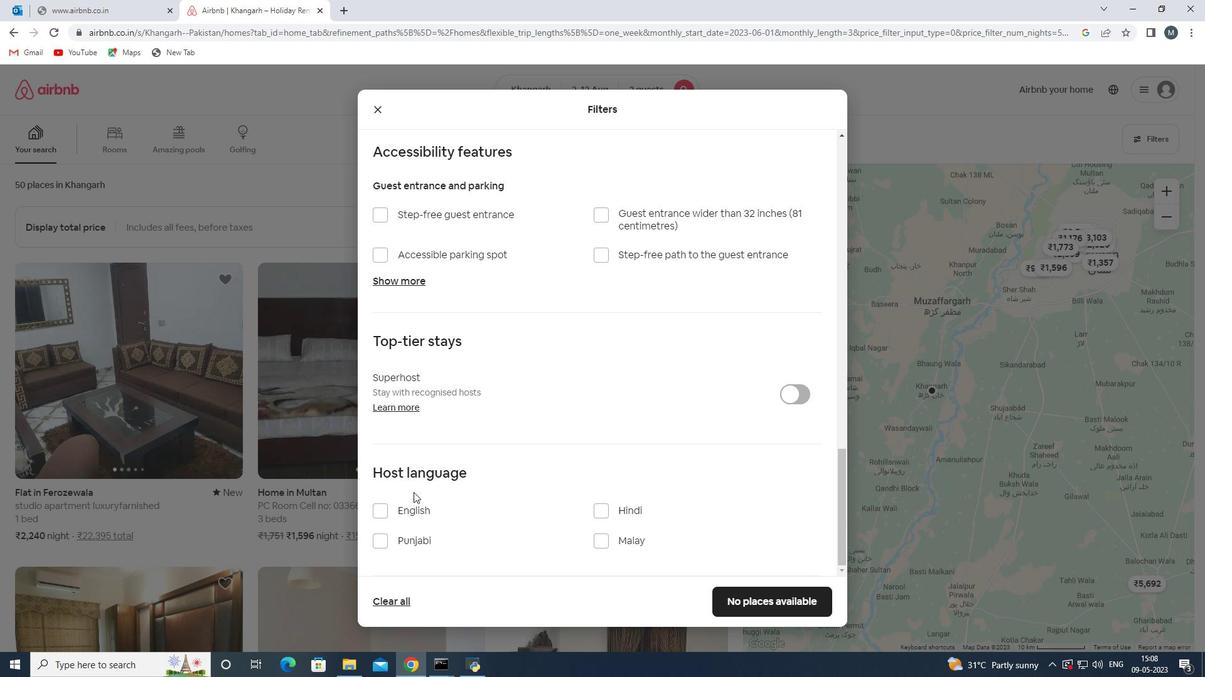 
Action: Mouse moved to (390, 509)
Screenshot: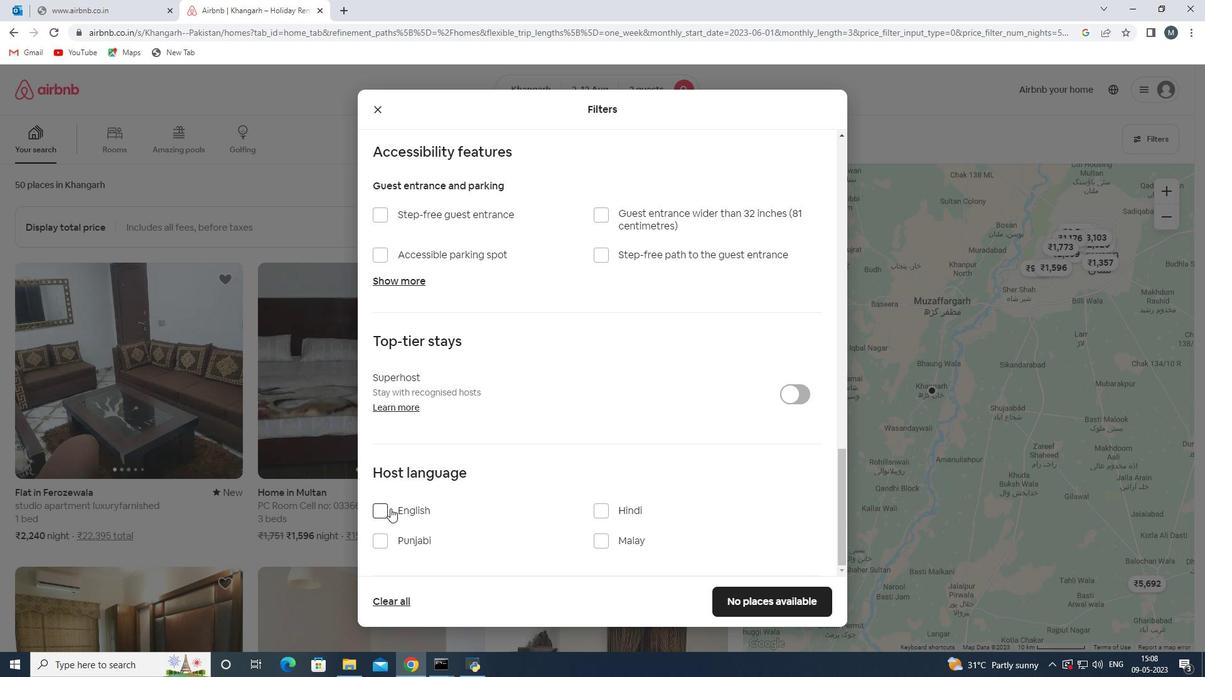 
Action: Mouse pressed left at (390, 509)
Screenshot: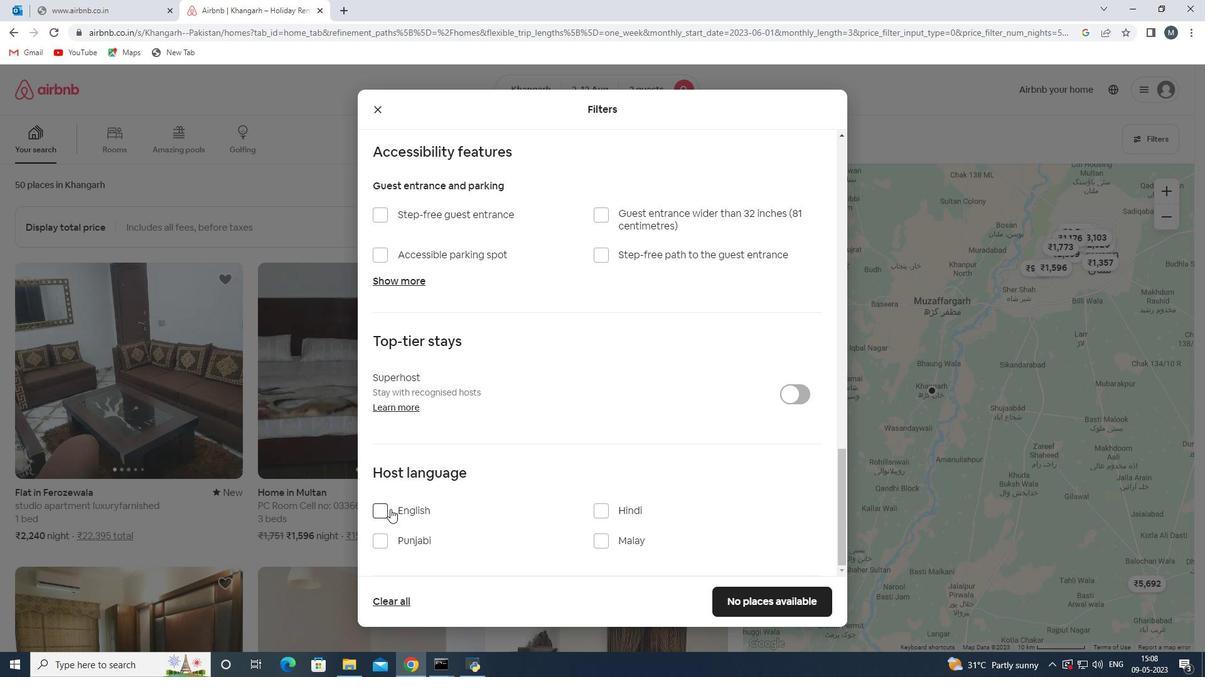 
Action: Mouse moved to (759, 605)
Screenshot: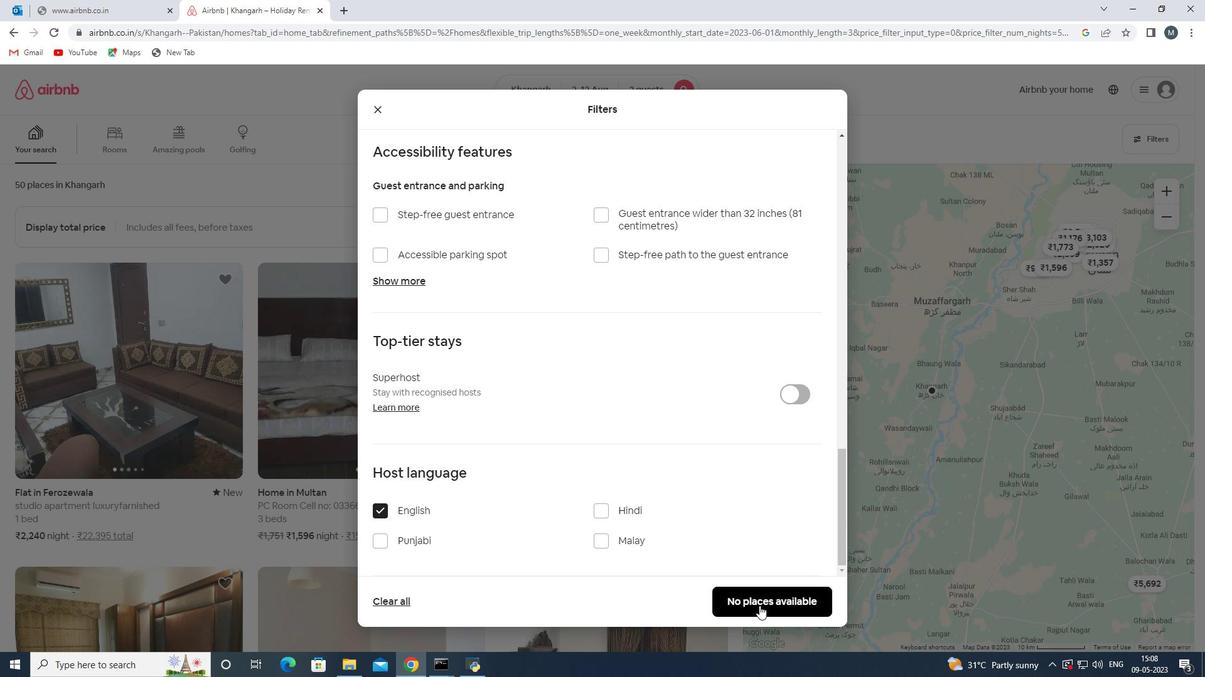 
Action: Mouse pressed left at (759, 605)
Screenshot: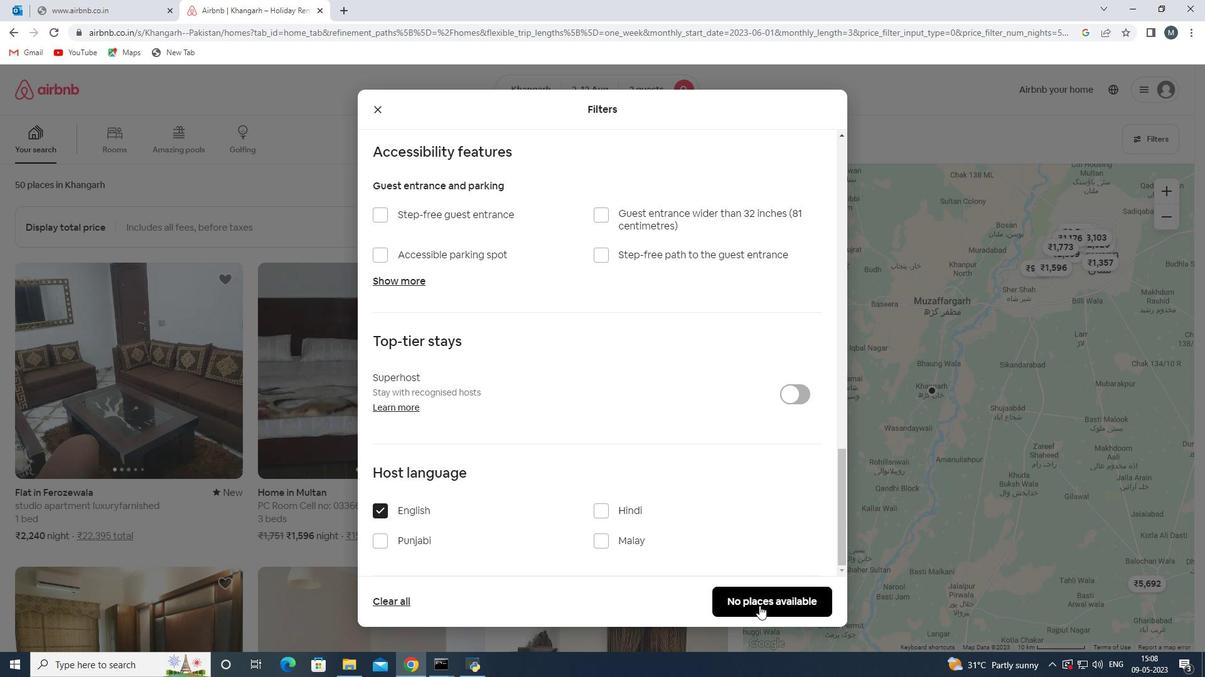 
Action: Mouse moved to (759, 604)
Screenshot: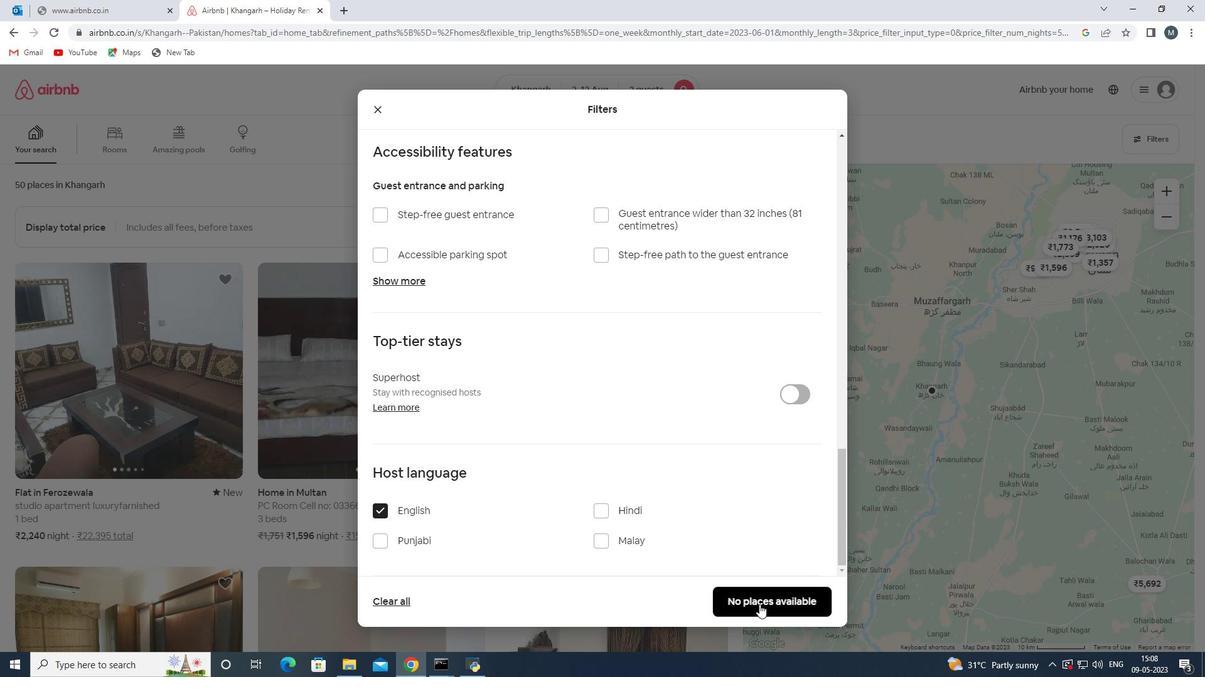 
